 Task: Find connections with filter location Cúcuta with filter topic #Homeofficewith filter profile language English with filter current company Axis Securities Limited with filter school The National Institute Of Engineering, Mysore with filter industry Wellness and Fitness Services with filter service category Search Engine Optimization (SEO) with filter keywords title Skin Care Specialist
Action: Mouse moved to (187, 296)
Screenshot: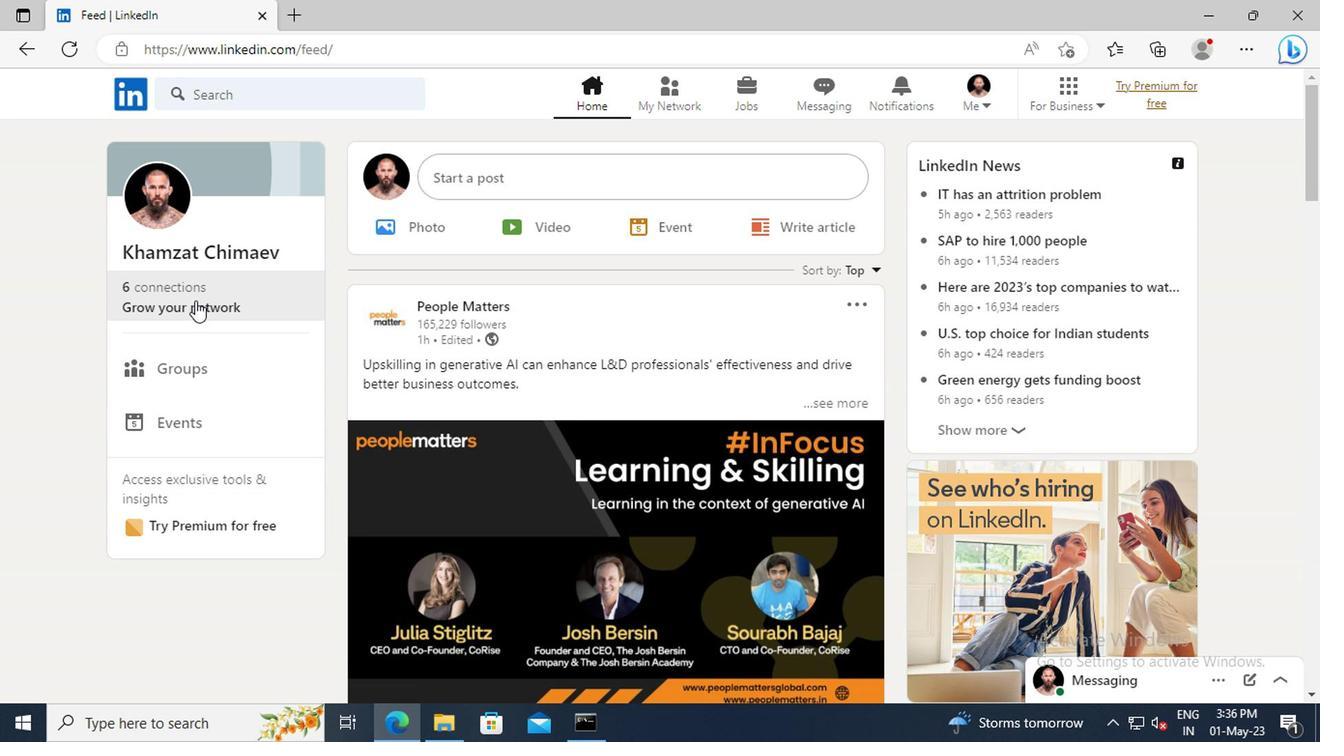 
Action: Mouse pressed left at (187, 296)
Screenshot: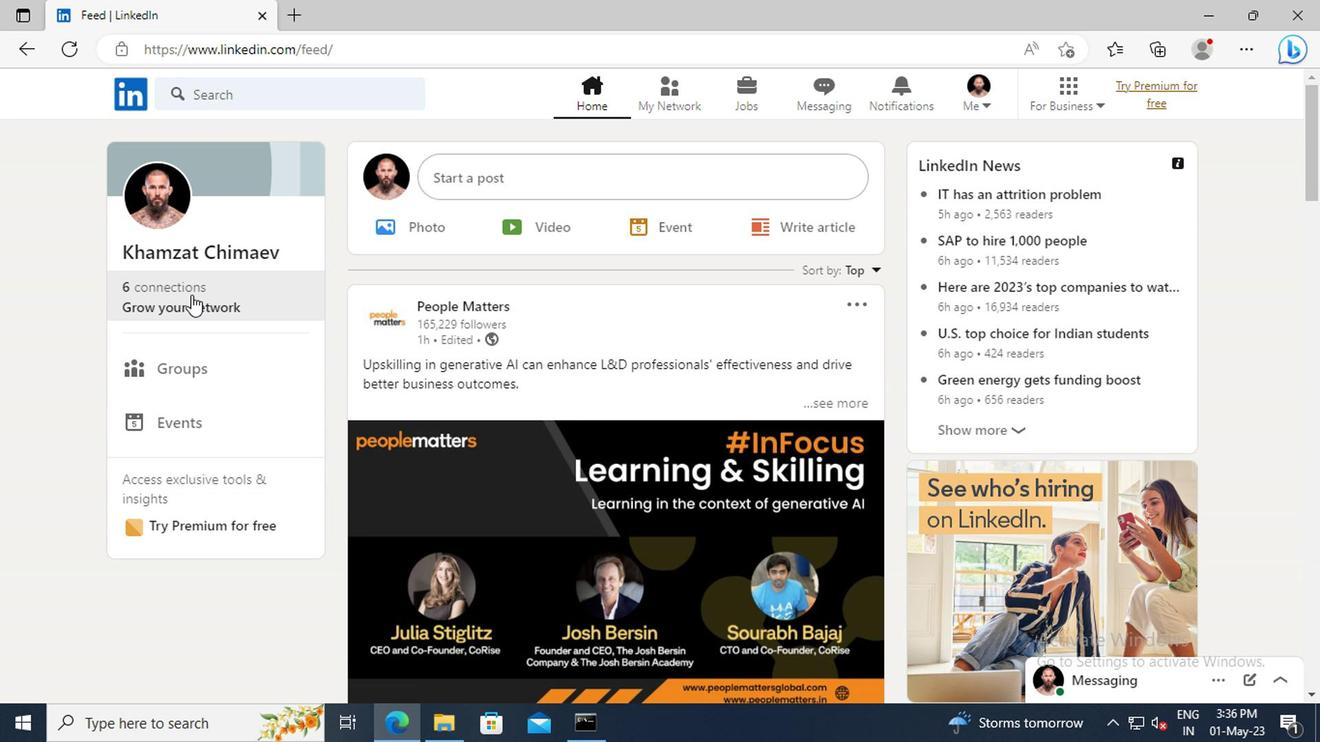
Action: Mouse moved to (209, 204)
Screenshot: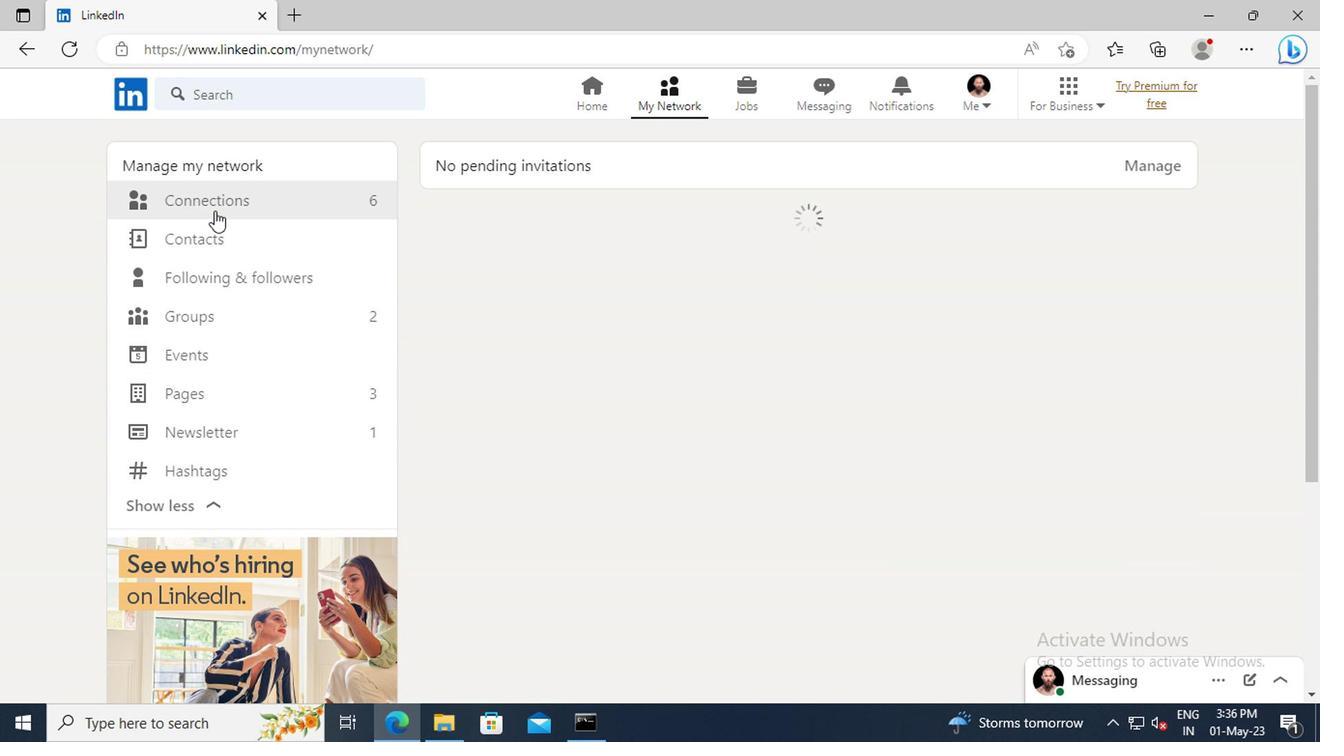 
Action: Mouse pressed left at (209, 204)
Screenshot: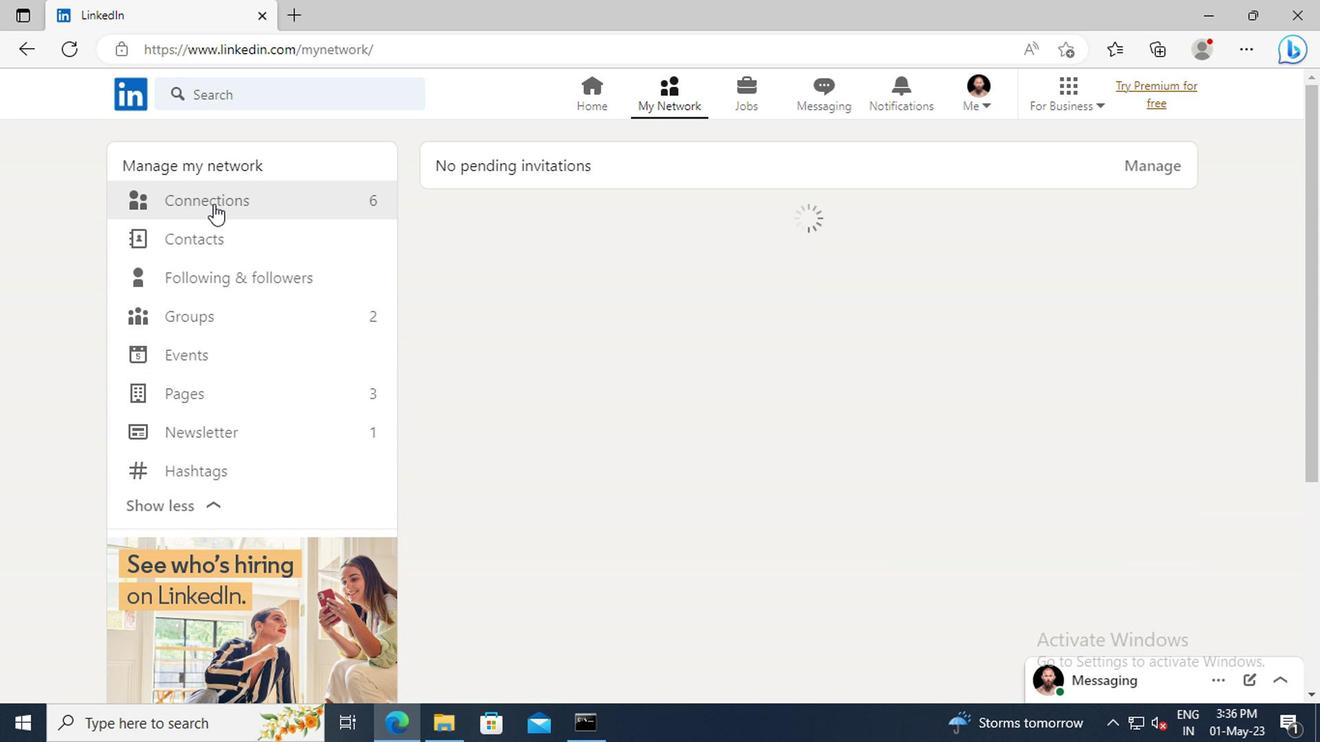 
Action: Mouse moved to (767, 209)
Screenshot: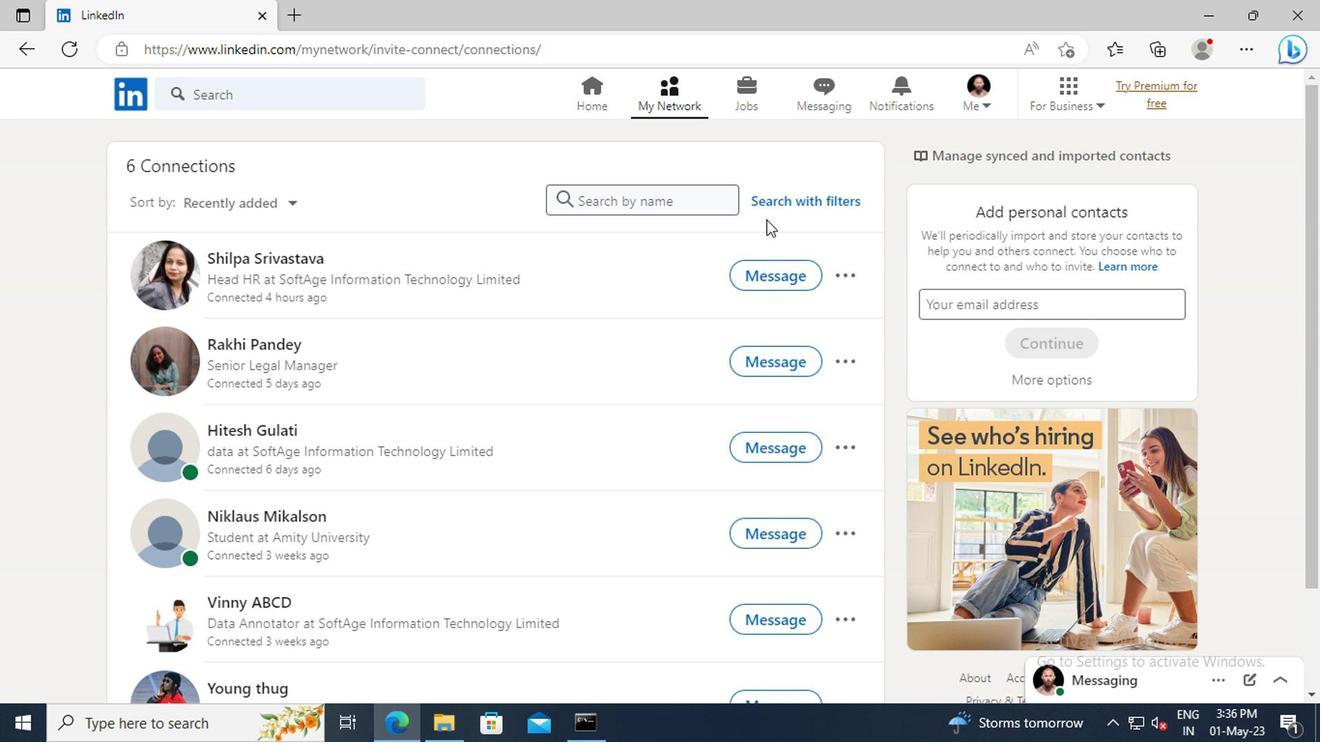 
Action: Mouse pressed left at (767, 209)
Screenshot: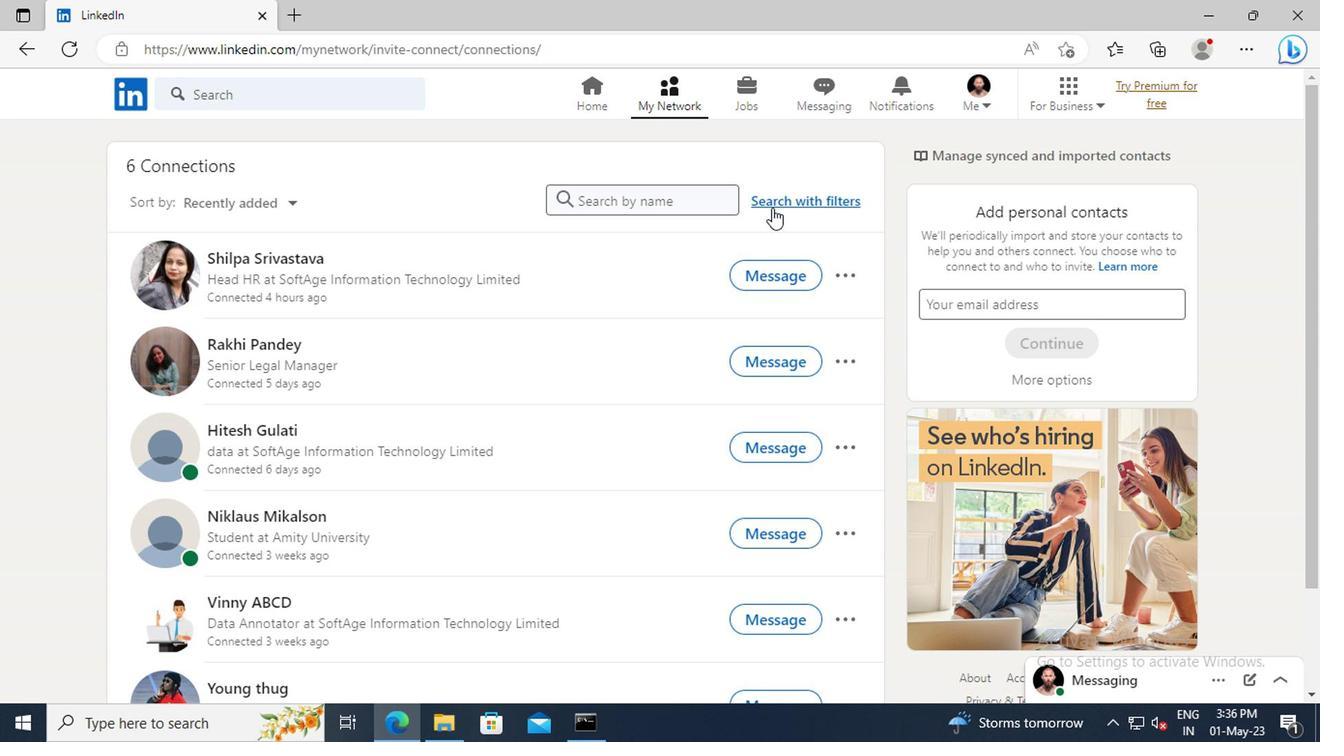 
Action: Mouse moved to (733, 156)
Screenshot: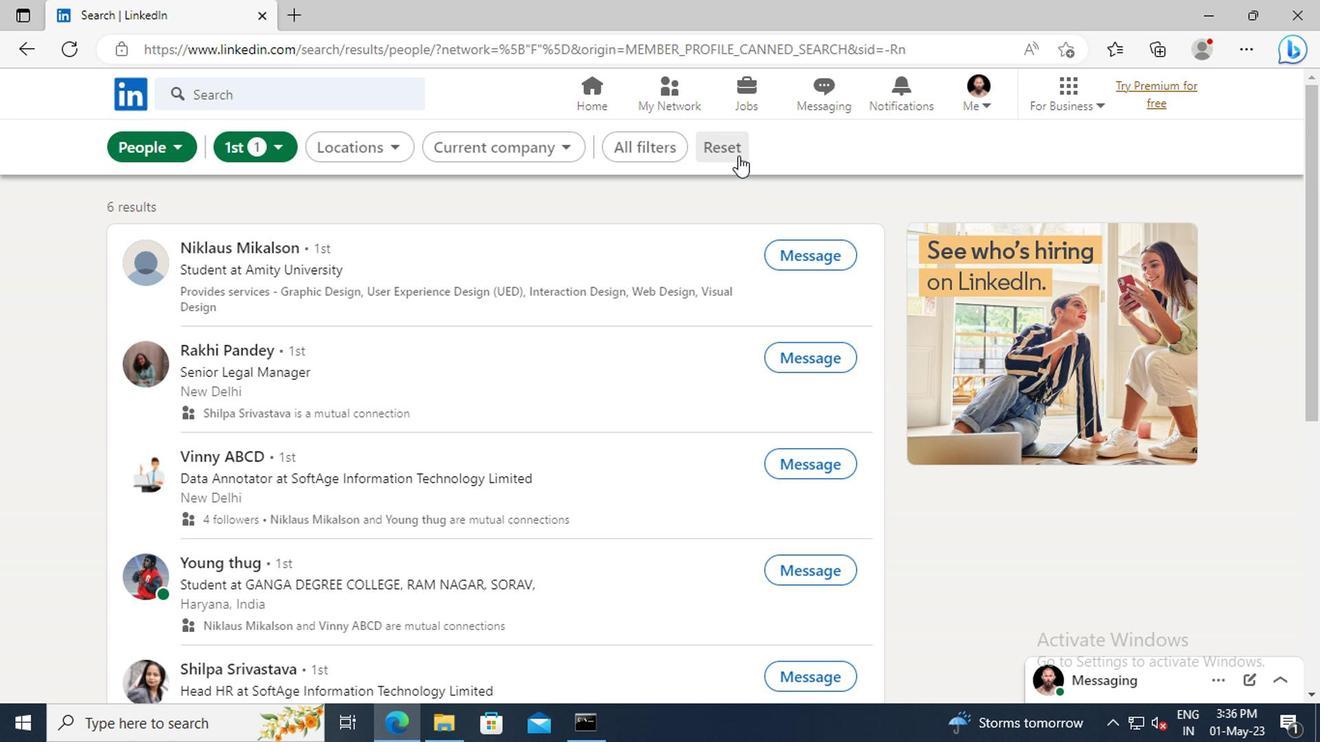 
Action: Mouse pressed left at (733, 156)
Screenshot: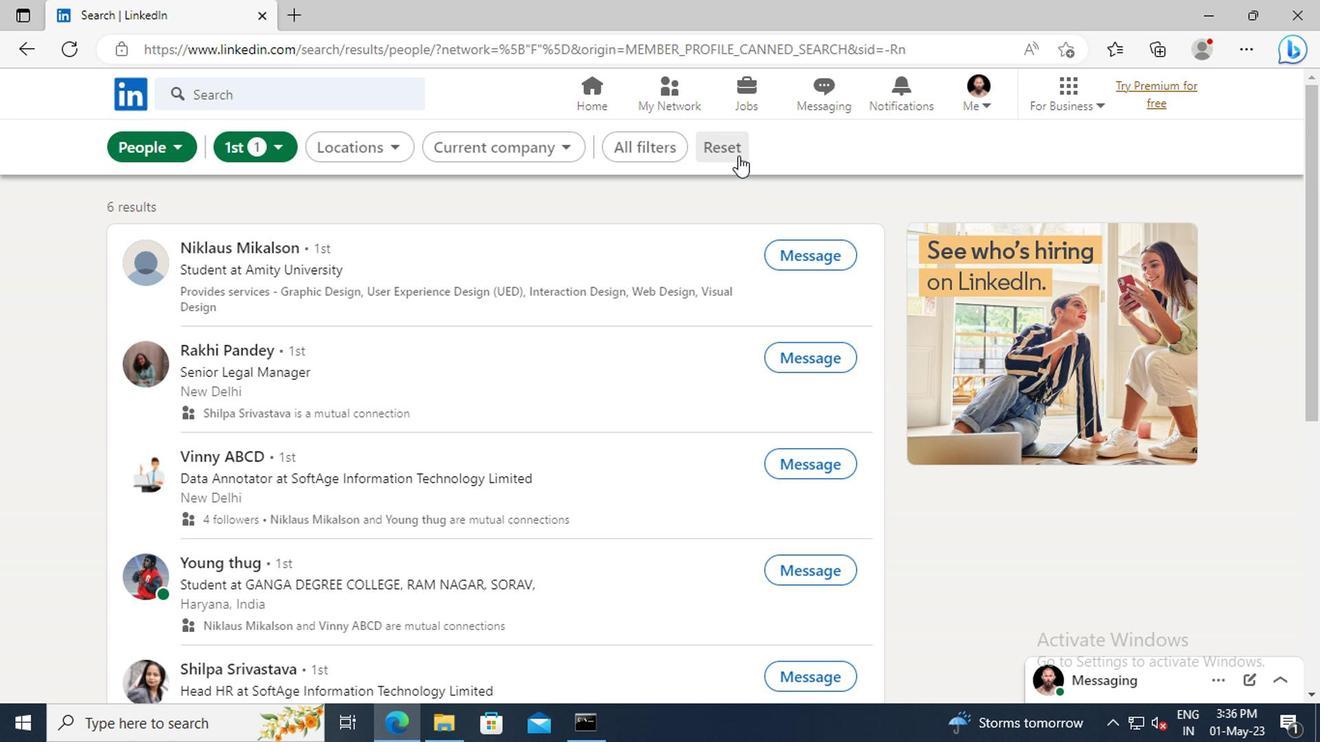
Action: Mouse moved to (692, 154)
Screenshot: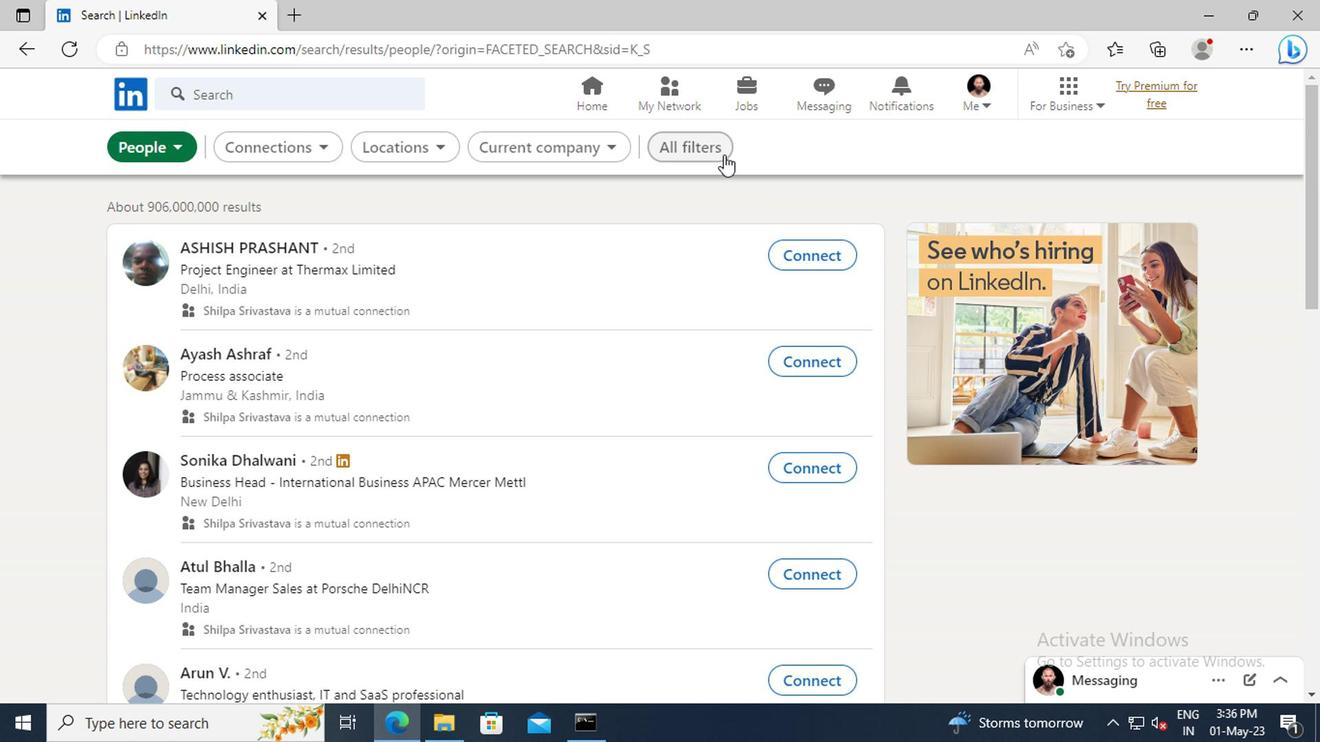 
Action: Mouse pressed left at (692, 154)
Screenshot: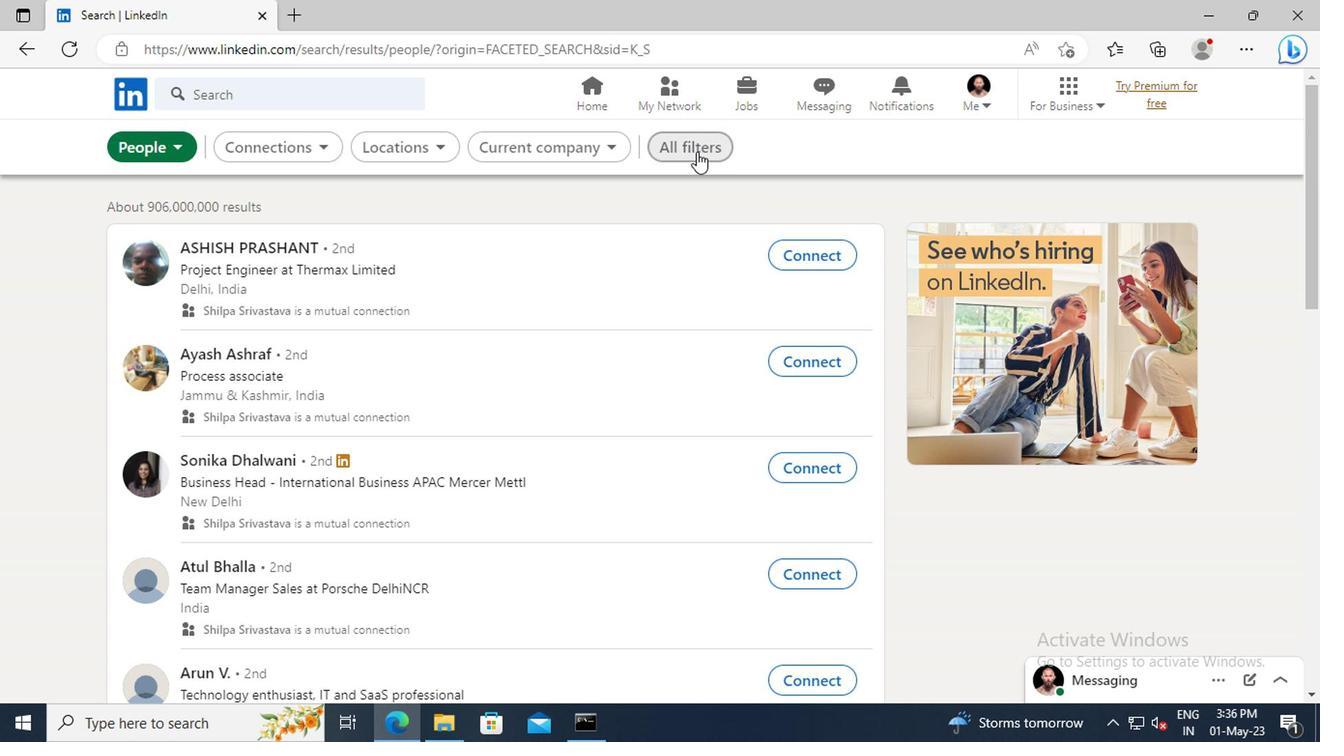 
Action: Mouse moved to (972, 283)
Screenshot: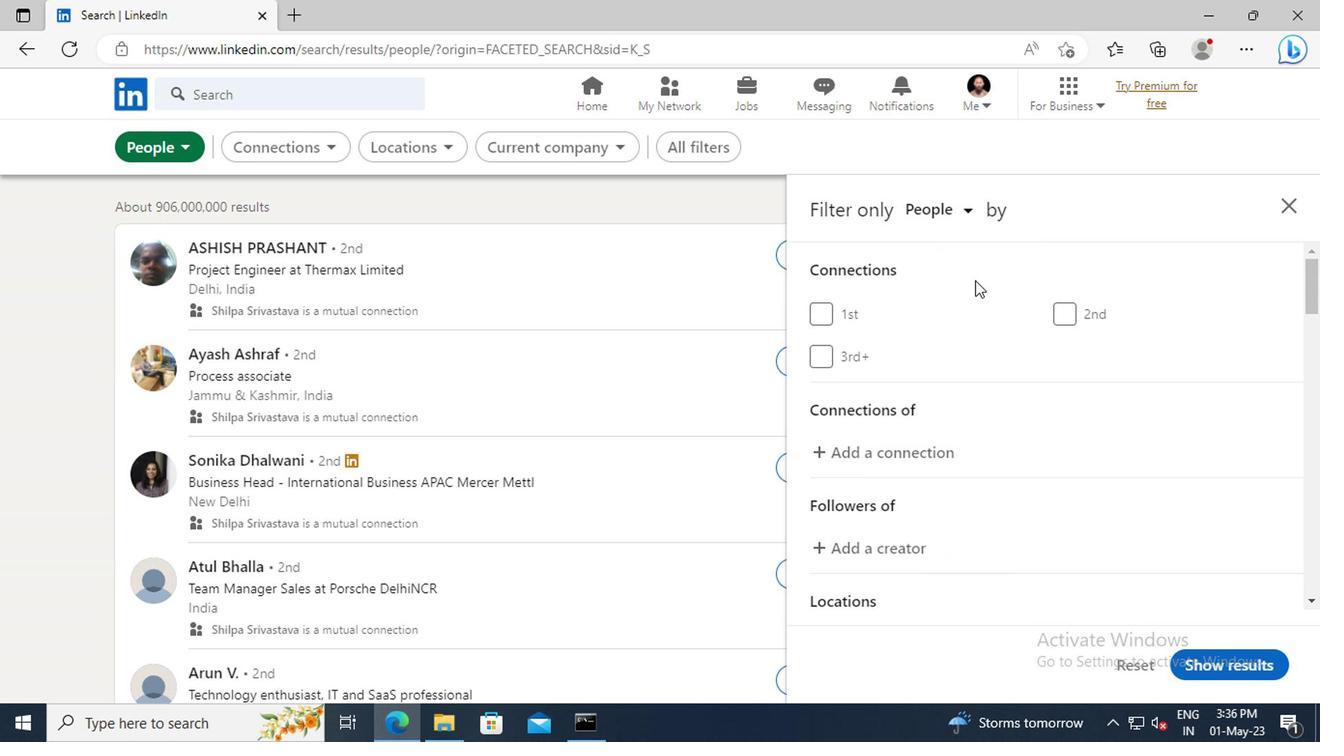 
Action: Mouse scrolled (972, 282) with delta (0, -1)
Screenshot: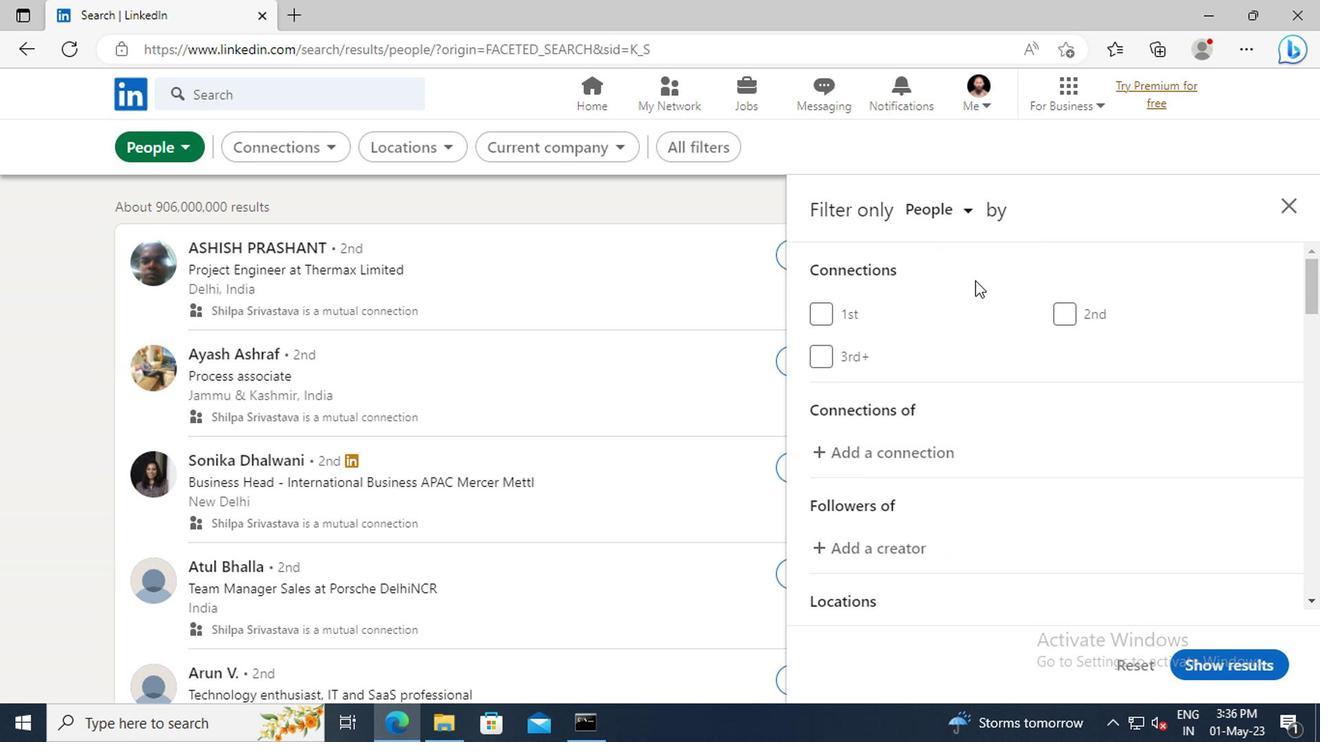 
Action: Mouse scrolled (972, 282) with delta (0, -1)
Screenshot: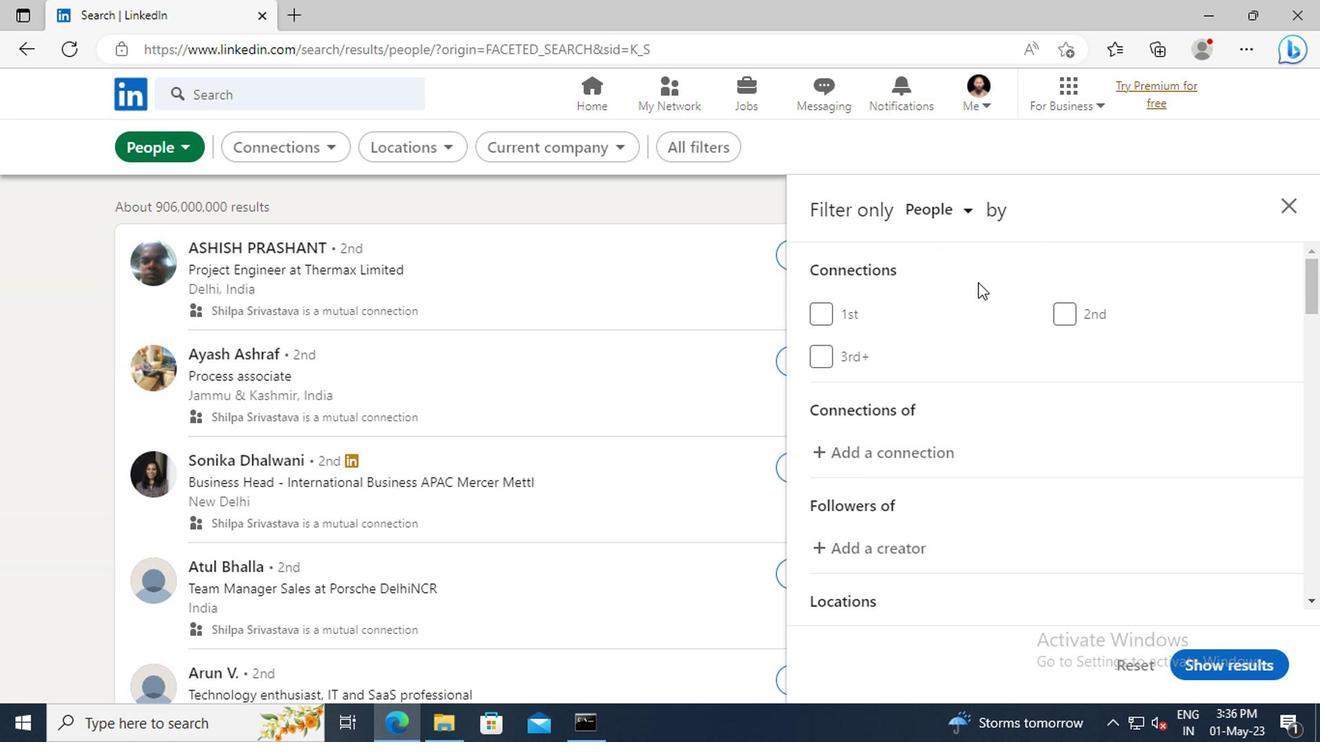 
Action: Mouse moved to (982, 294)
Screenshot: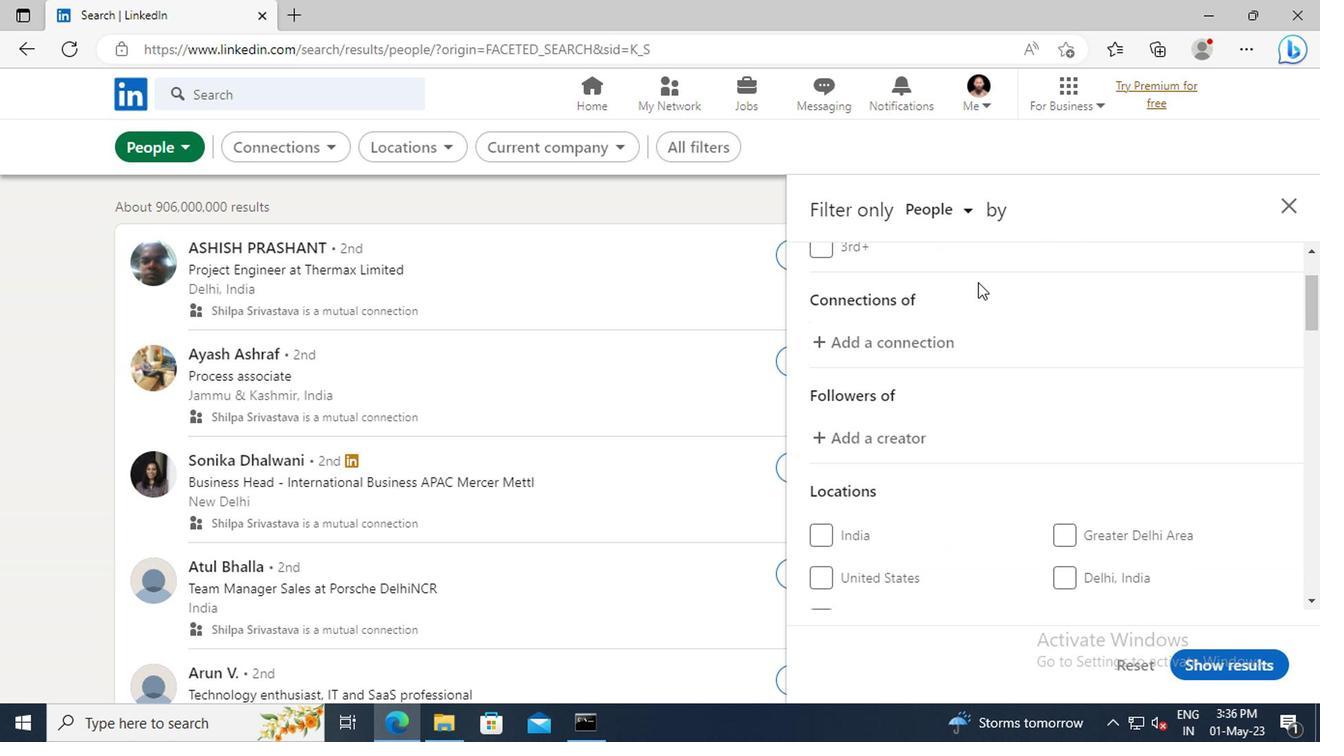 
Action: Mouse scrolled (982, 294) with delta (0, 0)
Screenshot: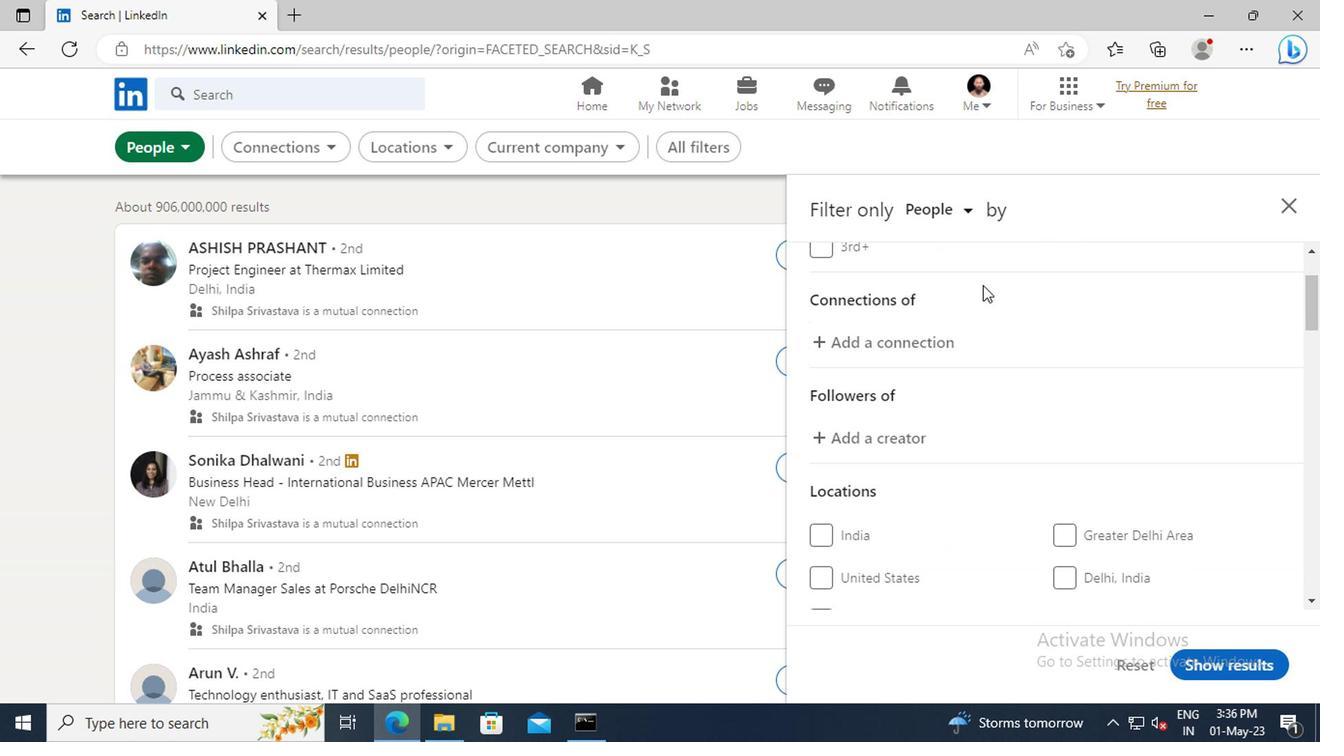 
Action: Mouse scrolled (982, 294) with delta (0, 0)
Screenshot: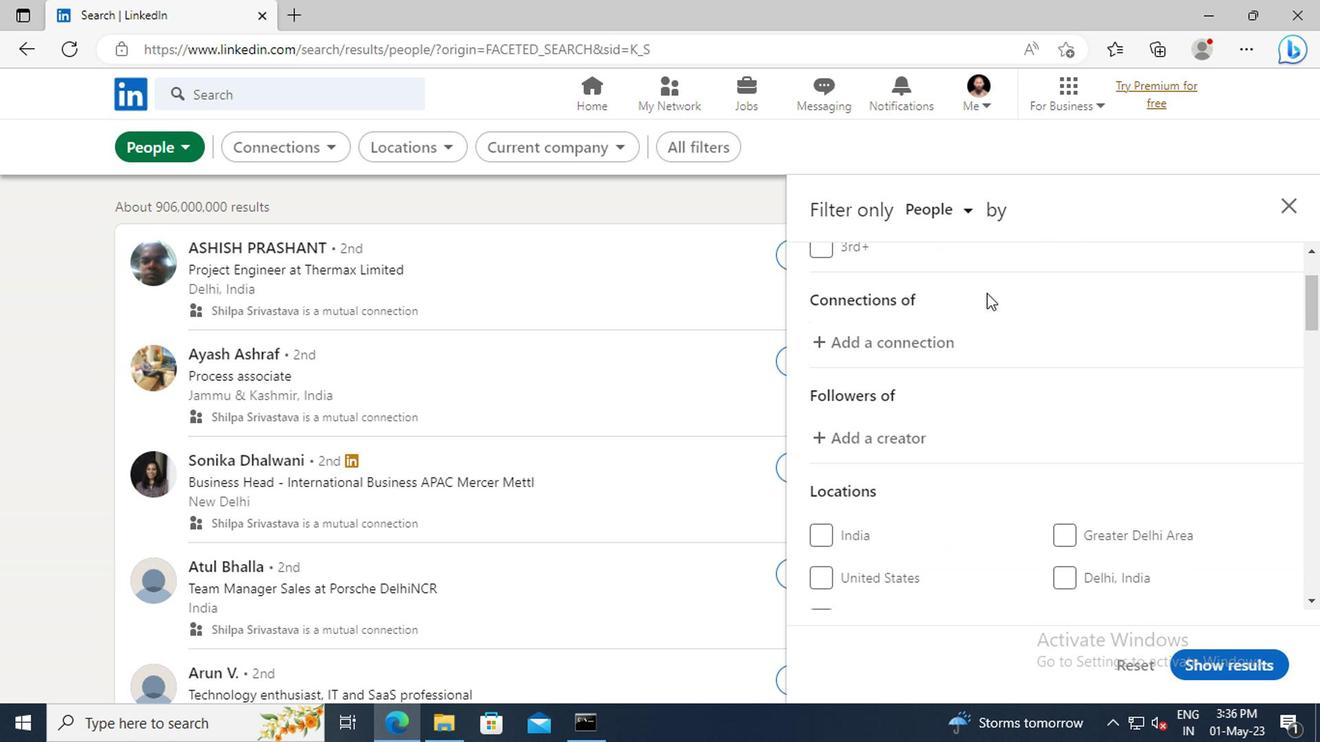 
Action: Mouse moved to (1001, 321)
Screenshot: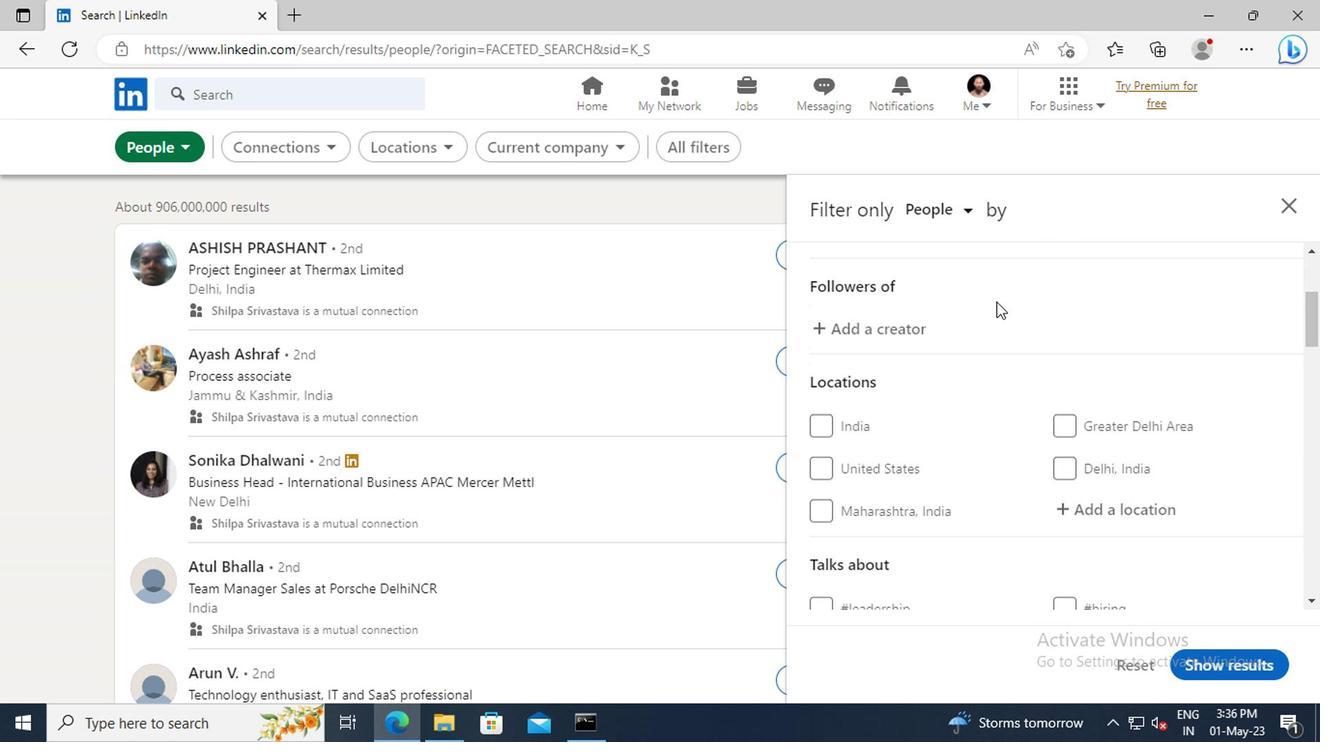 
Action: Mouse scrolled (1001, 320) with delta (0, 0)
Screenshot: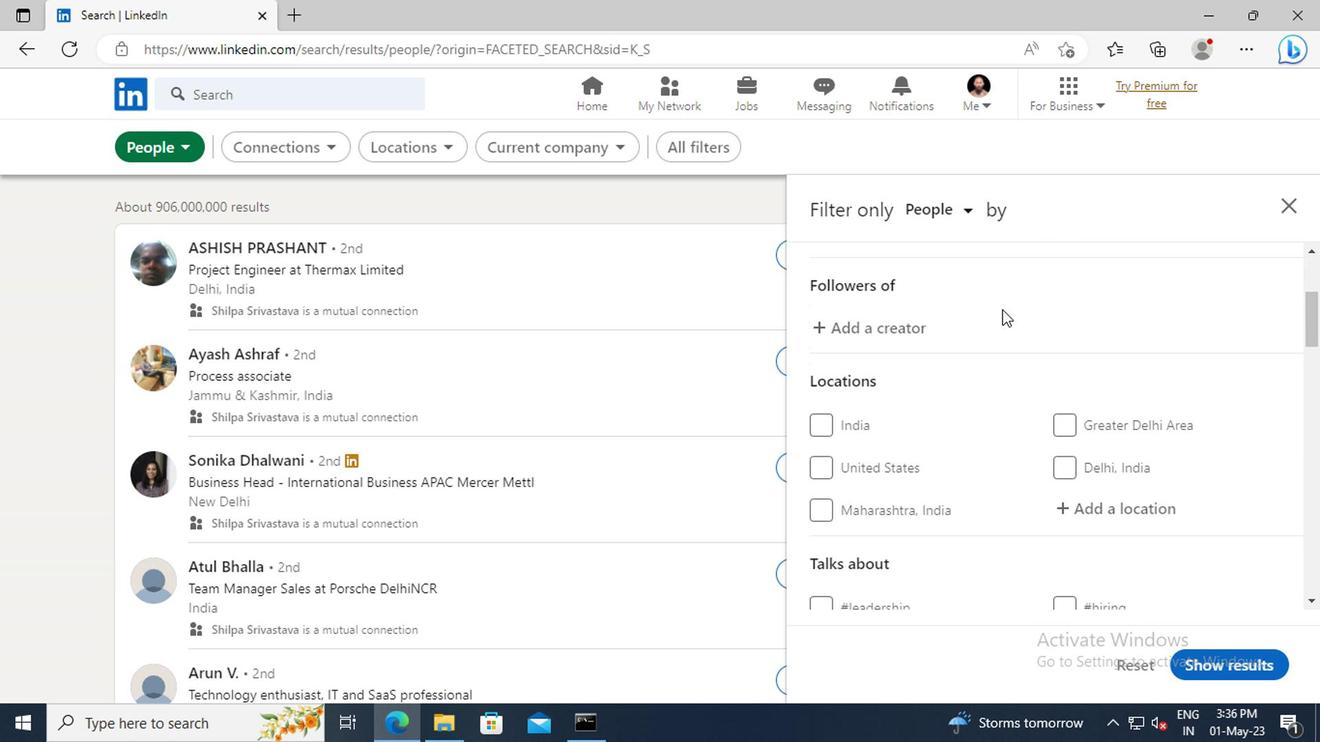 
Action: Mouse scrolled (1001, 320) with delta (0, 0)
Screenshot: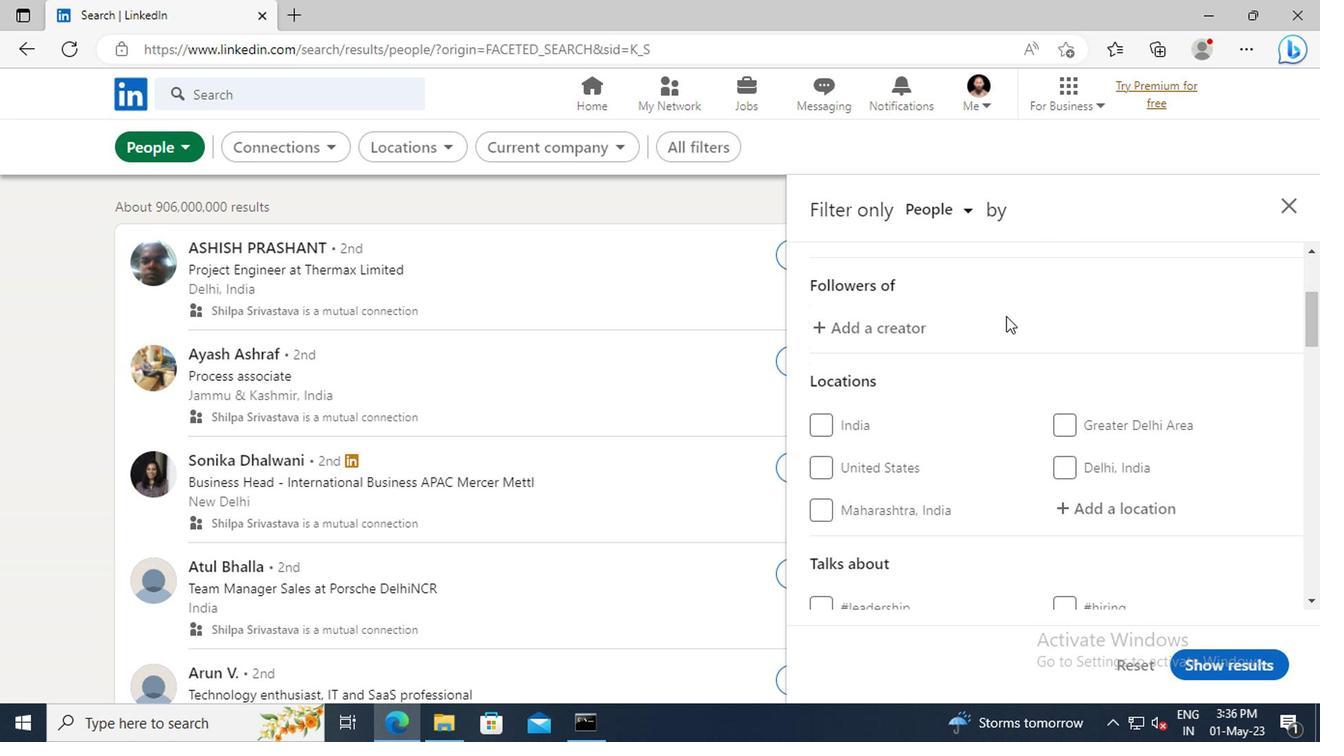 
Action: Mouse scrolled (1001, 320) with delta (0, 0)
Screenshot: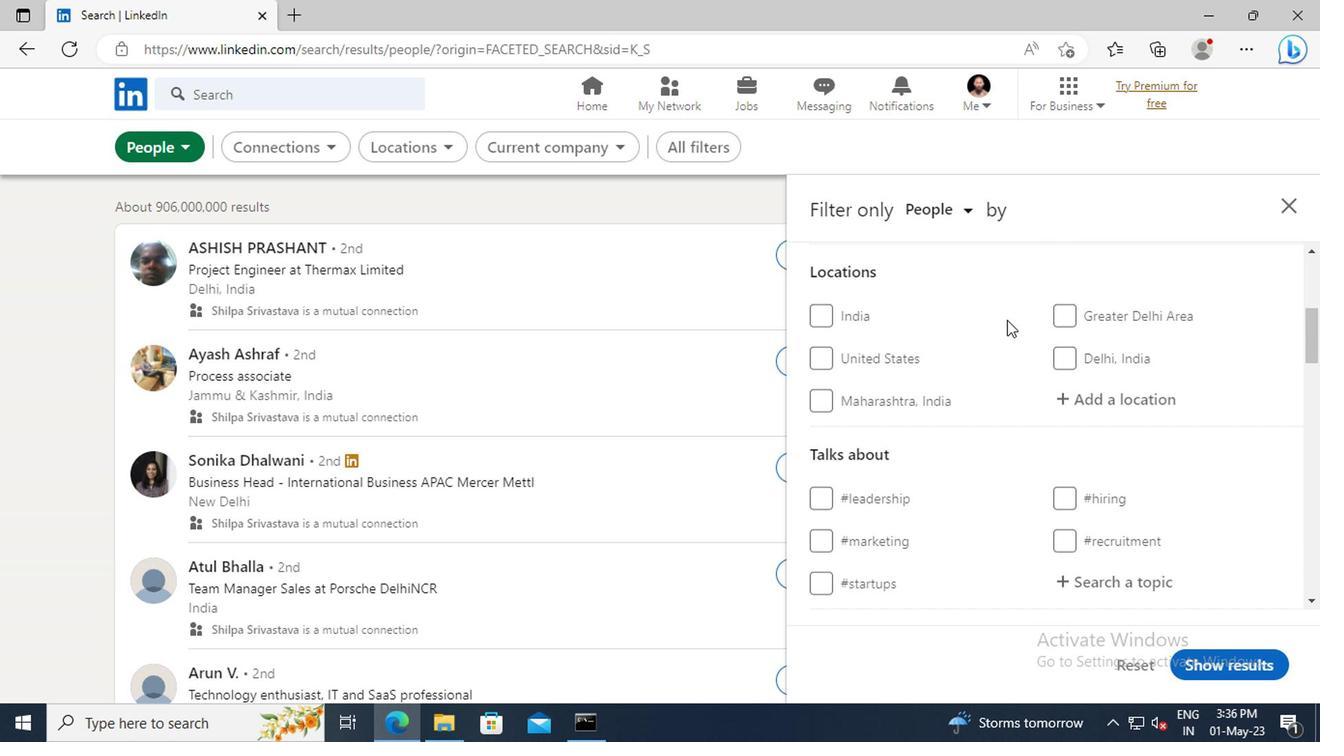 
Action: Mouse moved to (1062, 347)
Screenshot: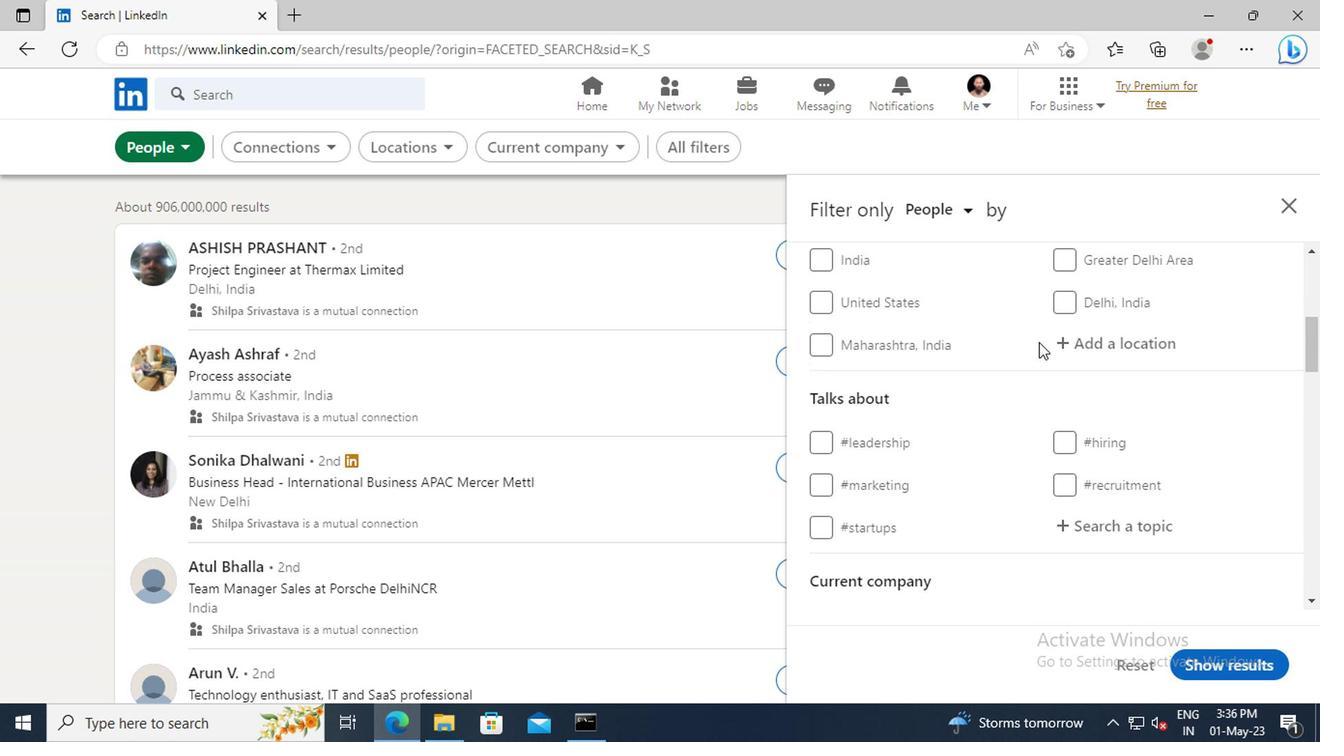 
Action: Mouse pressed left at (1062, 347)
Screenshot: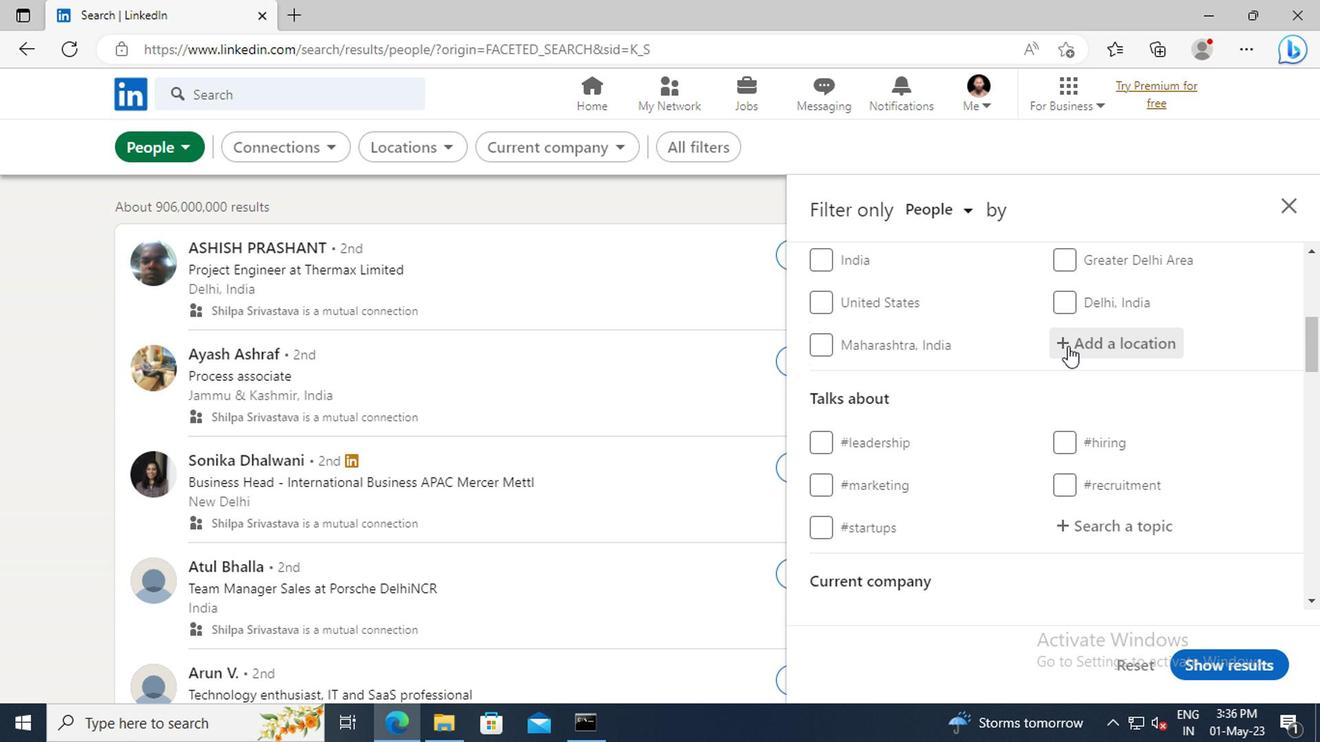 
Action: Key pressed <Key.shift>CUCUTA
Screenshot: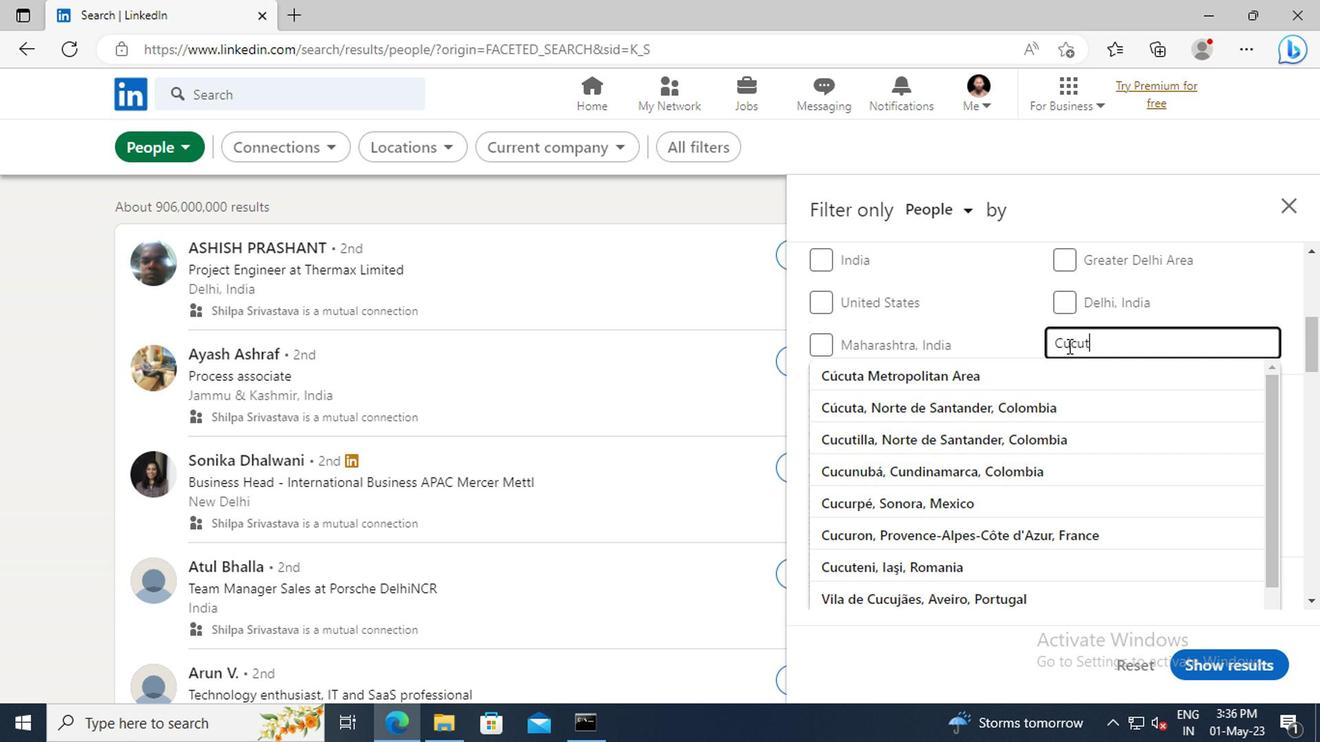 
Action: Mouse moved to (1066, 413)
Screenshot: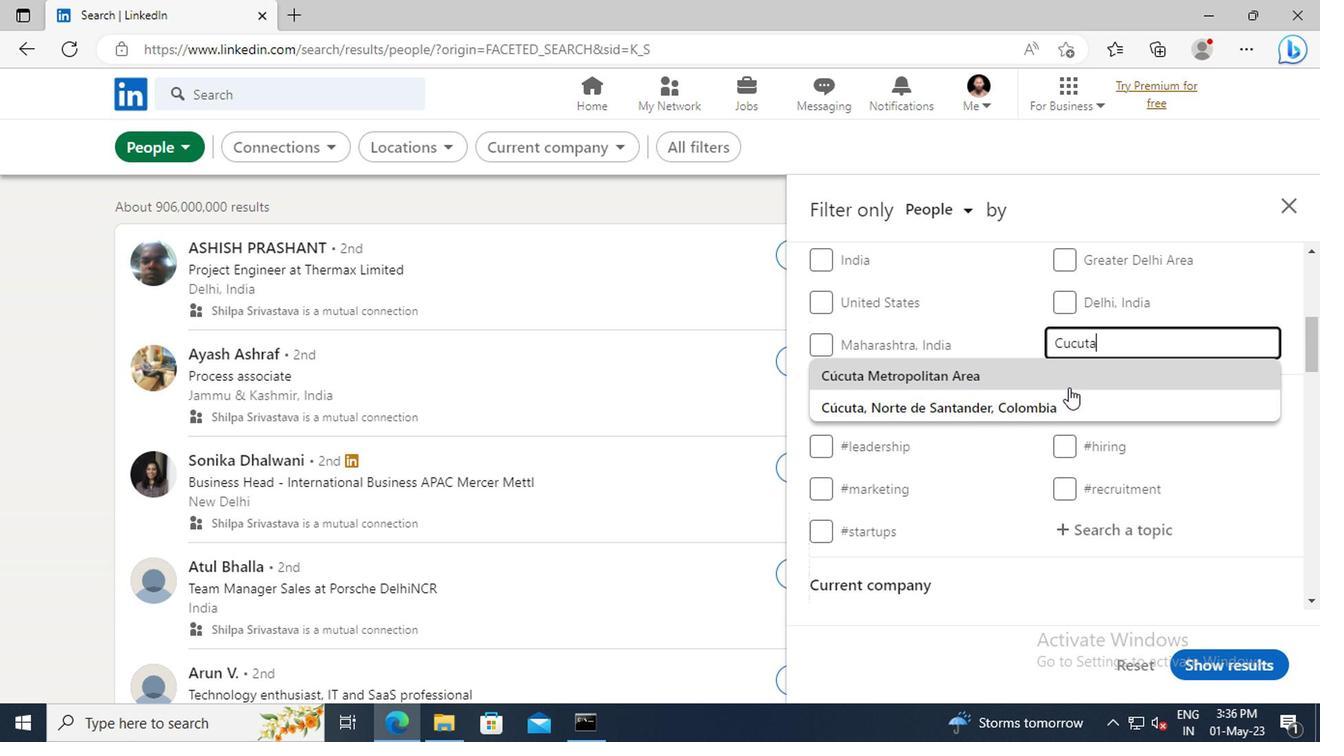 
Action: Mouse pressed left at (1066, 413)
Screenshot: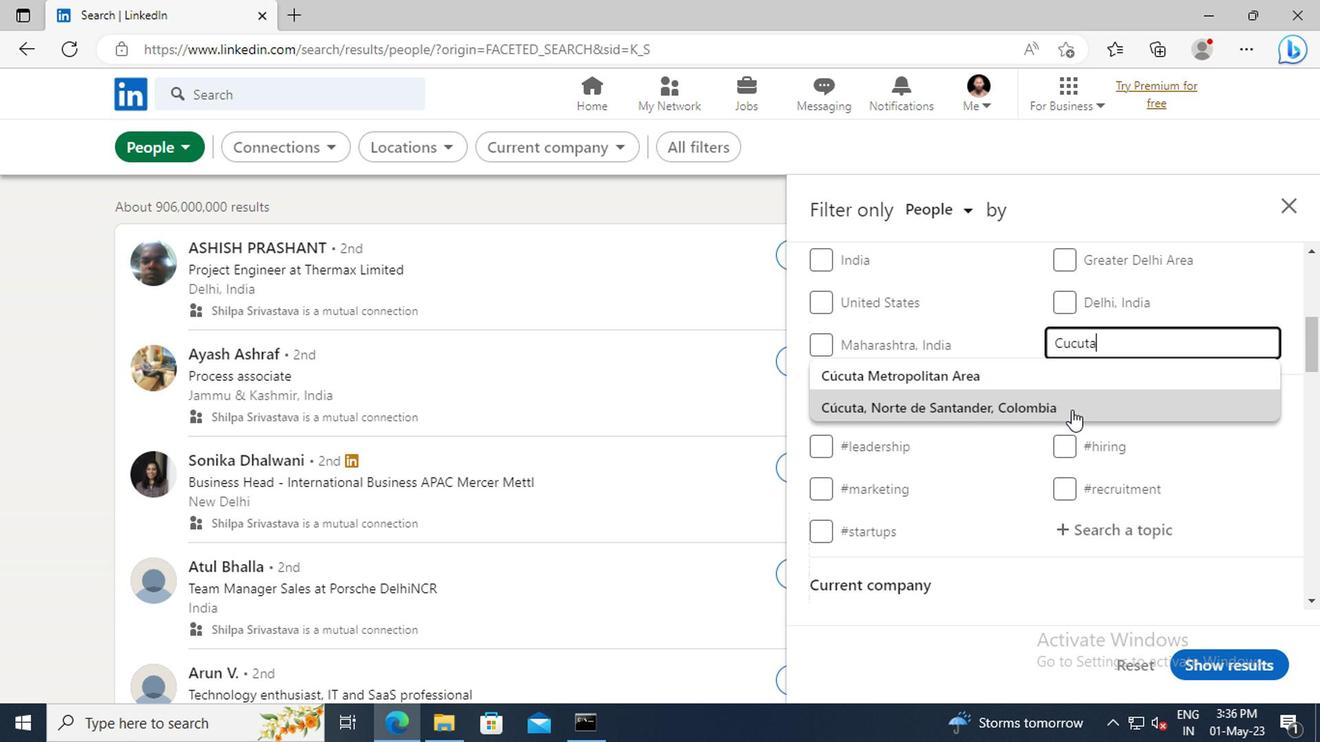 
Action: Mouse scrolled (1066, 412) with delta (0, -1)
Screenshot: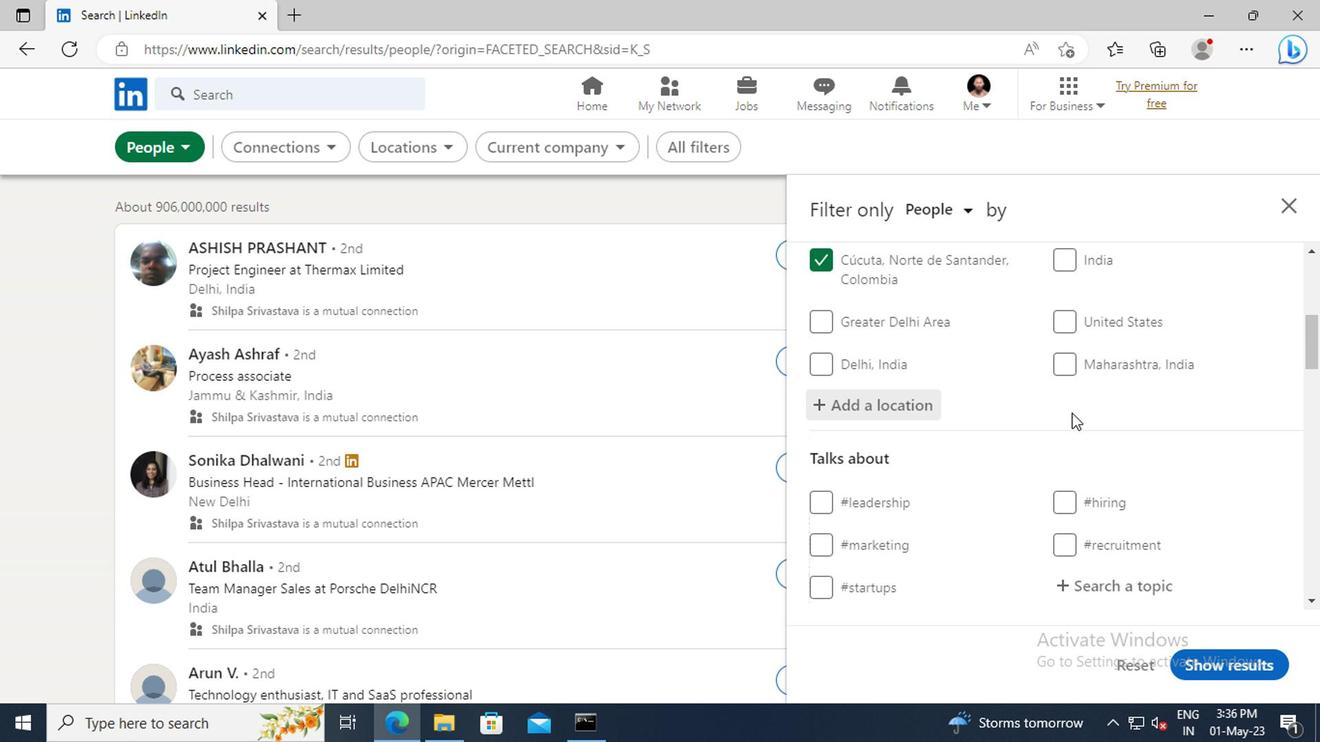 
Action: Mouse scrolled (1066, 412) with delta (0, -1)
Screenshot: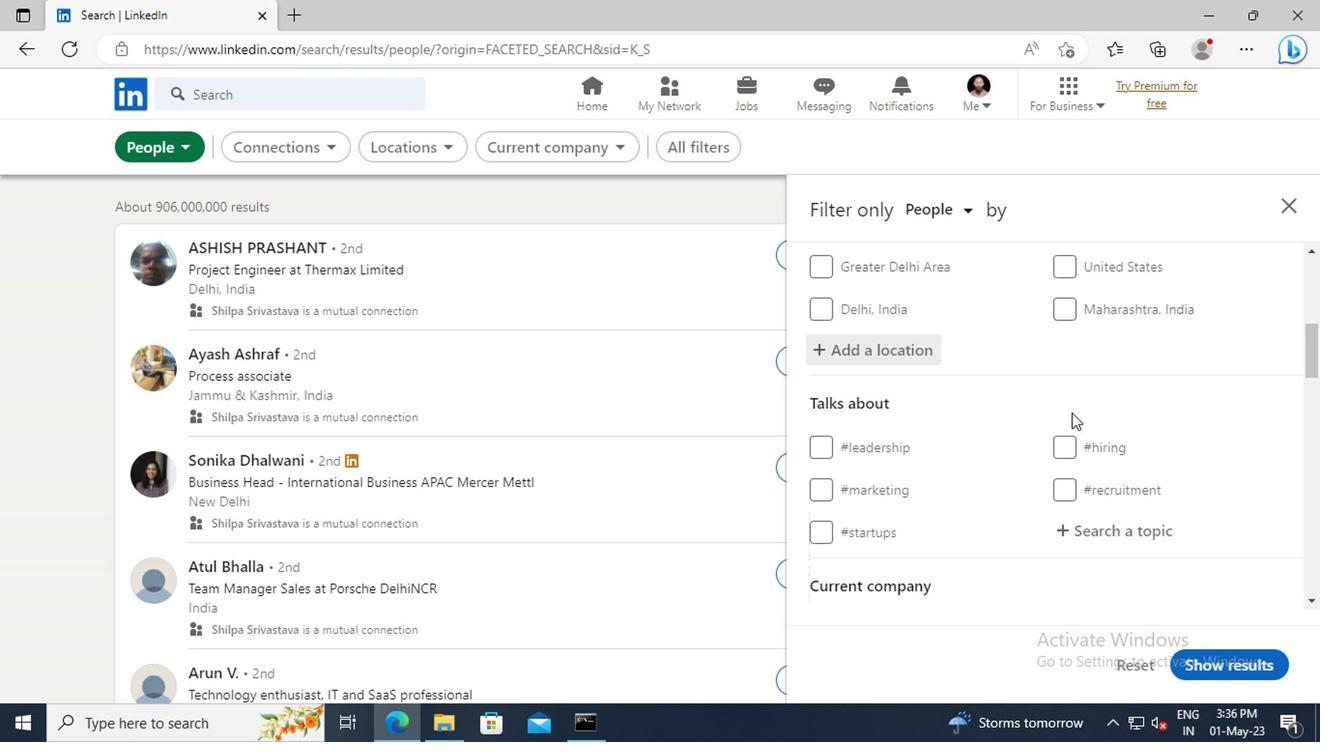 
Action: Mouse moved to (1067, 413)
Screenshot: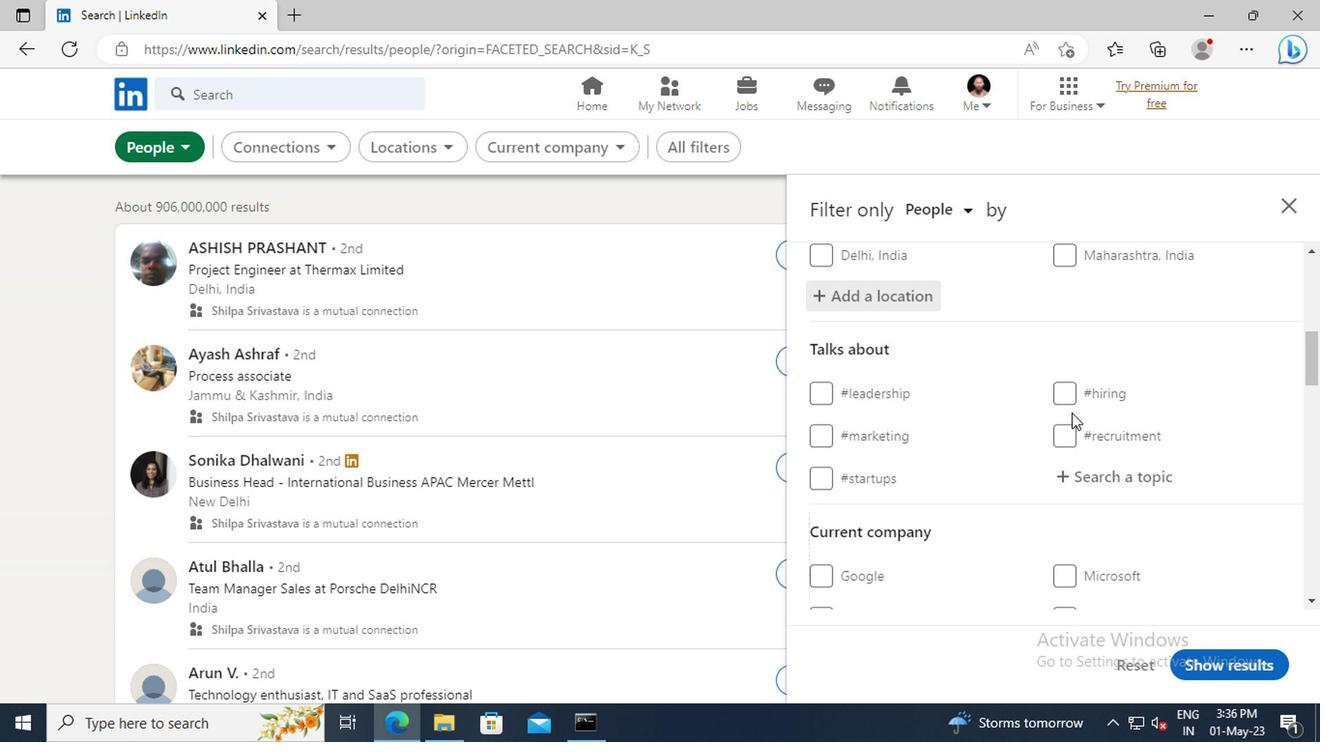 
Action: Mouse scrolled (1067, 412) with delta (0, -1)
Screenshot: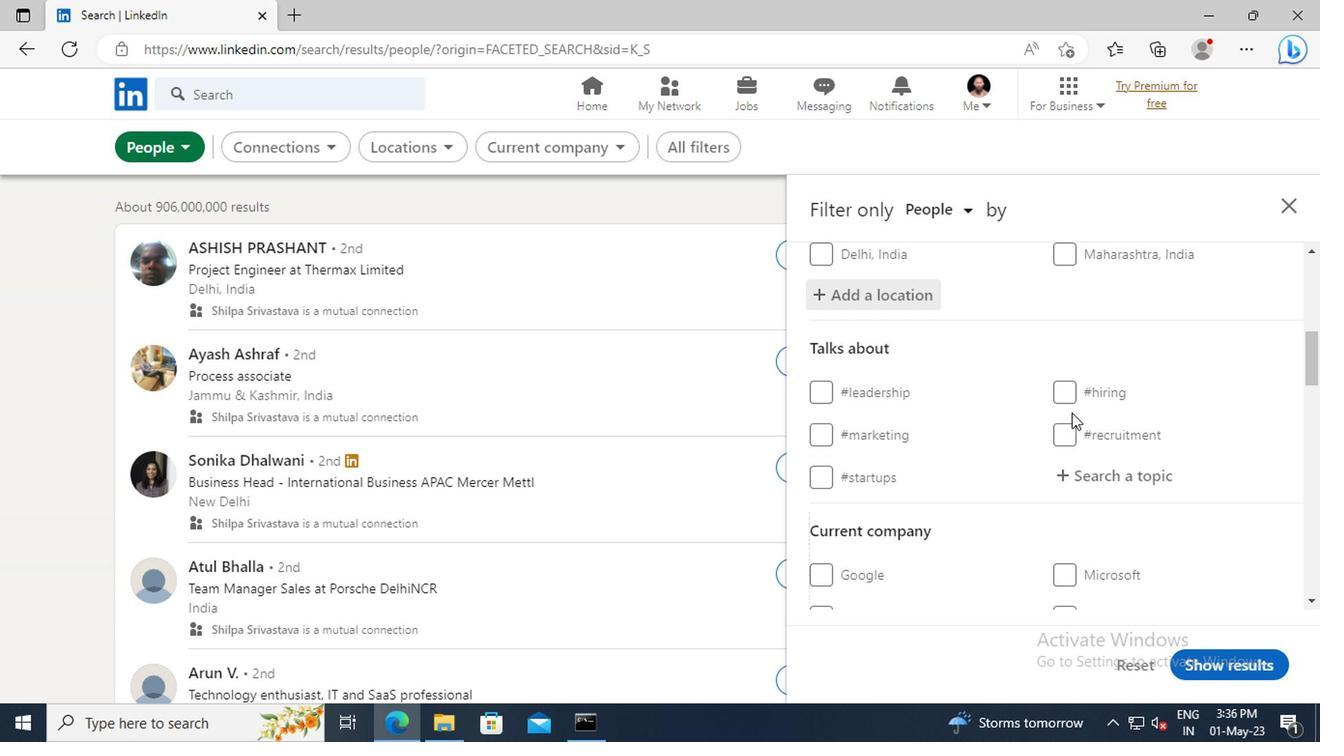 
Action: Mouse moved to (1068, 418)
Screenshot: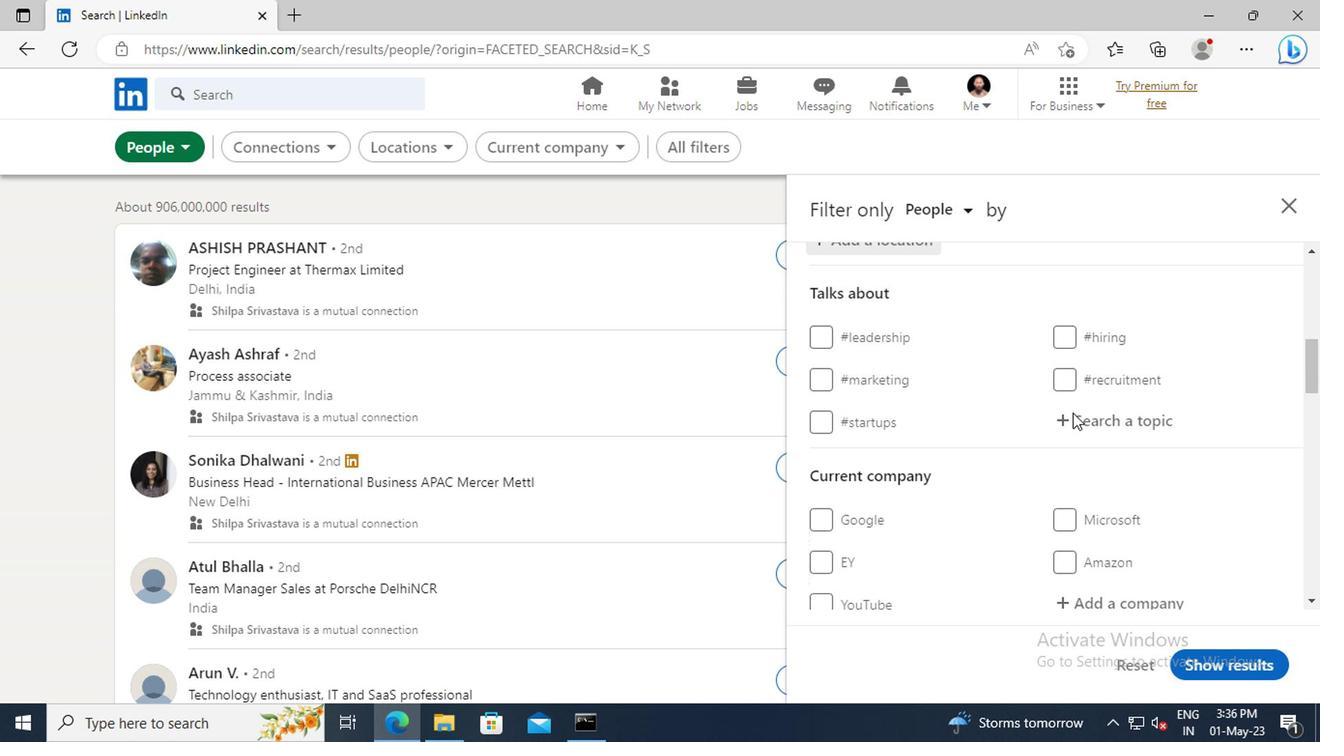 
Action: Mouse pressed left at (1068, 418)
Screenshot: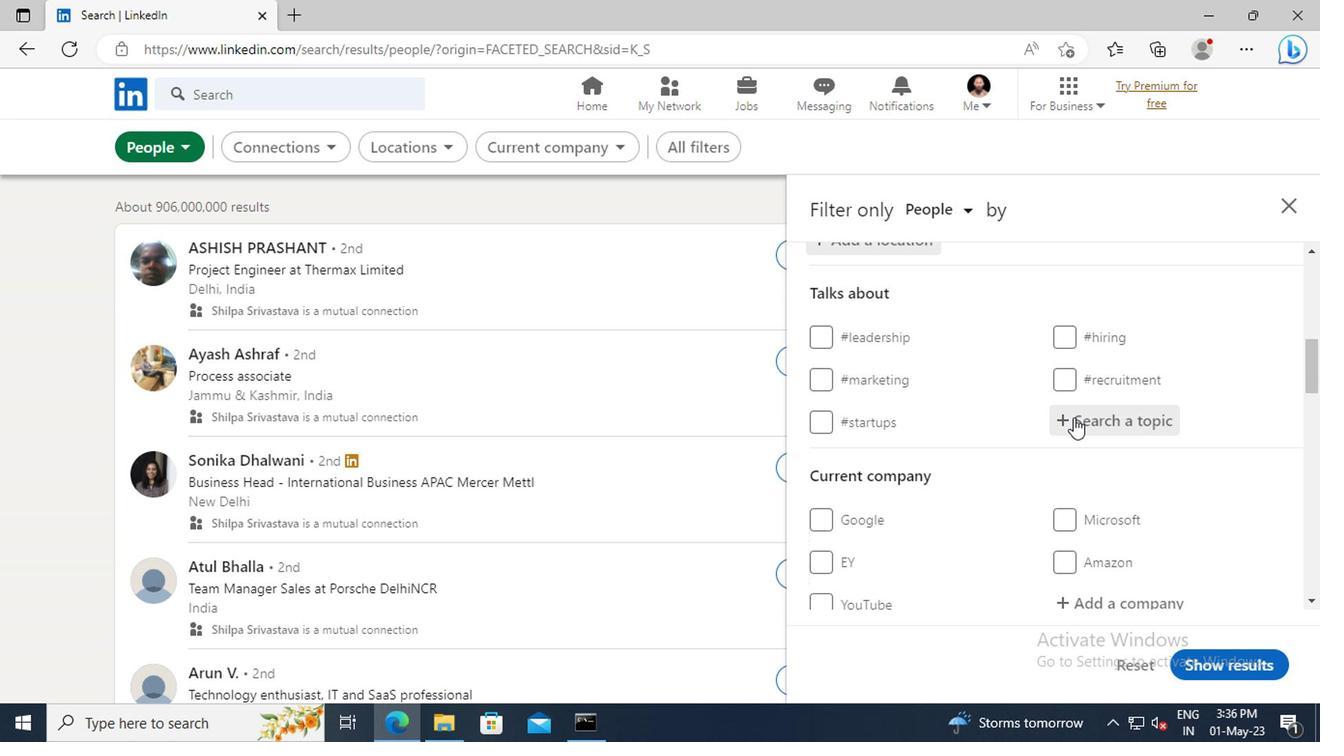 
Action: Key pressed <Key.shift>HOMEOFF
Screenshot: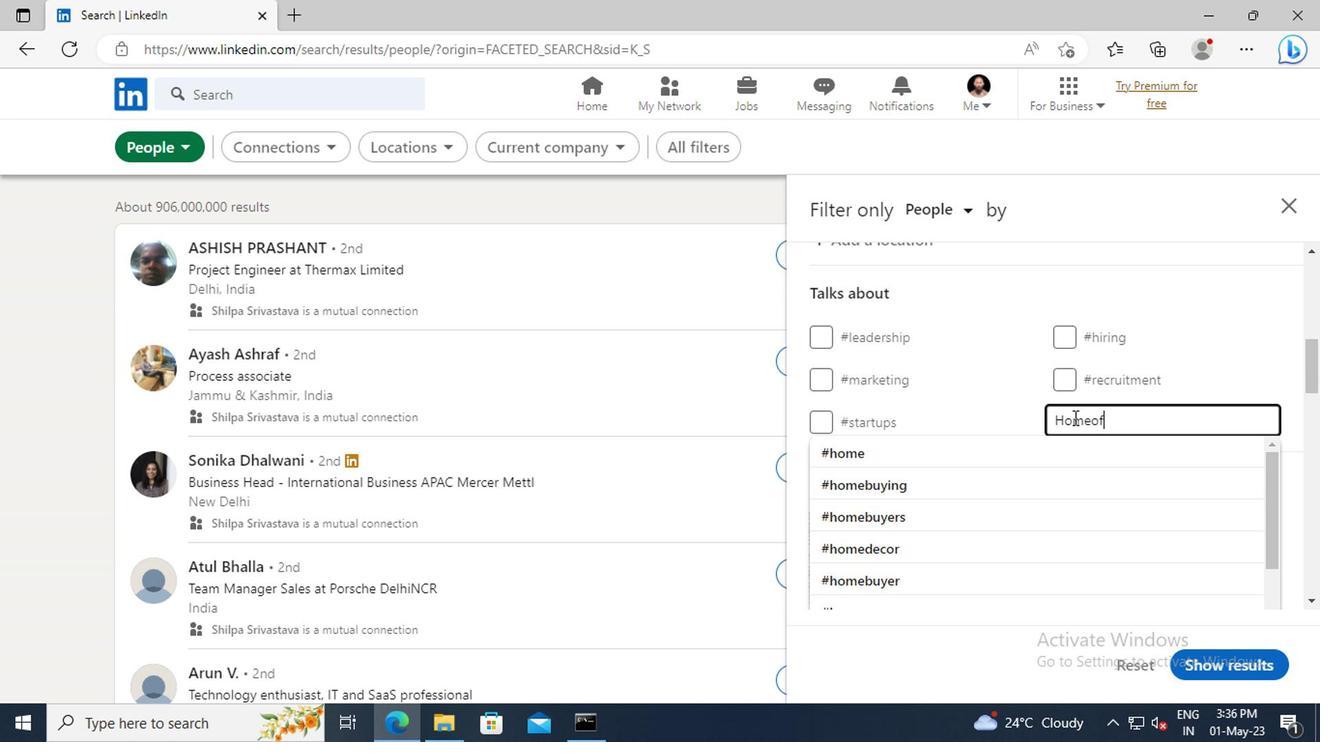 
Action: Mouse moved to (1068, 453)
Screenshot: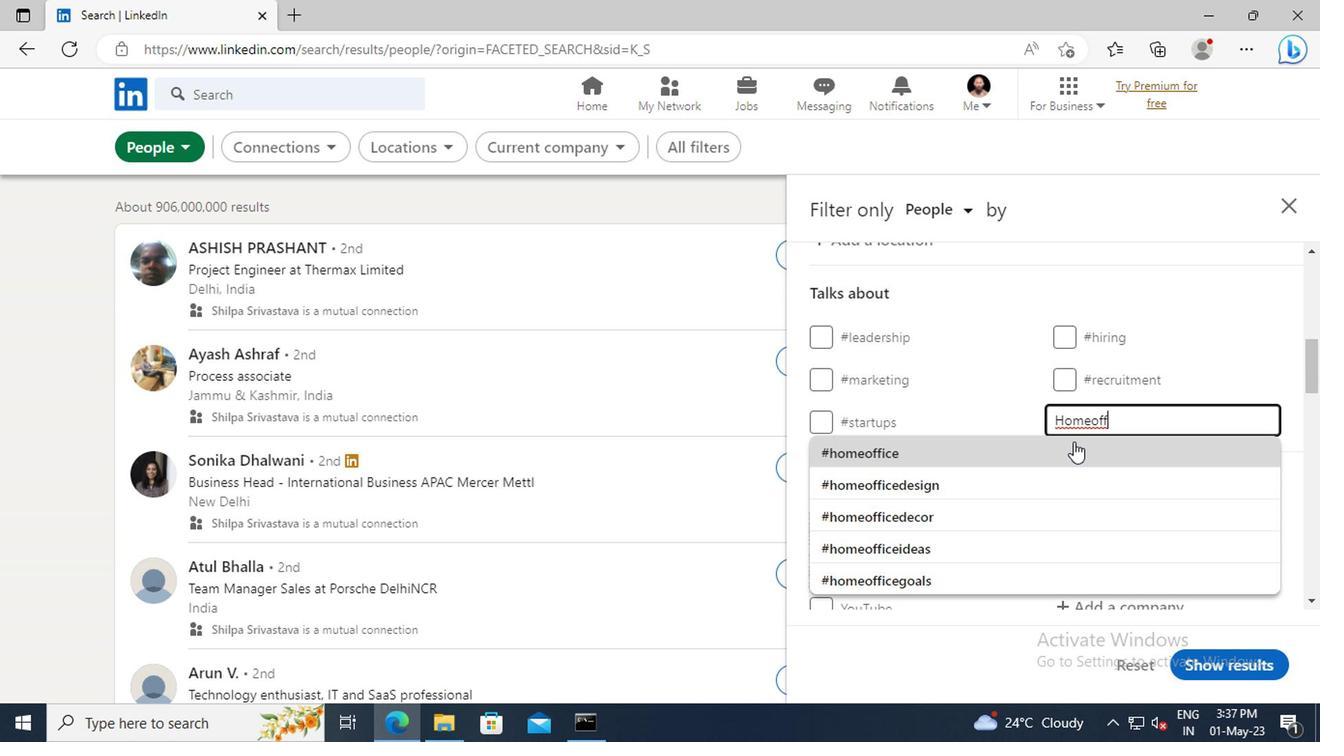 
Action: Mouse pressed left at (1068, 453)
Screenshot: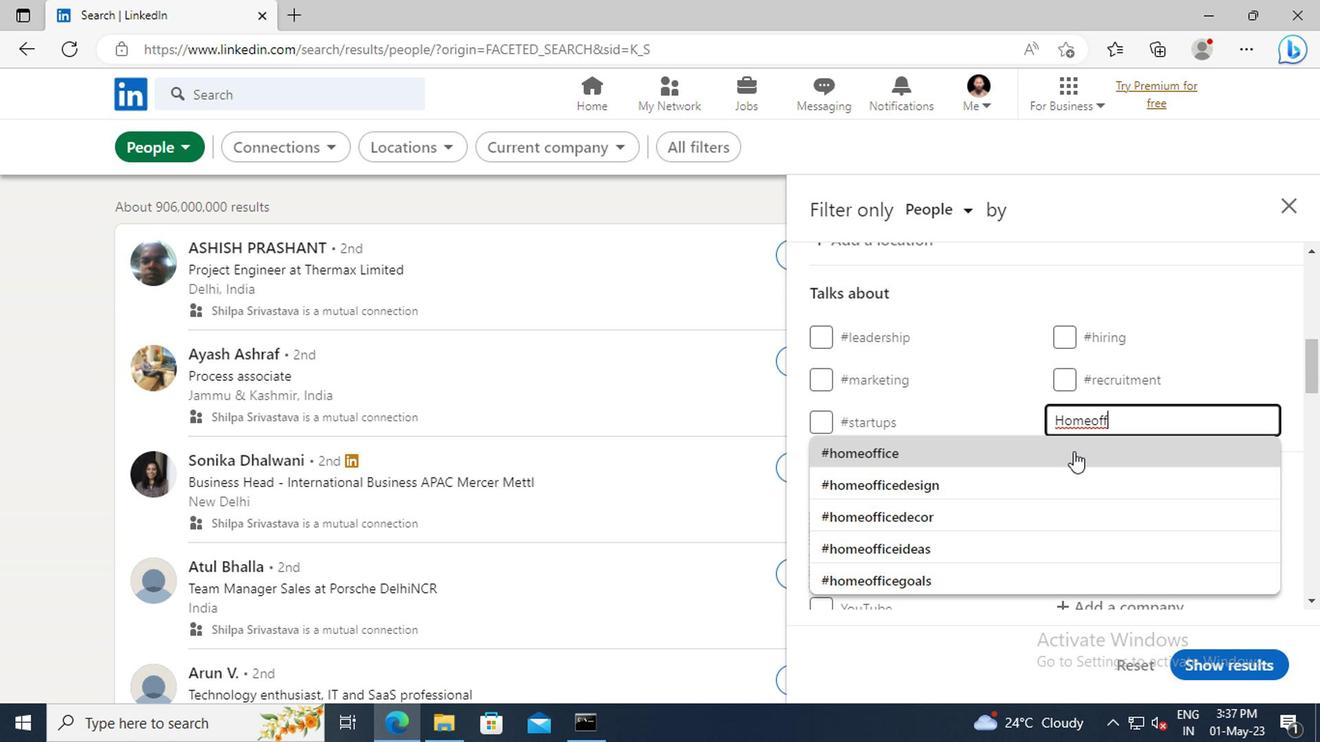 
Action: Mouse moved to (1068, 453)
Screenshot: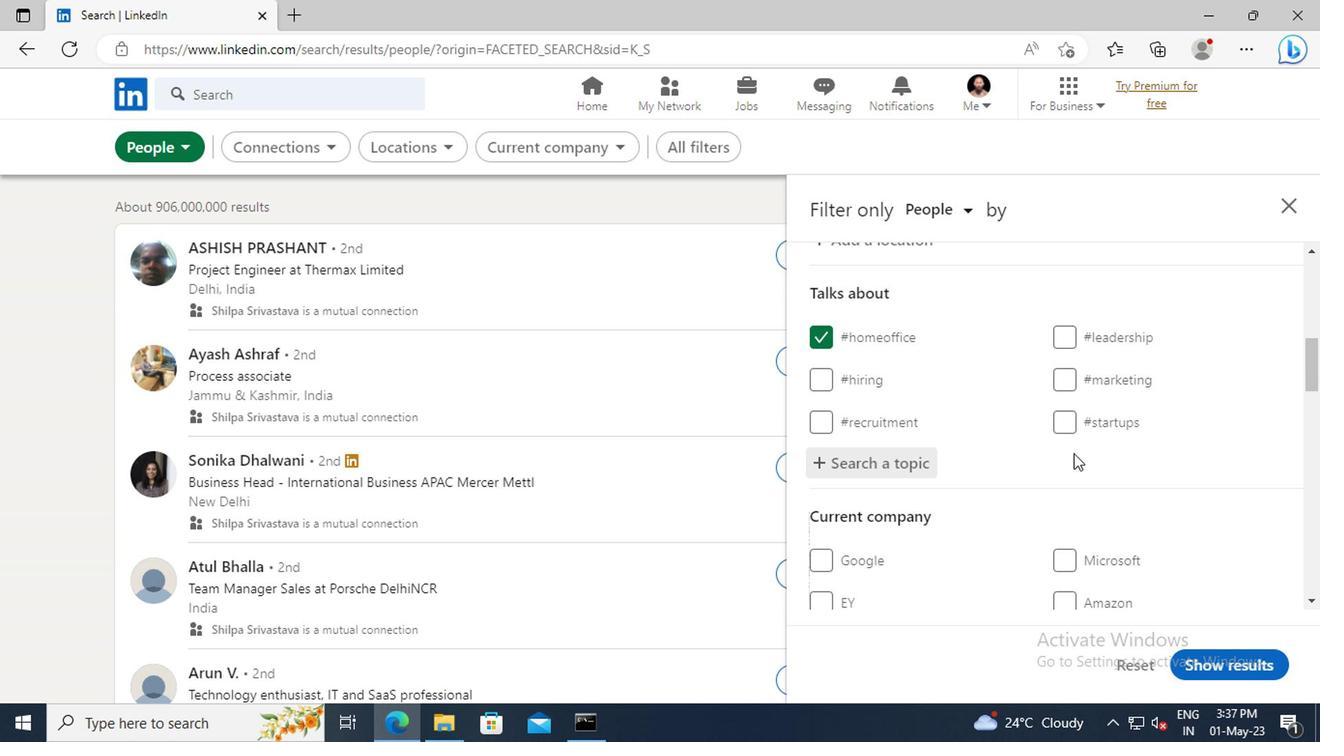 
Action: Mouse scrolled (1068, 453) with delta (0, 0)
Screenshot: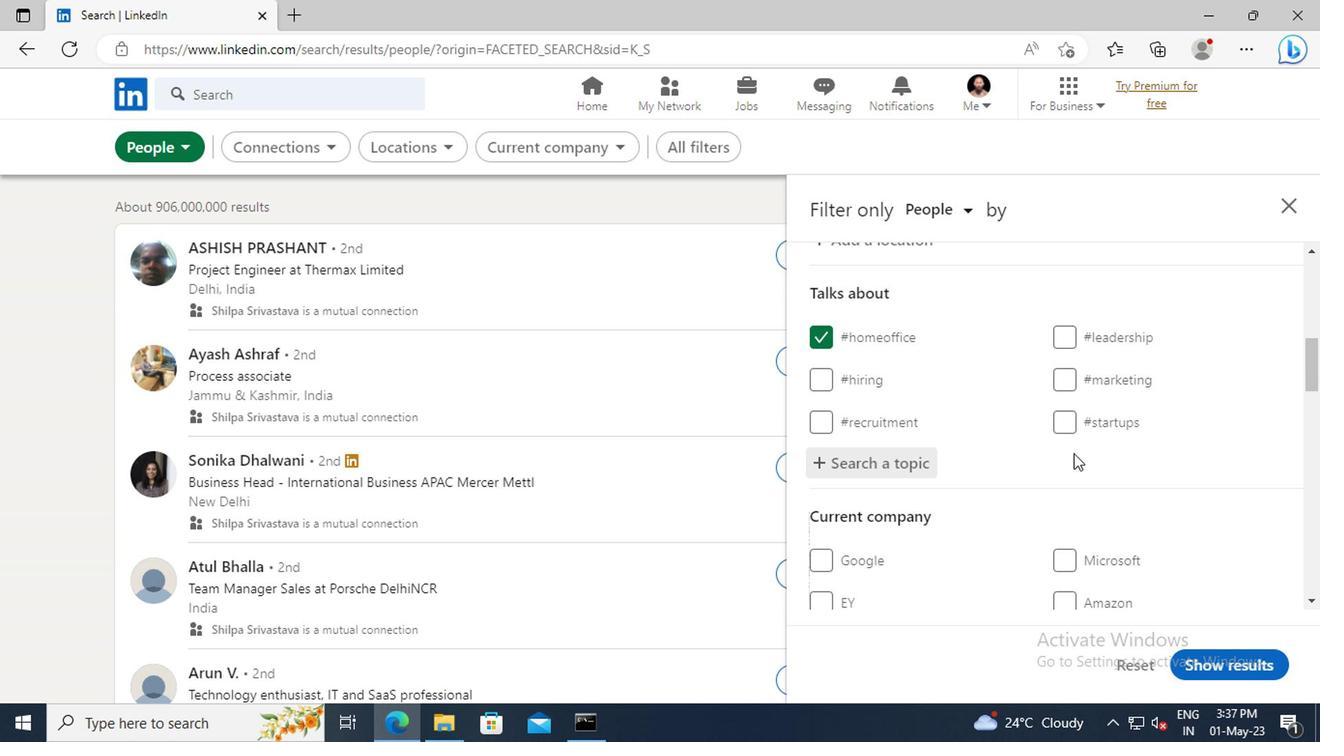 
Action: Mouse scrolled (1068, 453) with delta (0, 0)
Screenshot: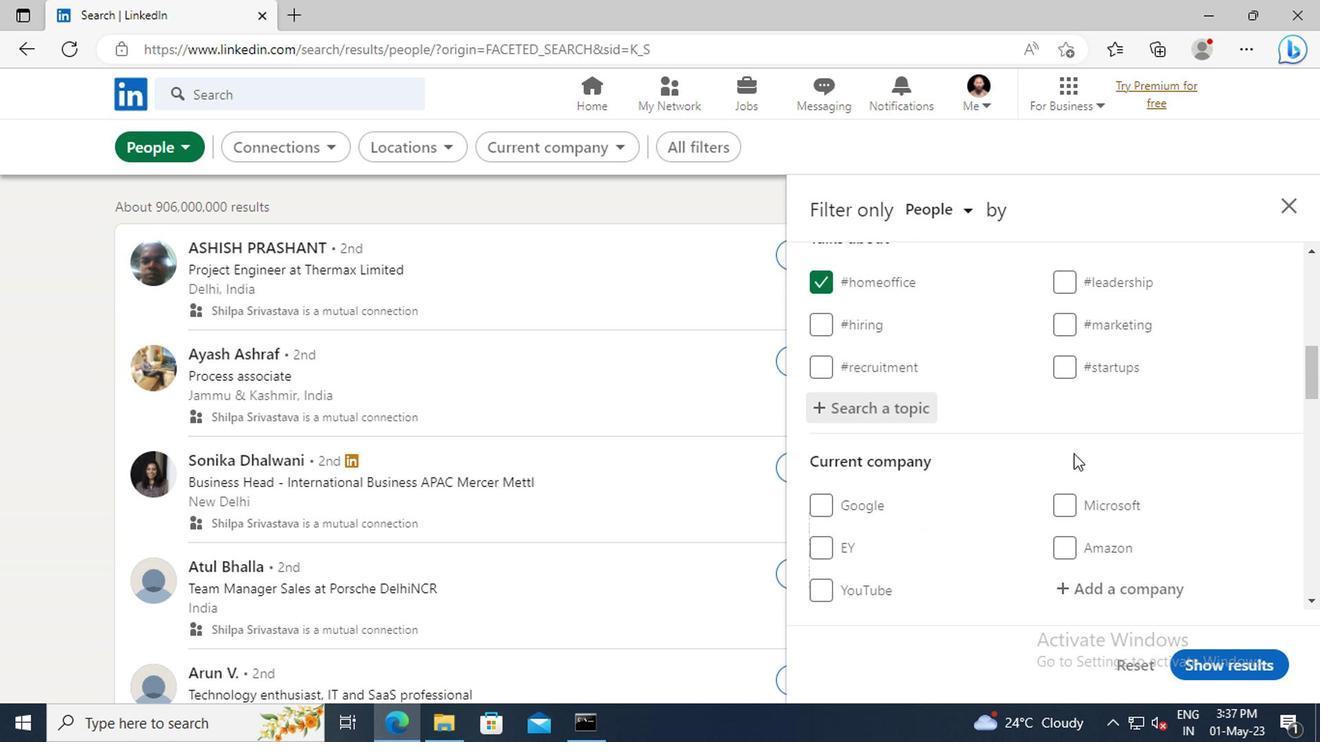 
Action: Mouse scrolled (1068, 453) with delta (0, 0)
Screenshot: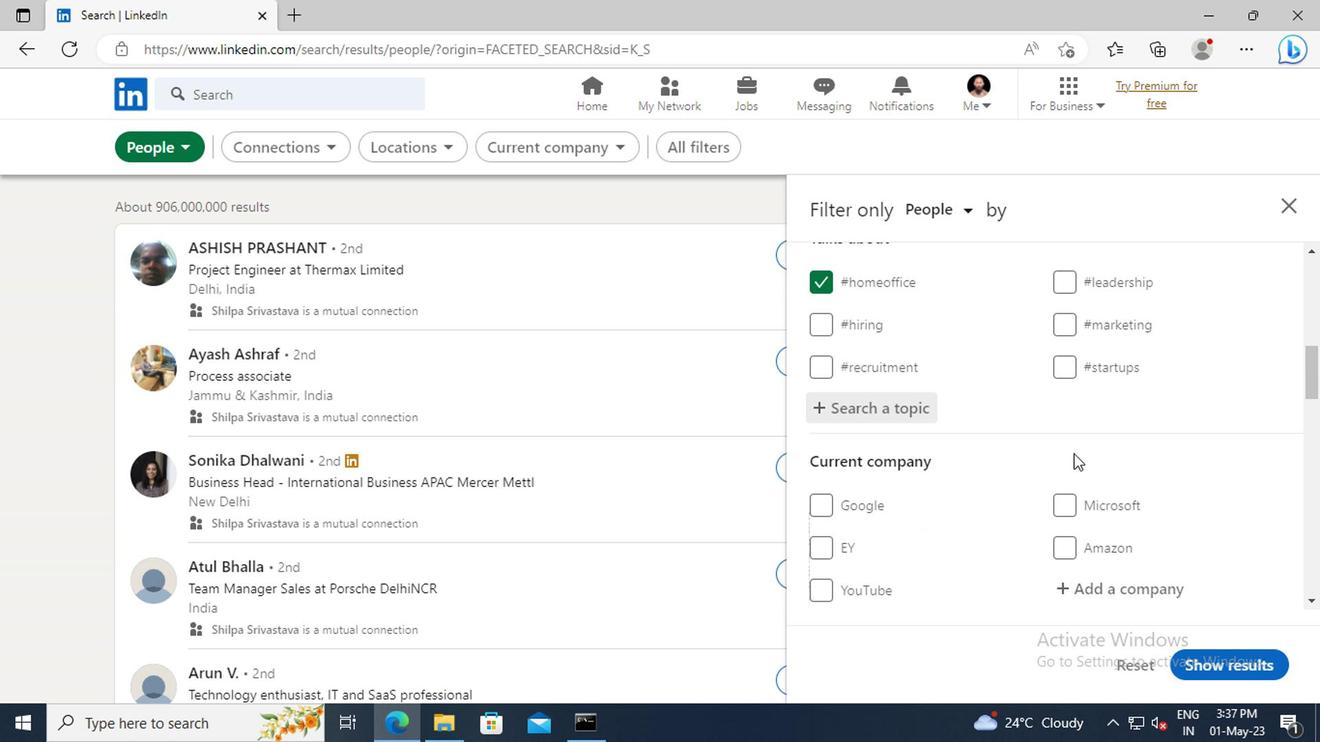 
Action: Mouse scrolled (1068, 453) with delta (0, 0)
Screenshot: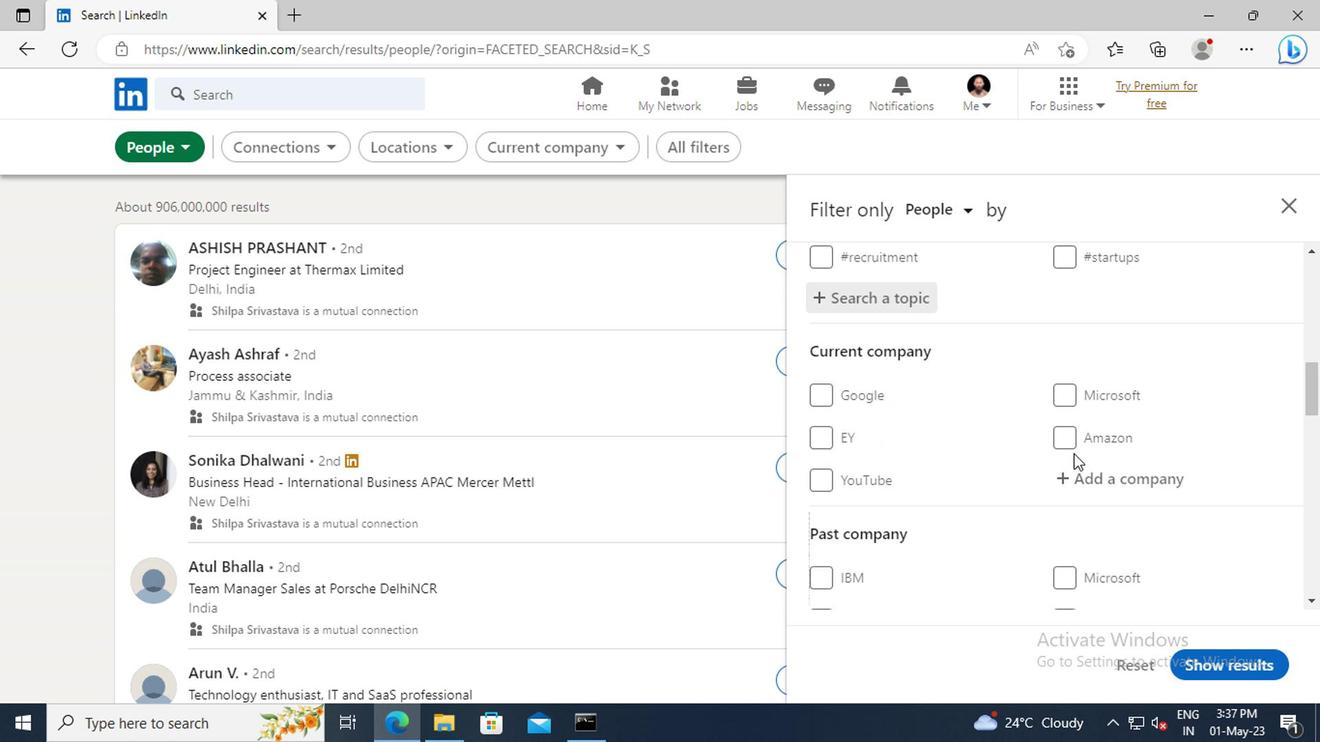 
Action: Mouse scrolled (1068, 453) with delta (0, 0)
Screenshot: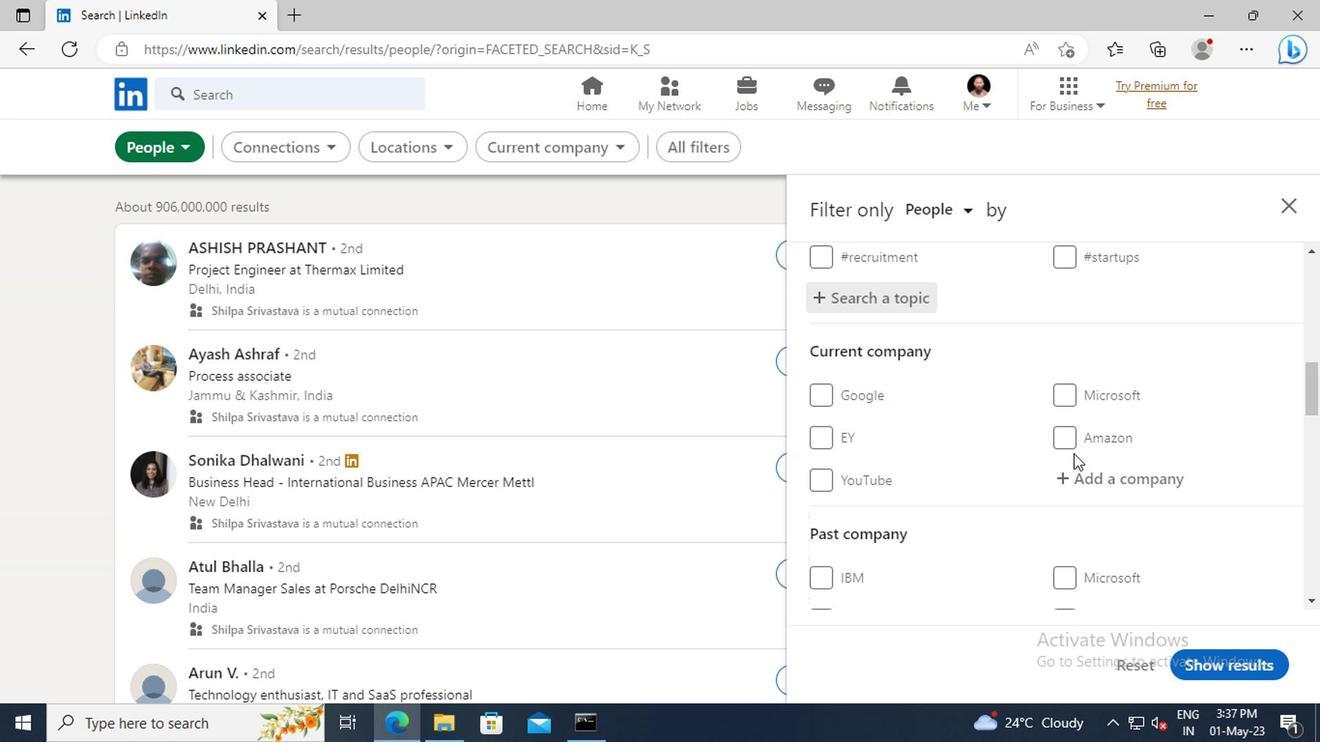 
Action: Mouse scrolled (1068, 453) with delta (0, 0)
Screenshot: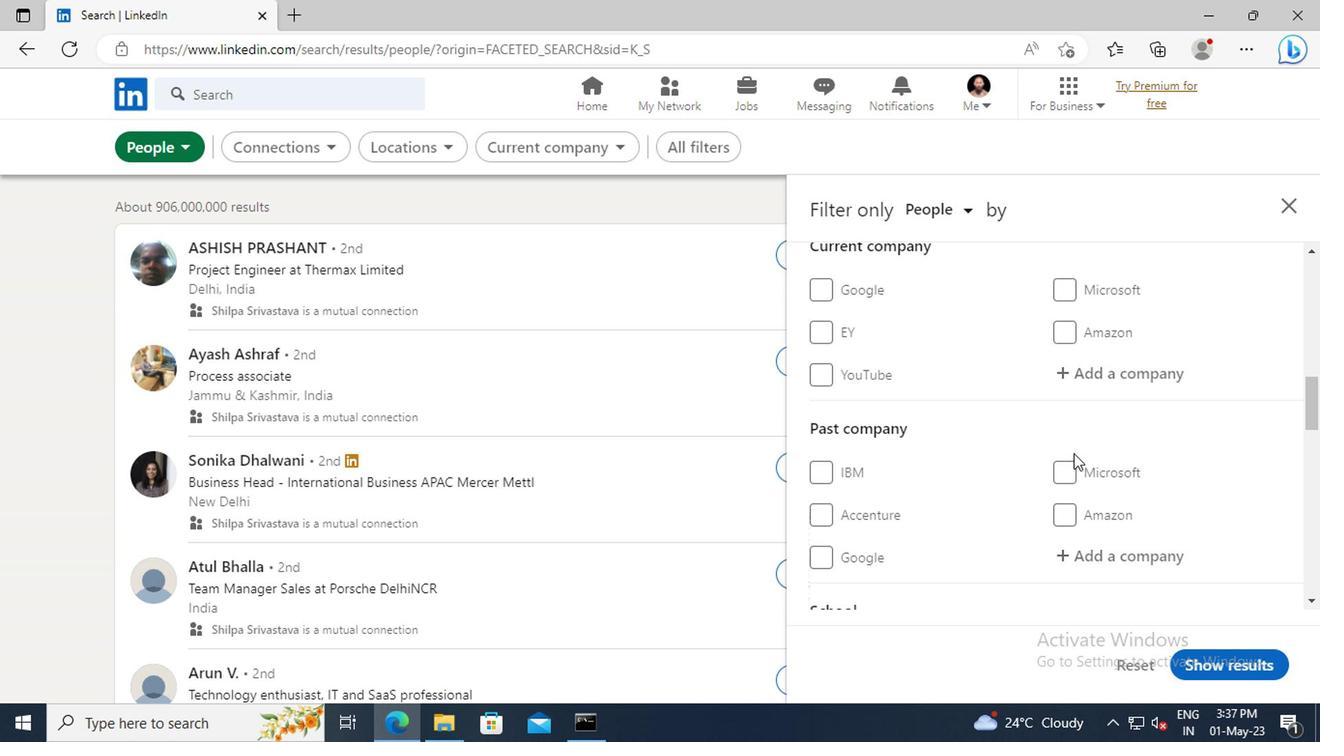 
Action: Mouse scrolled (1068, 453) with delta (0, 0)
Screenshot: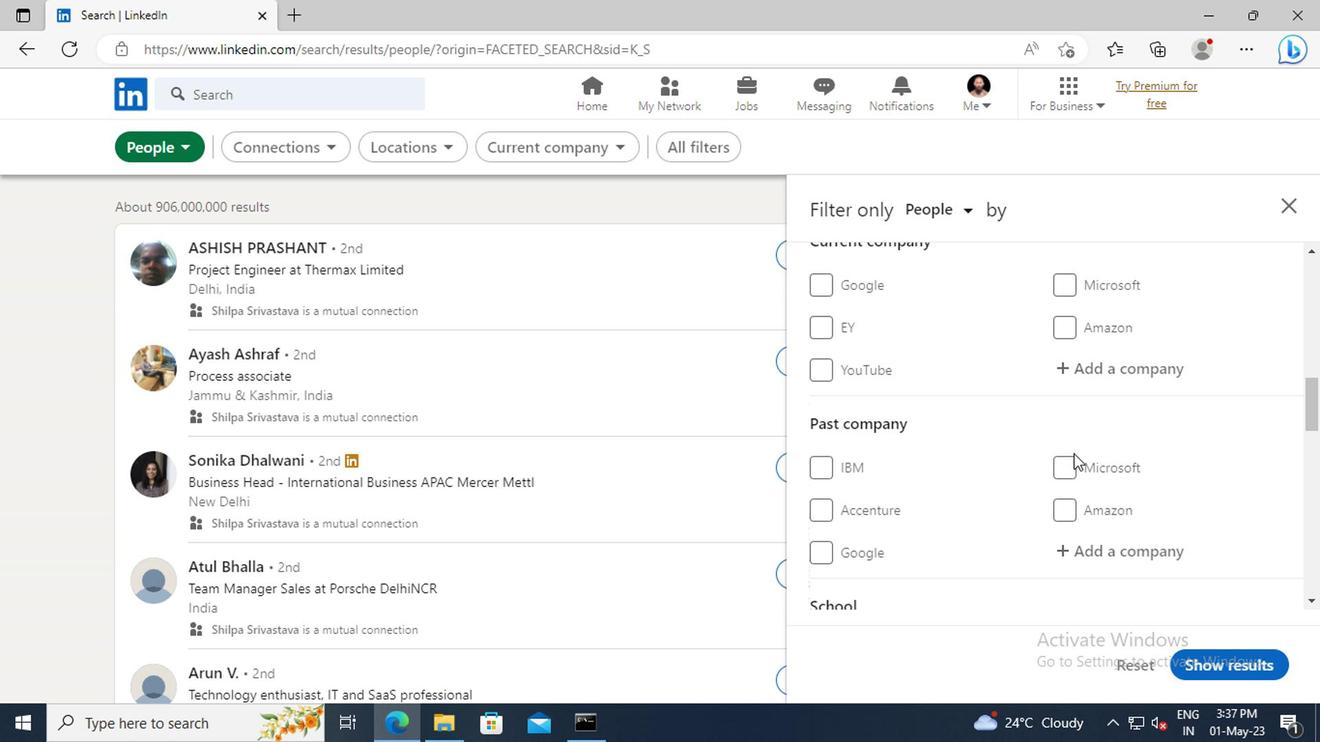 
Action: Mouse scrolled (1068, 453) with delta (0, 0)
Screenshot: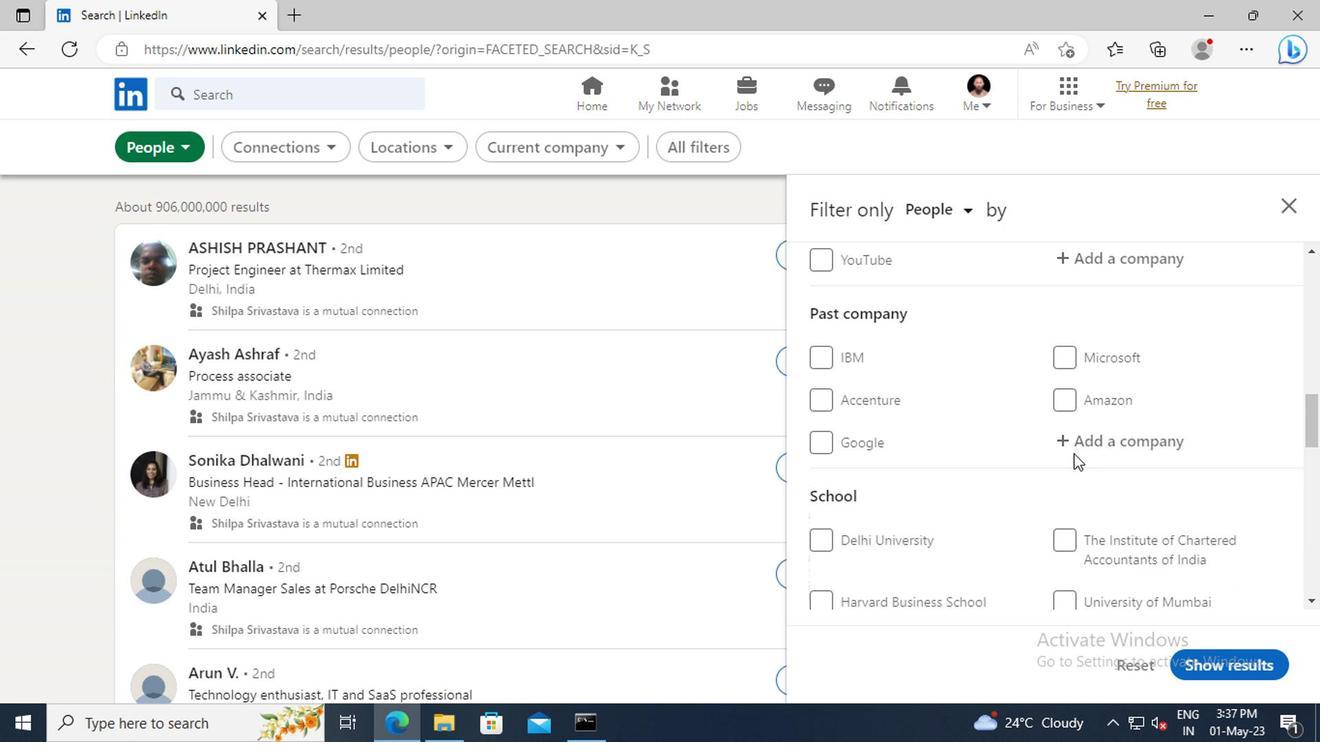 
Action: Mouse scrolled (1068, 453) with delta (0, 0)
Screenshot: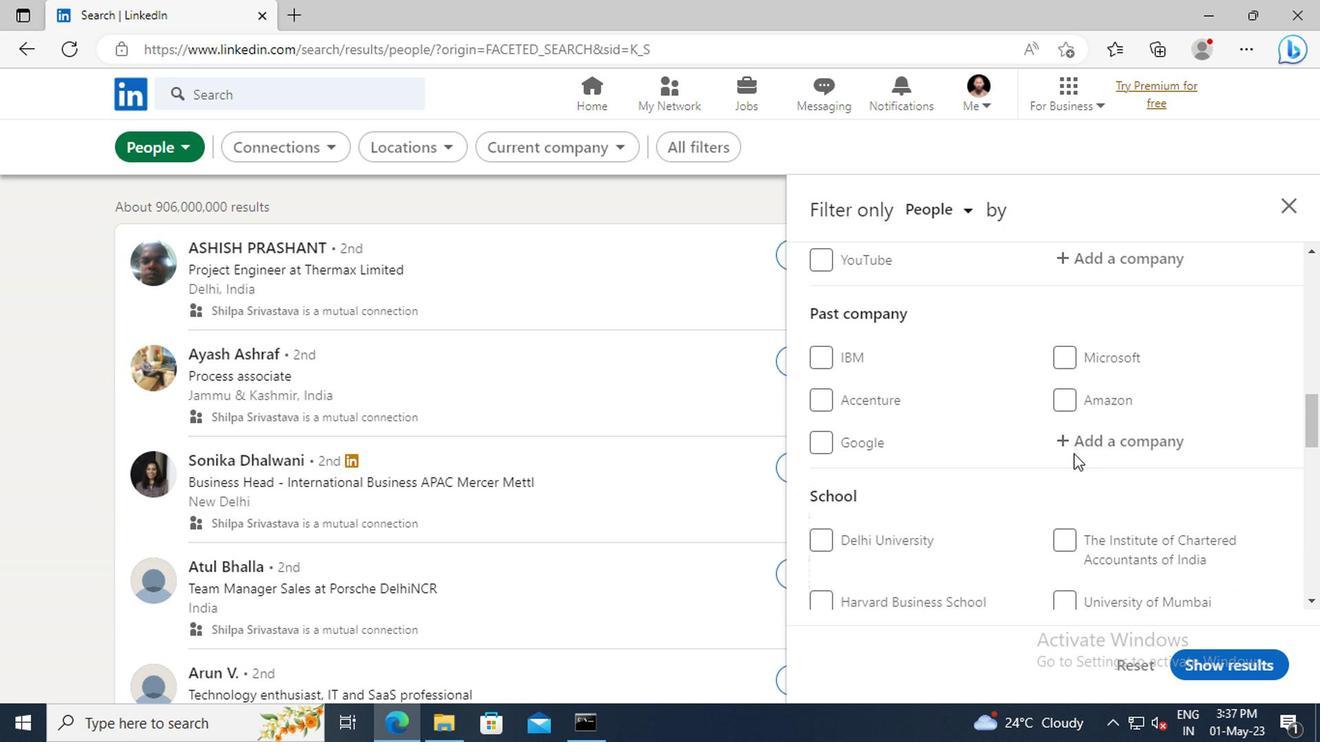 
Action: Mouse scrolled (1068, 453) with delta (0, 0)
Screenshot: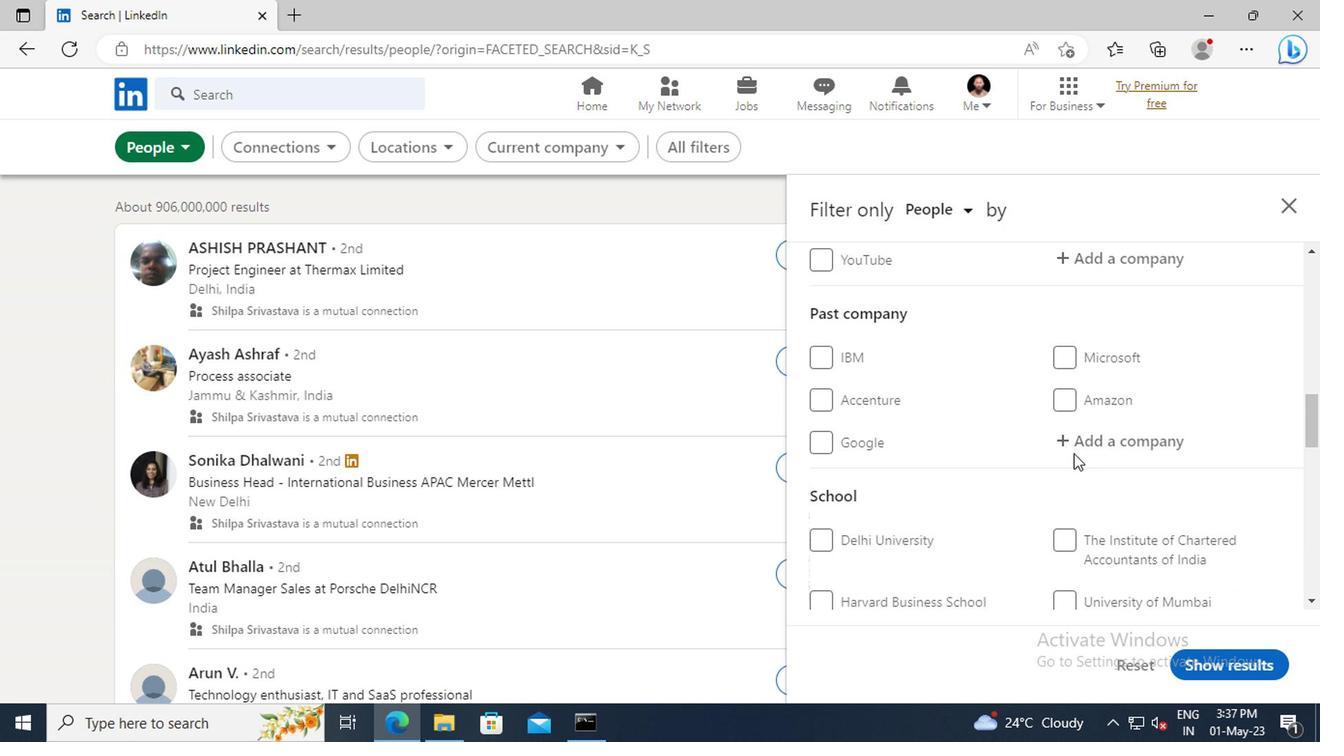 
Action: Mouse scrolled (1068, 453) with delta (0, 0)
Screenshot: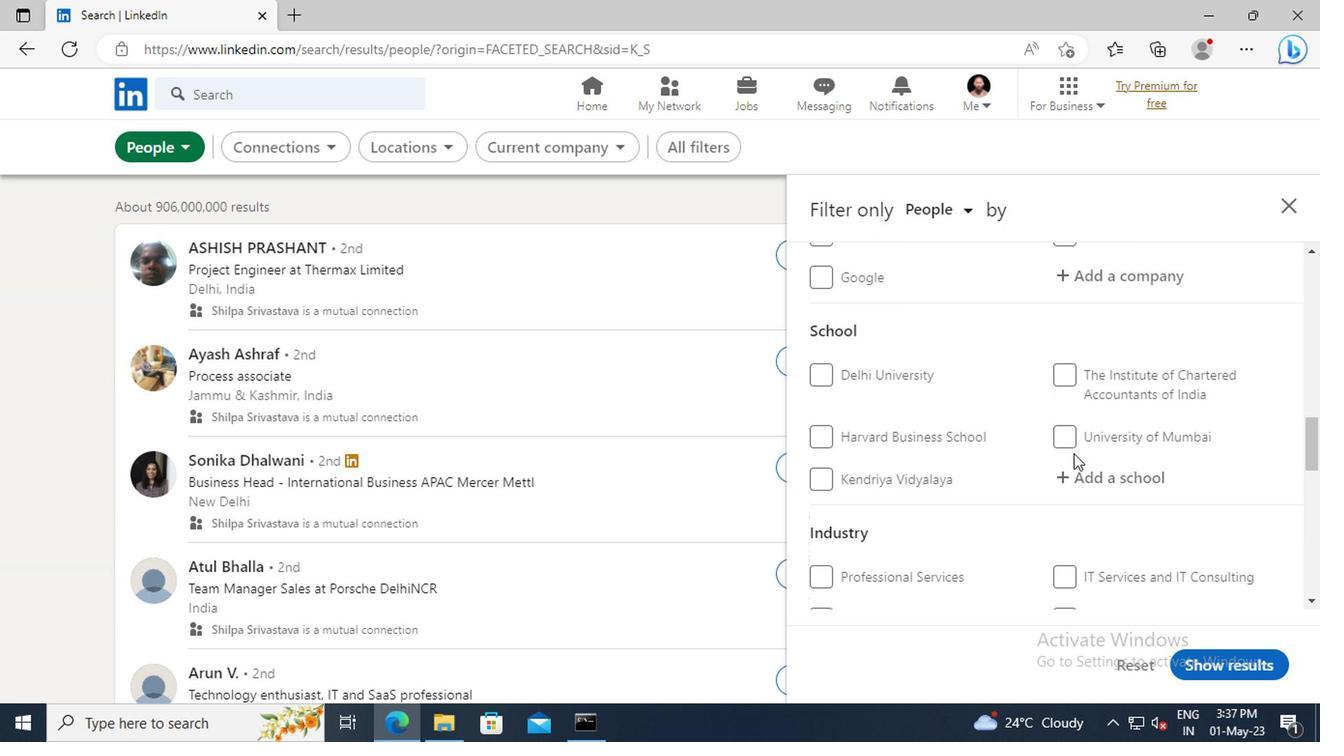 
Action: Mouse scrolled (1068, 453) with delta (0, 0)
Screenshot: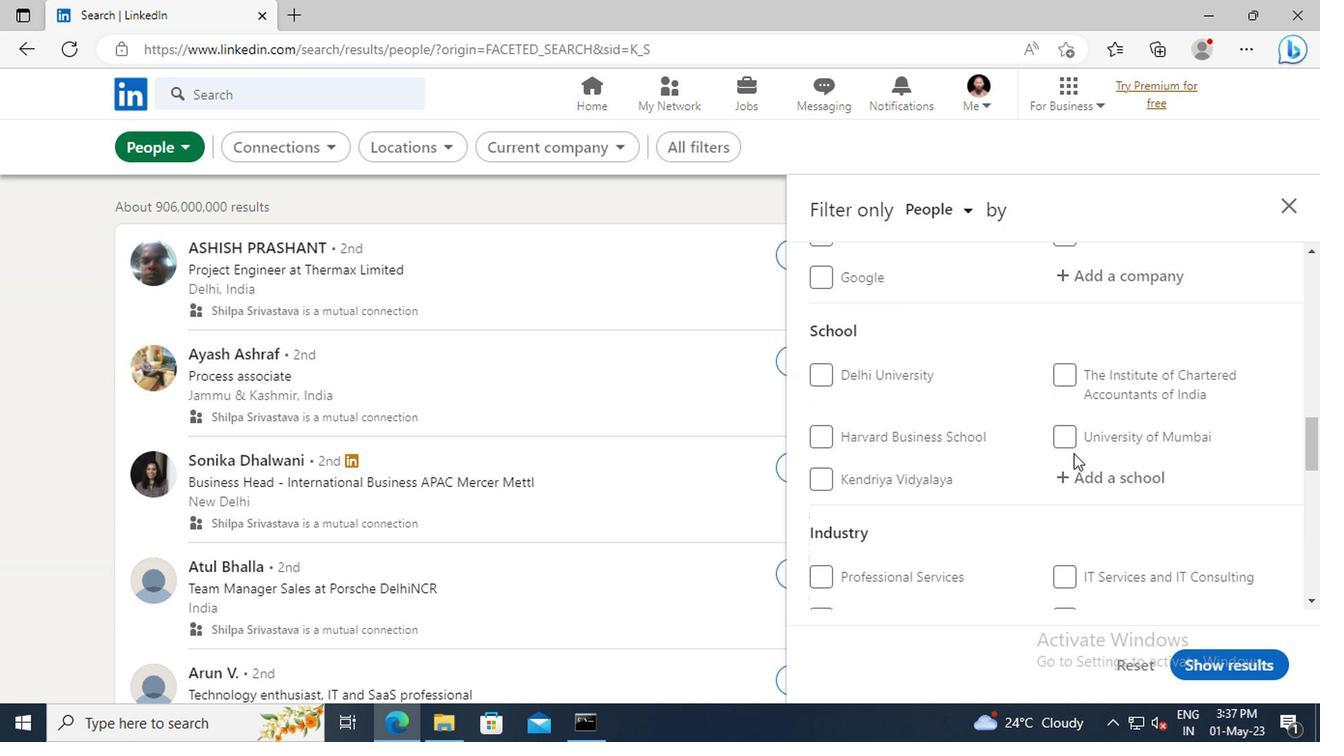 
Action: Mouse scrolled (1068, 453) with delta (0, 0)
Screenshot: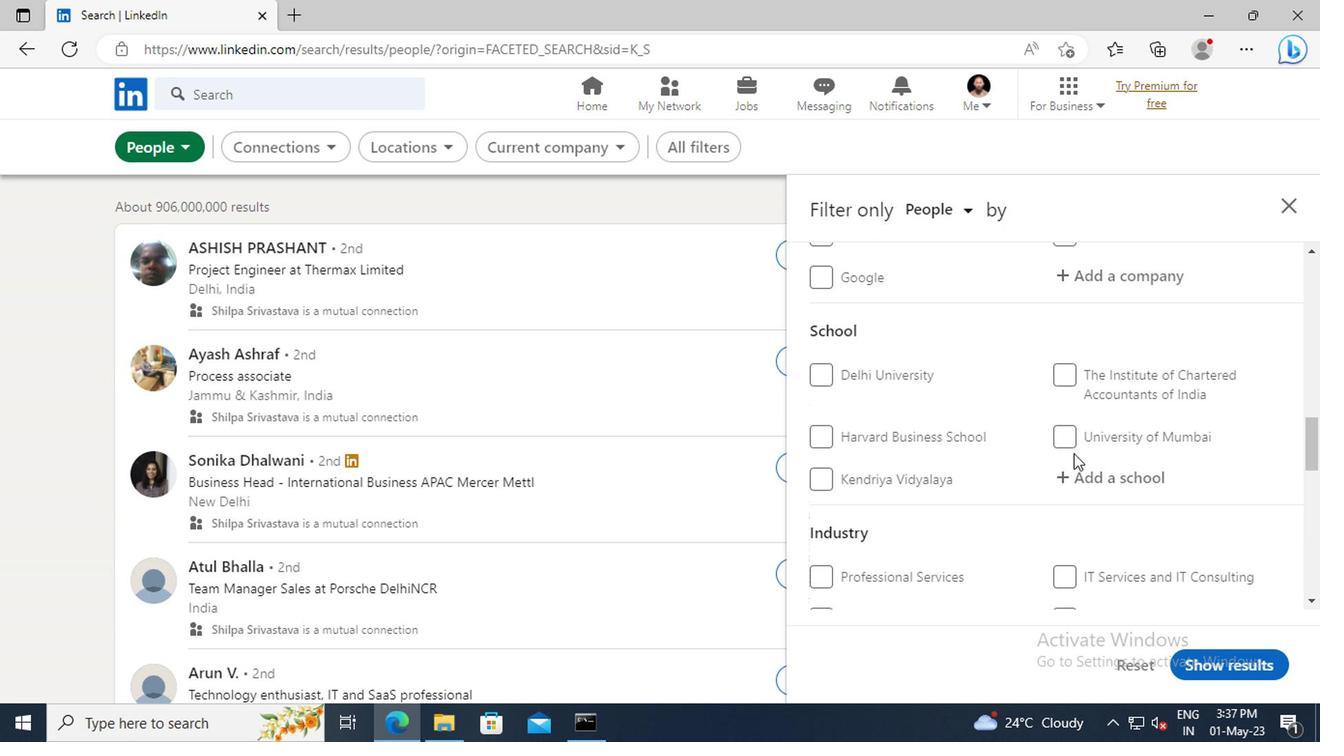 
Action: Mouse scrolled (1068, 453) with delta (0, 0)
Screenshot: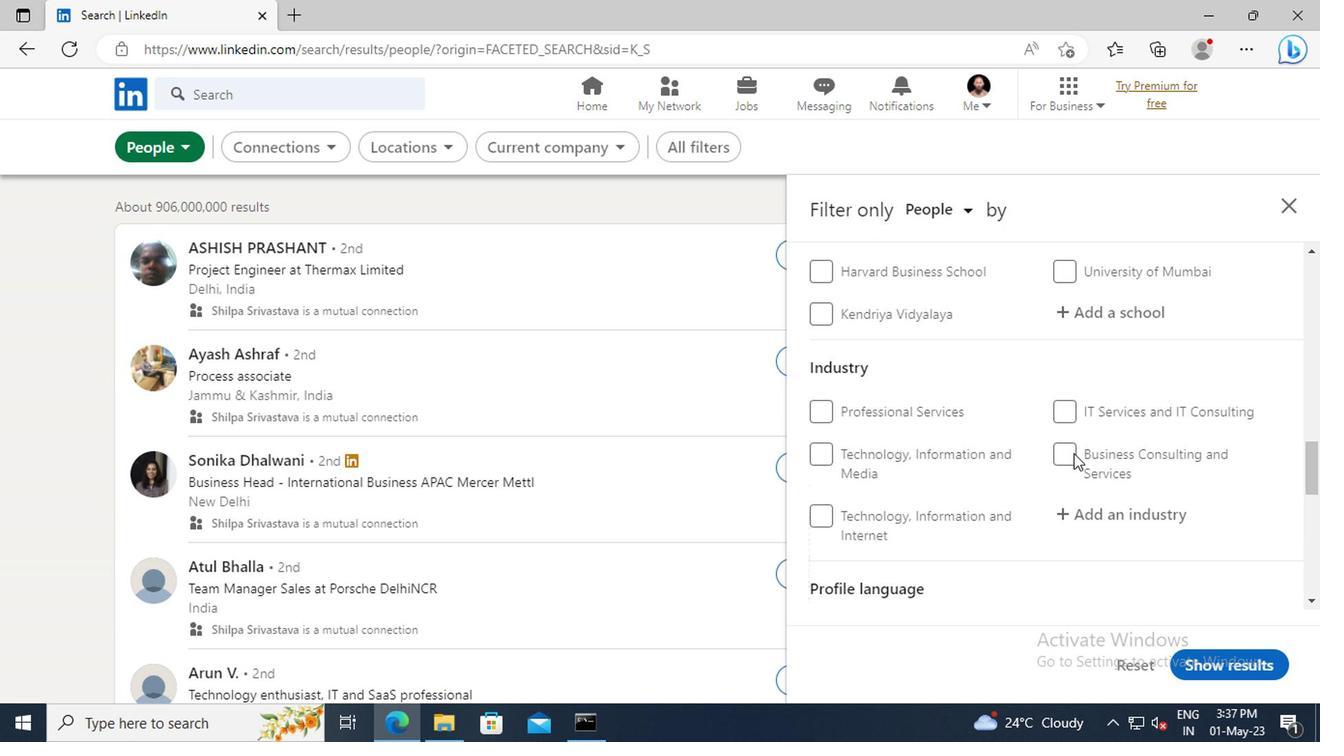 
Action: Mouse scrolled (1068, 453) with delta (0, 0)
Screenshot: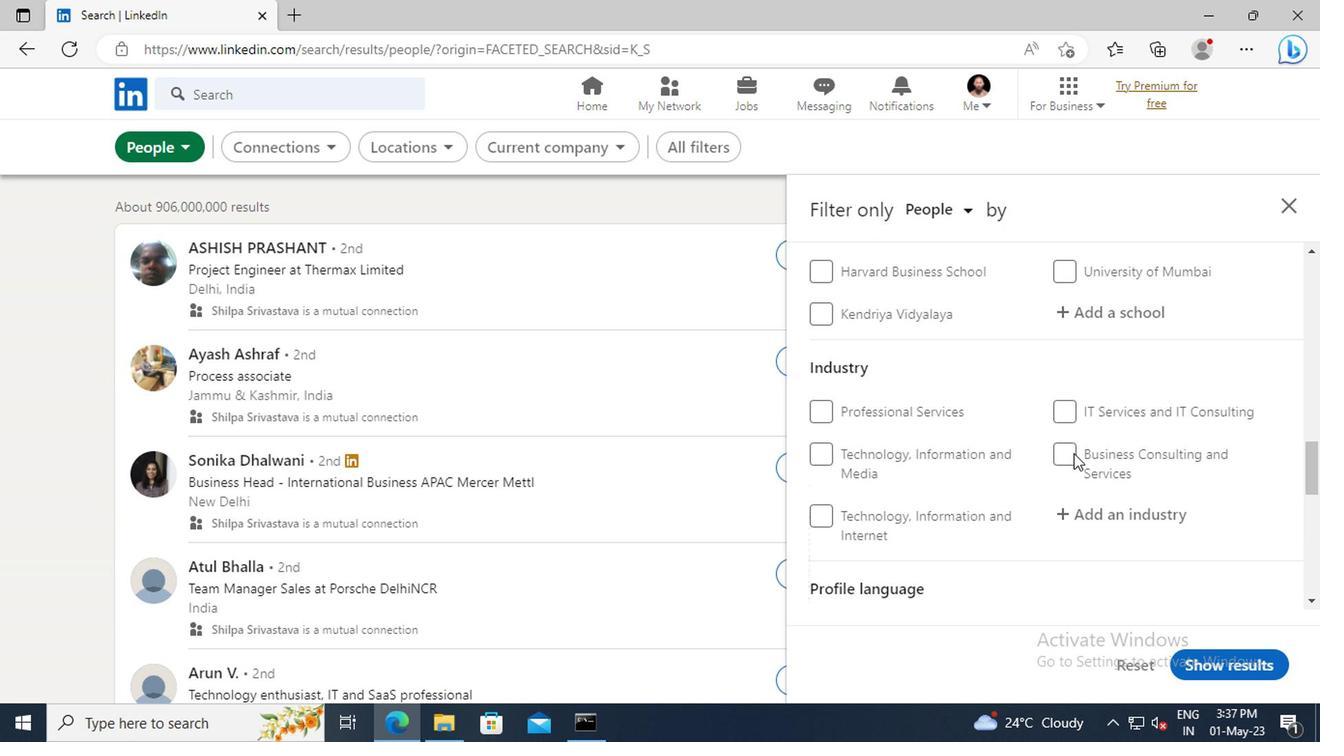 
Action: Mouse scrolled (1068, 453) with delta (0, 0)
Screenshot: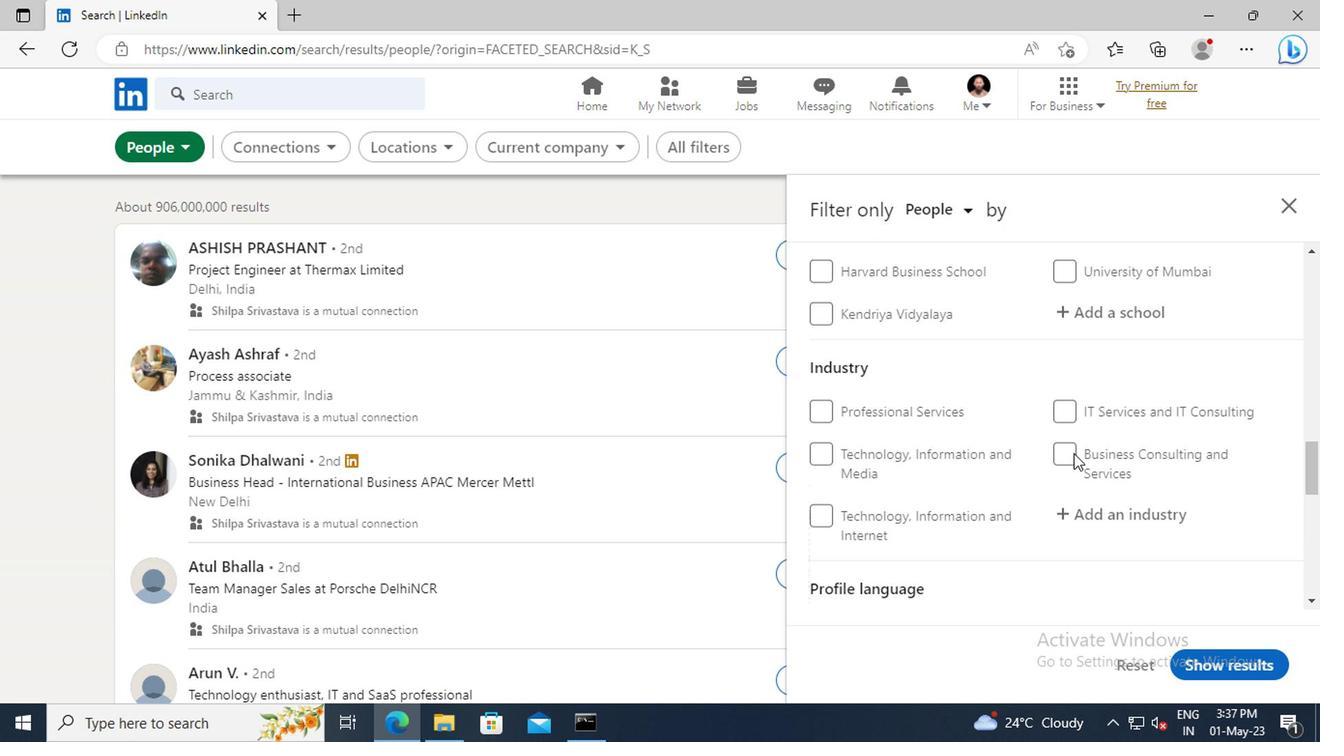 
Action: Mouse moved to (817, 466)
Screenshot: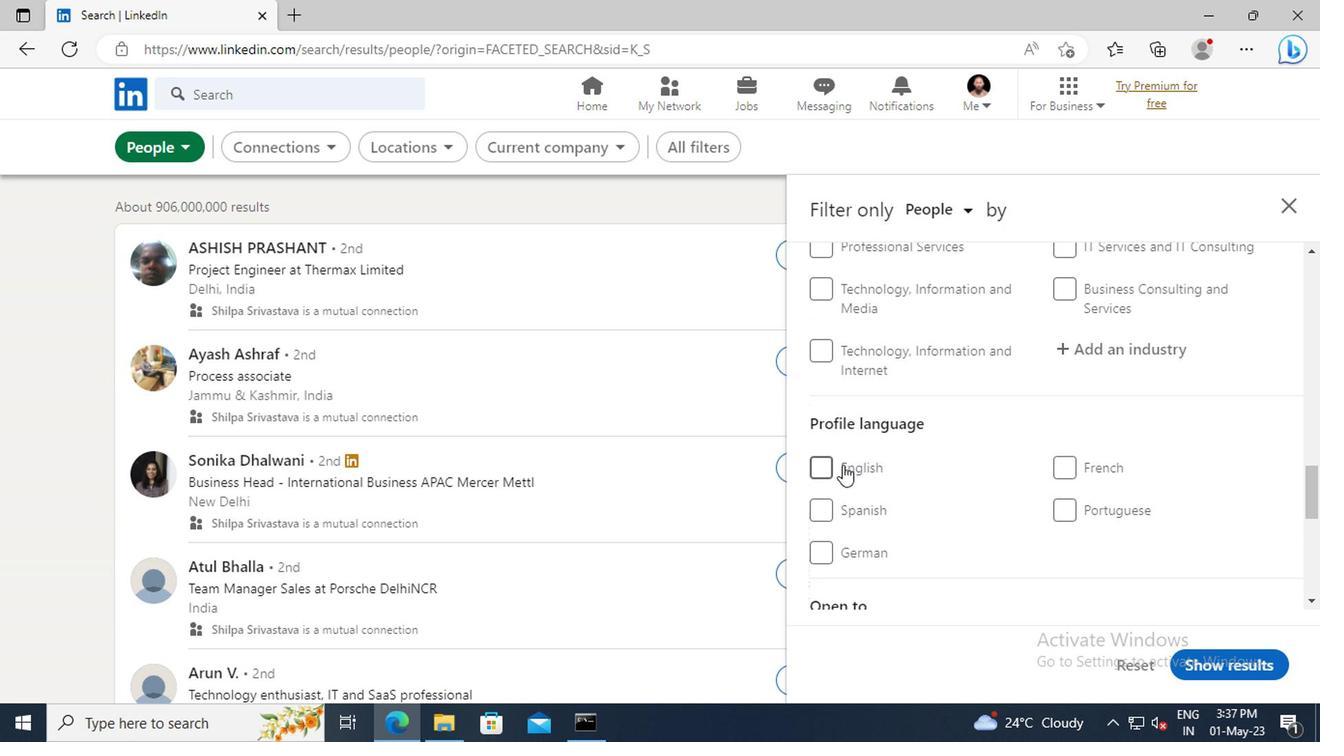 
Action: Mouse pressed left at (817, 466)
Screenshot: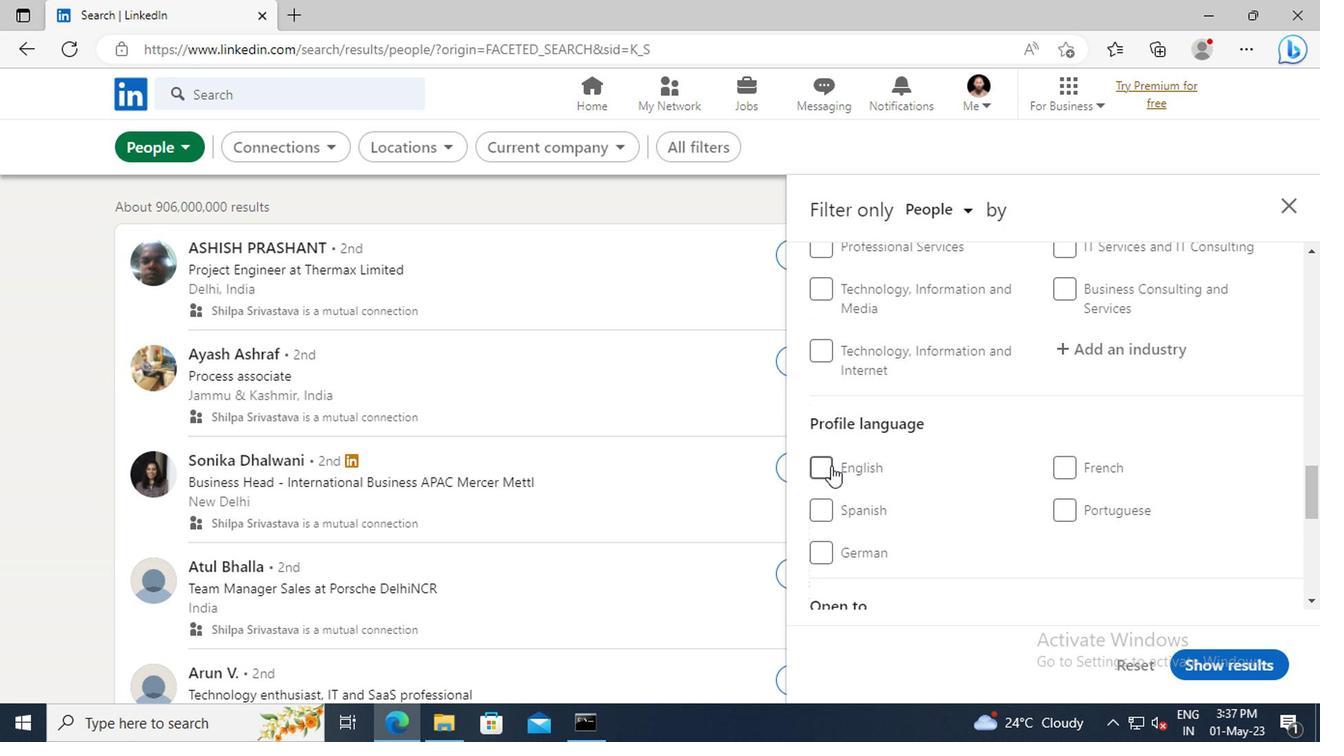 
Action: Mouse moved to (1104, 442)
Screenshot: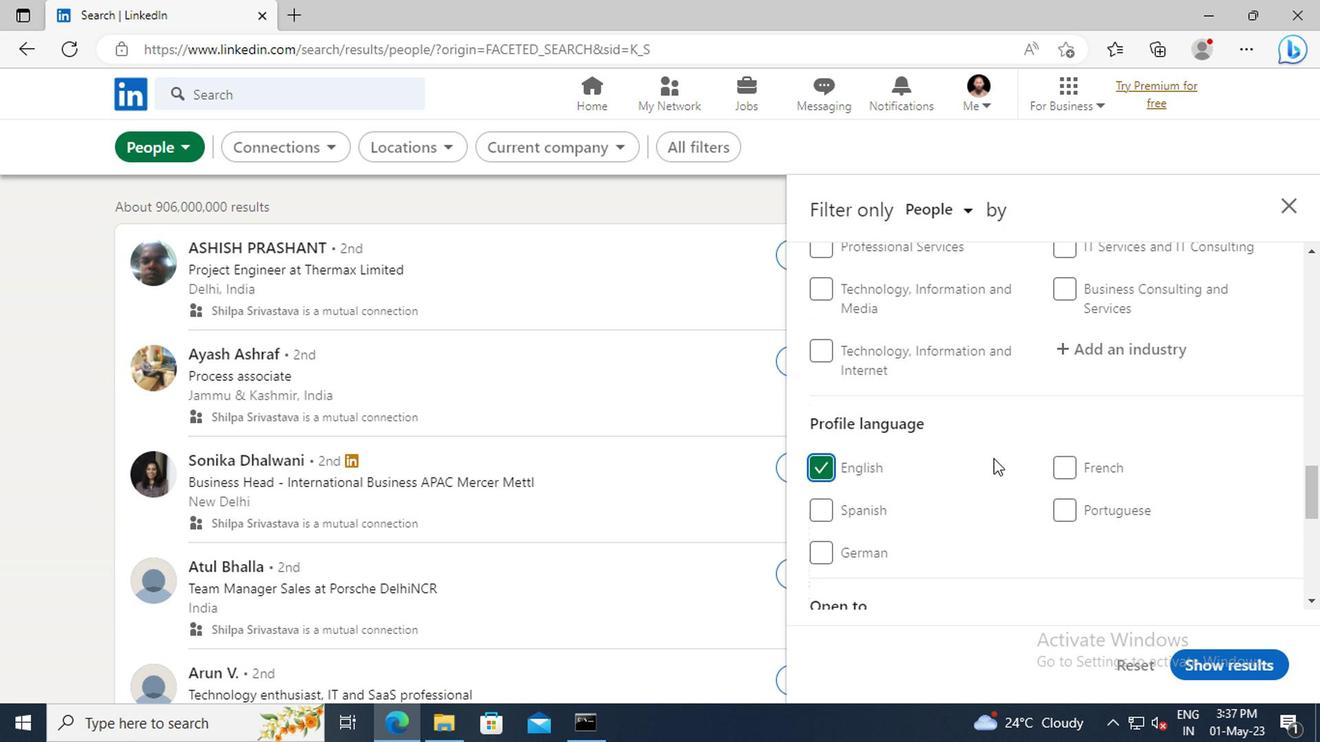 
Action: Mouse scrolled (1104, 443) with delta (0, 0)
Screenshot: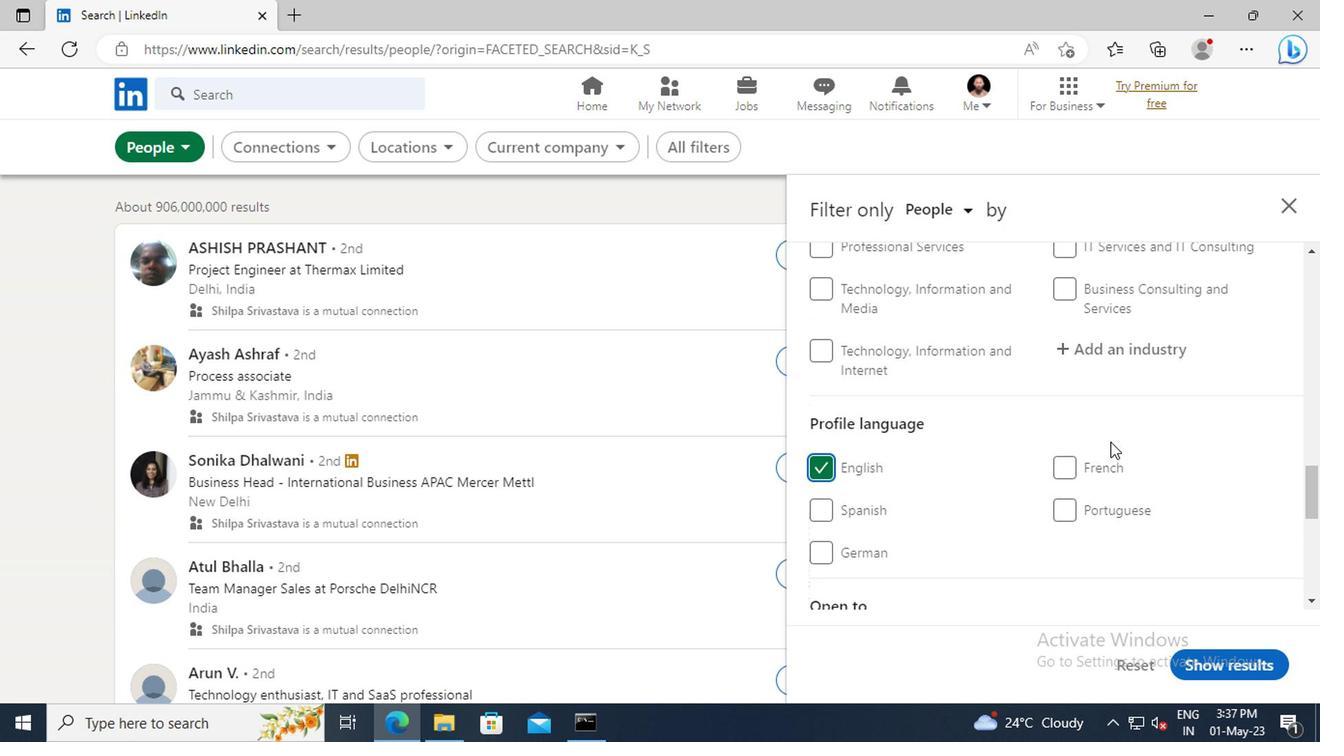 
Action: Mouse scrolled (1104, 443) with delta (0, 0)
Screenshot: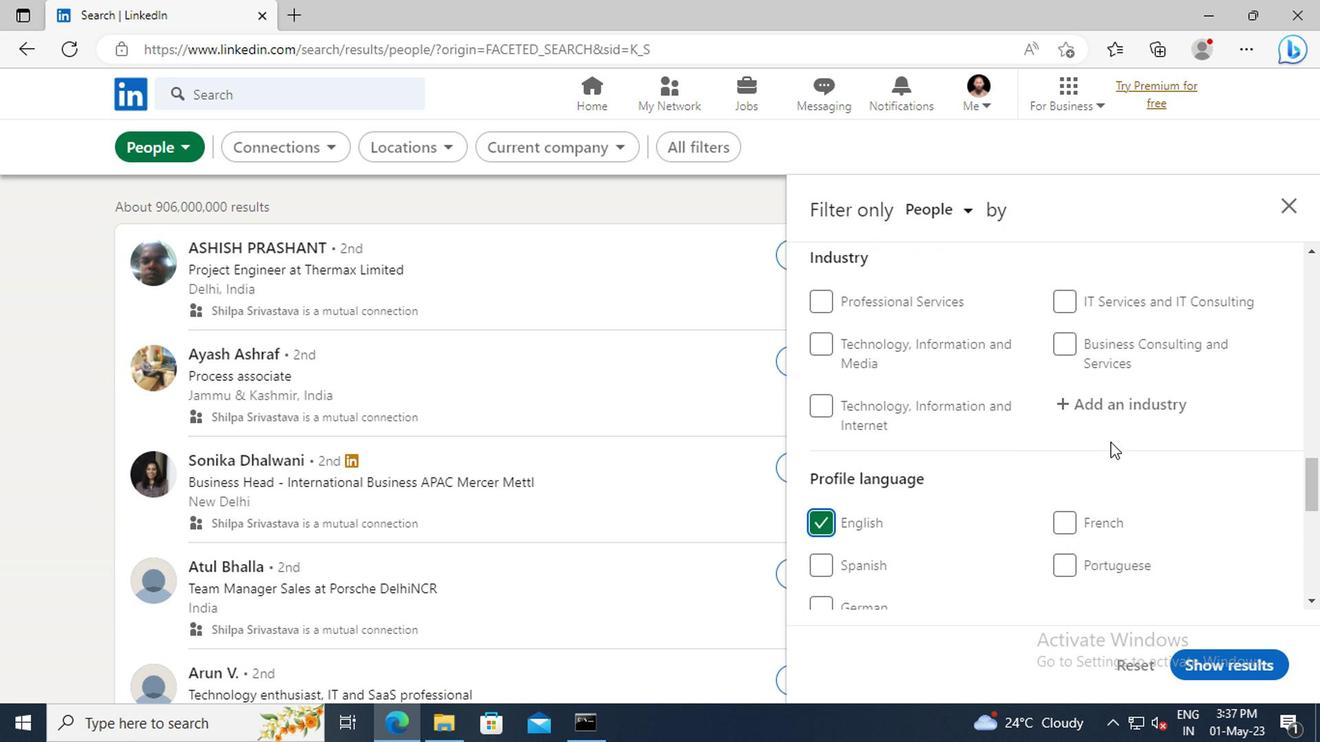
Action: Mouse scrolled (1104, 443) with delta (0, 0)
Screenshot: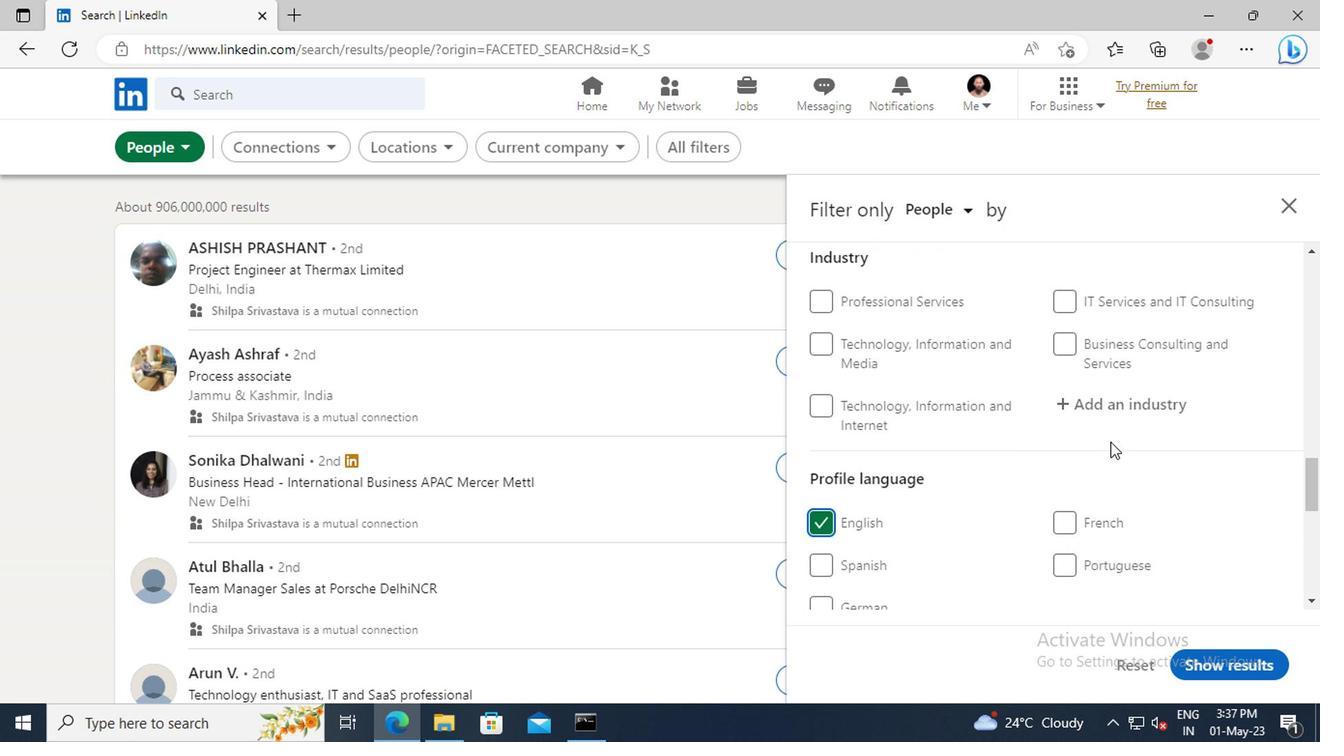 
Action: Mouse scrolled (1104, 443) with delta (0, 0)
Screenshot: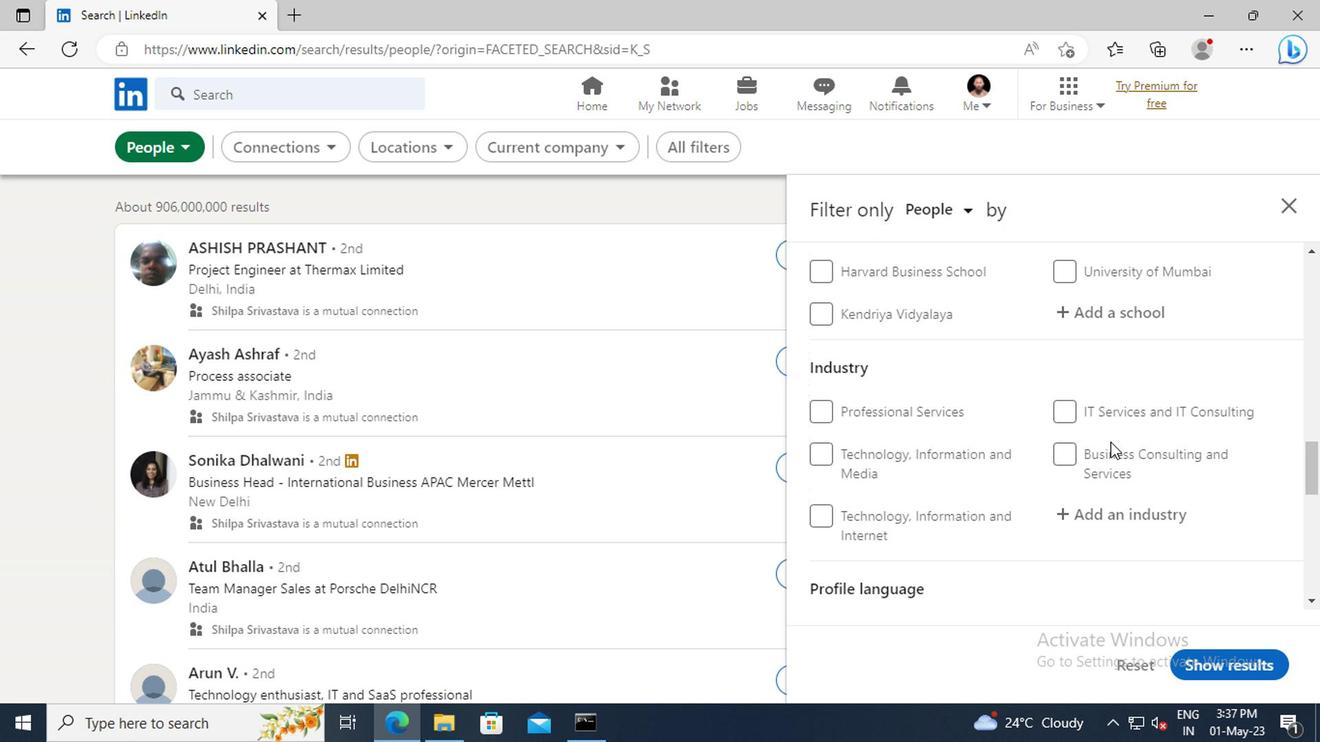 
Action: Mouse scrolled (1104, 443) with delta (0, 0)
Screenshot: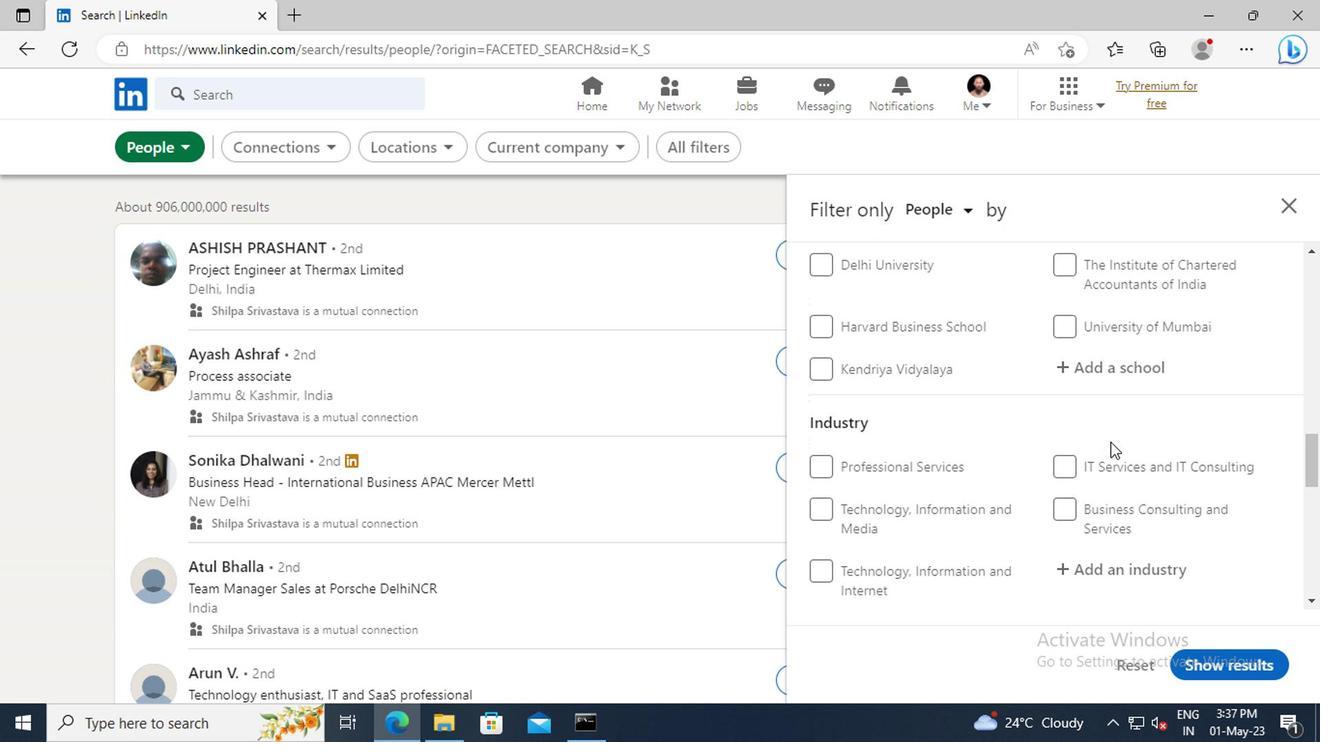 
Action: Mouse scrolled (1104, 443) with delta (0, 0)
Screenshot: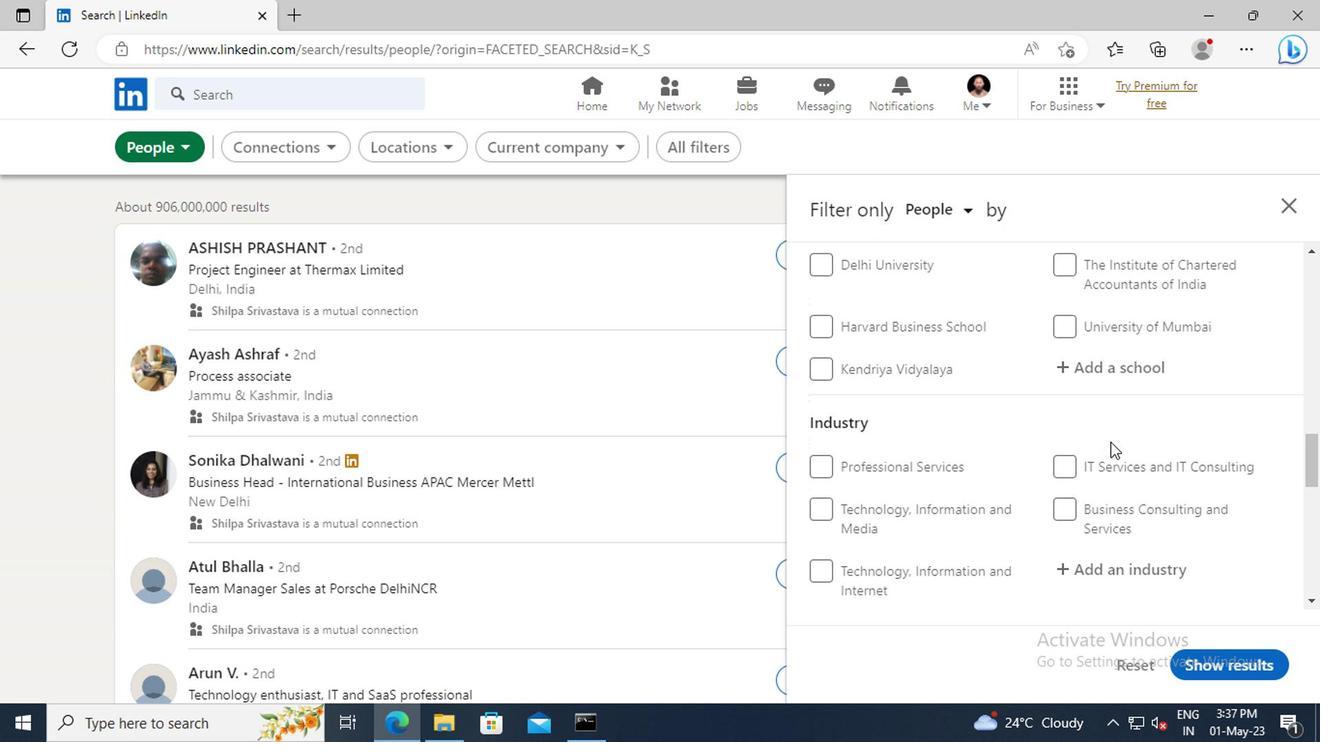 
Action: Mouse scrolled (1104, 443) with delta (0, 0)
Screenshot: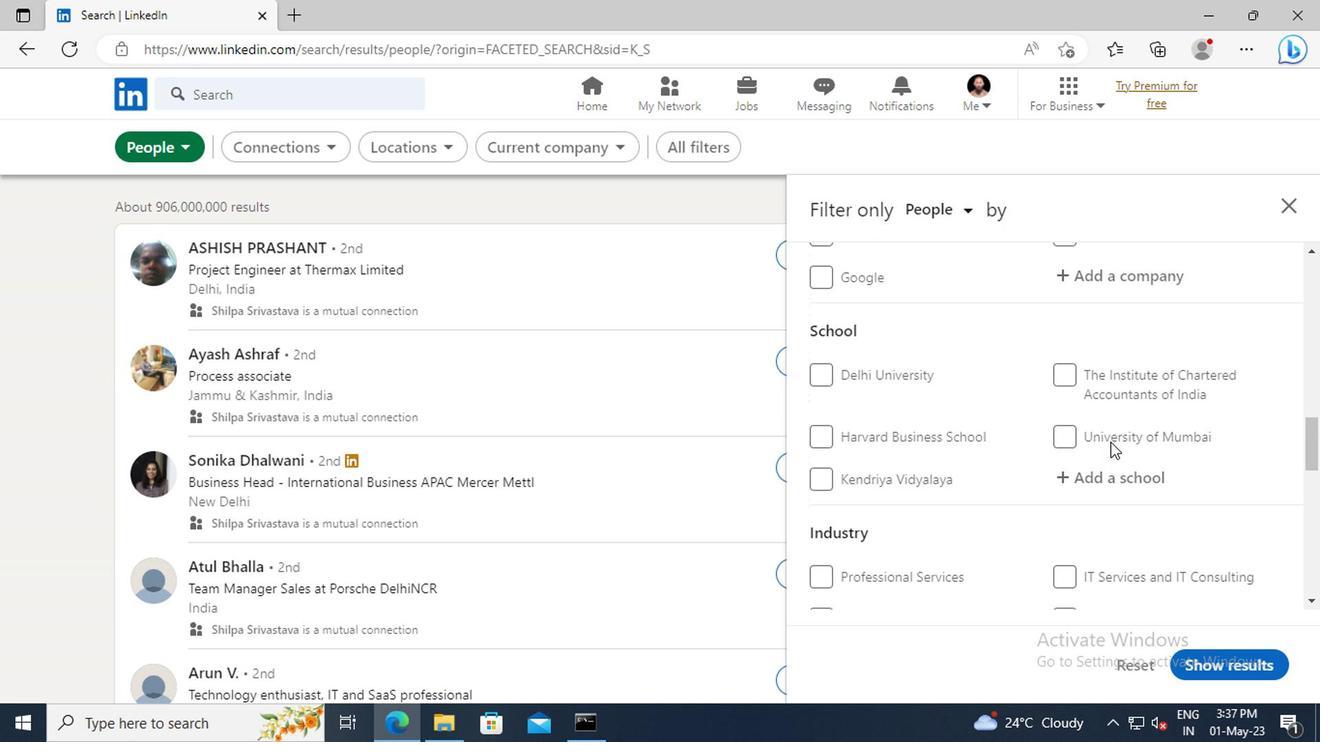 
Action: Mouse scrolled (1104, 443) with delta (0, 0)
Screenshot: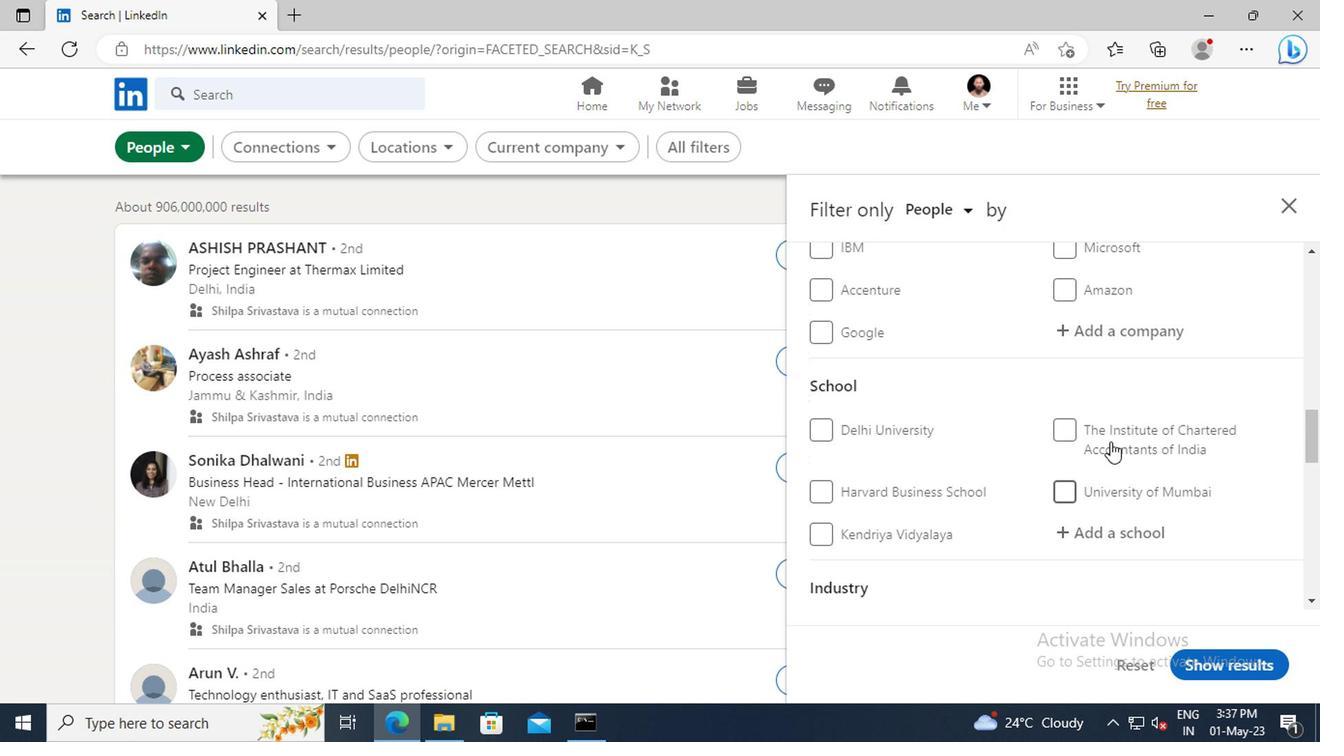 
Action: Mouse scrolled (1104, 443) with delta (0, 0)
Screenshot: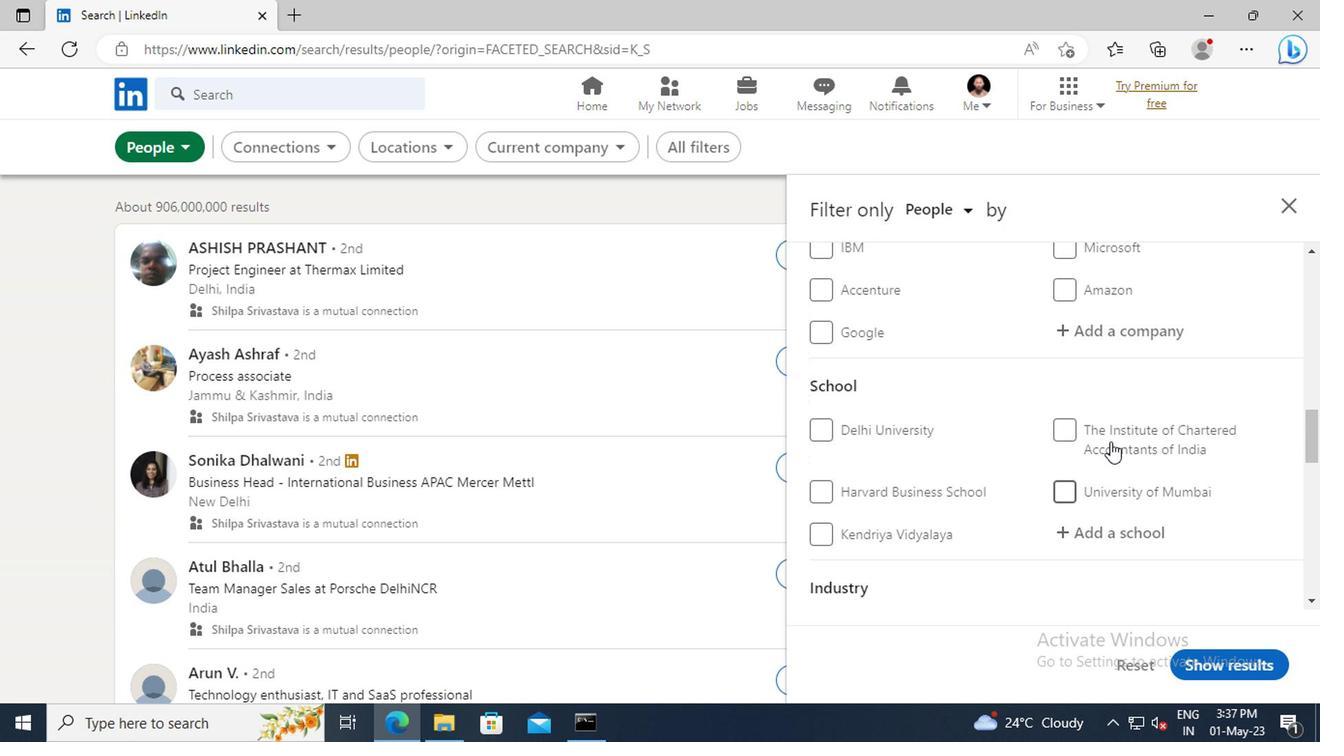
Action: Mouse scrolled (1104, 443) with delta (0, 0)
Screenshot: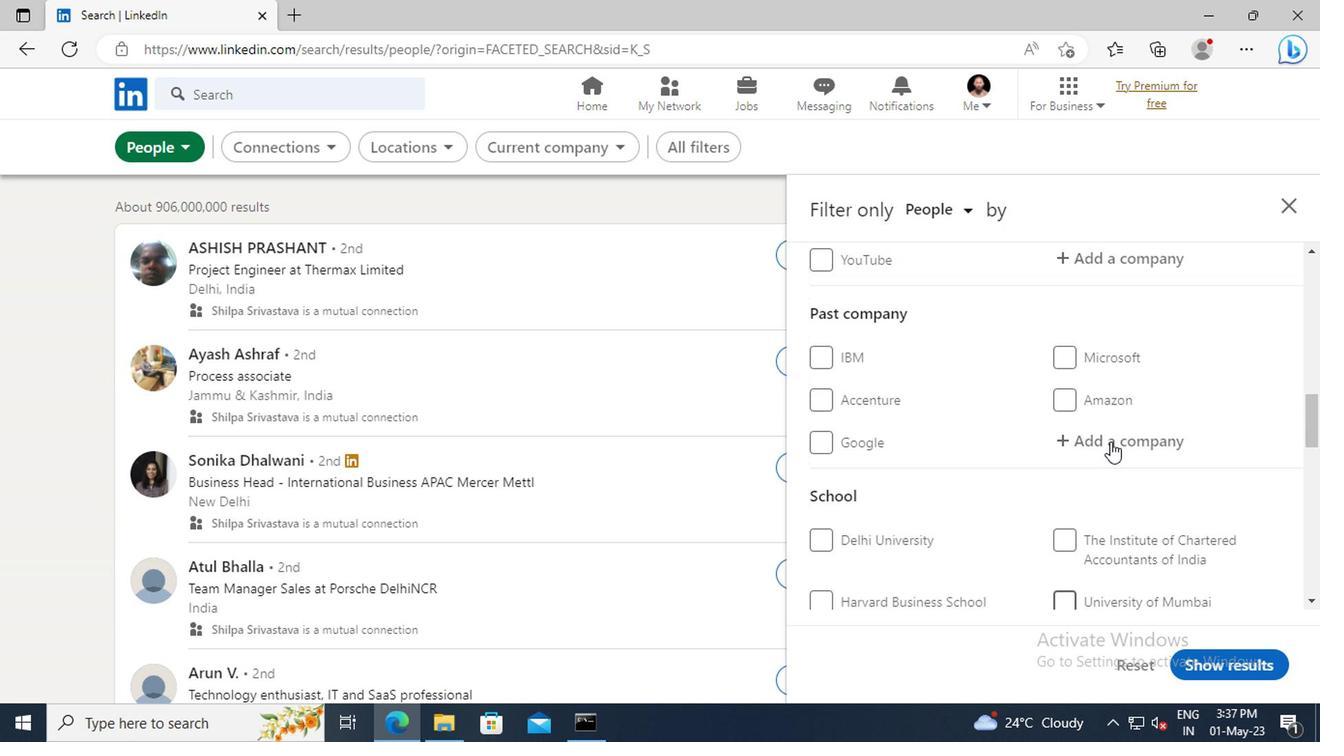 
Action: Mouse scrolled (1104, 443) with delta (0, 0)
Screenshot: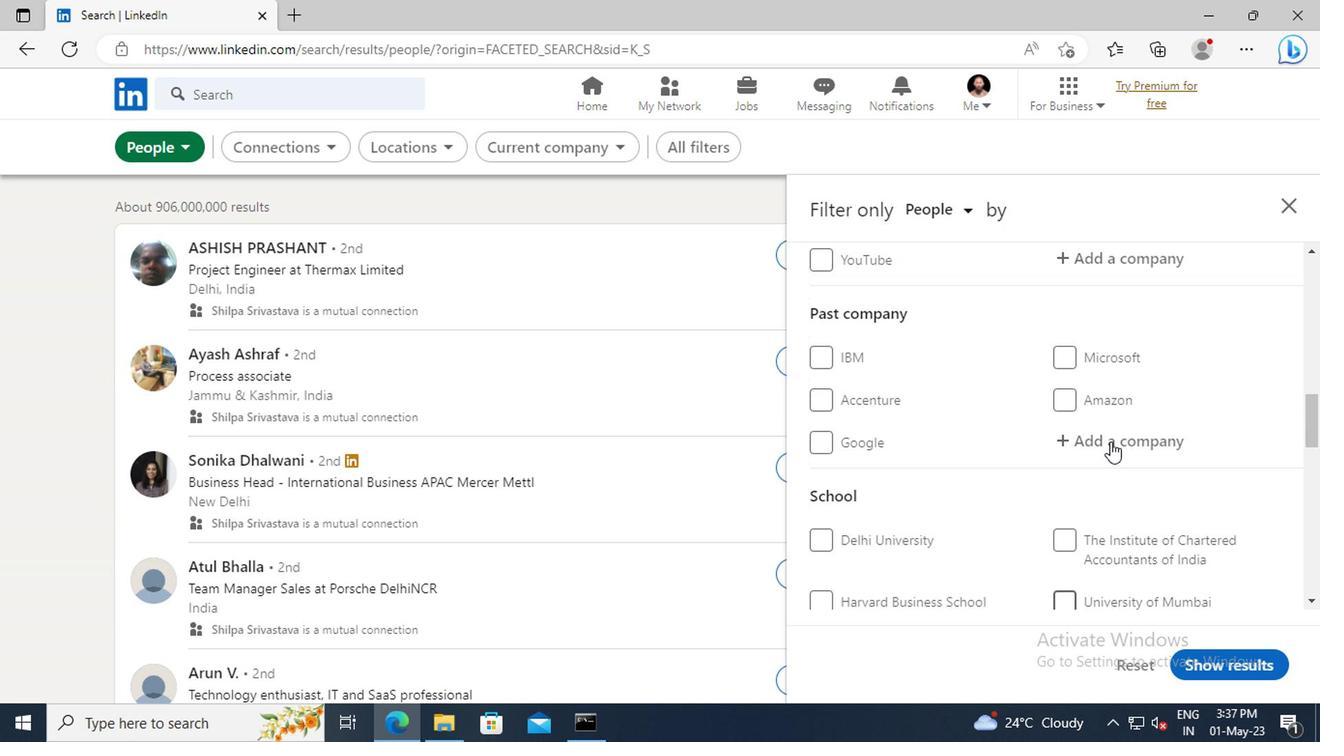 
Action: Mouse scrolled (1104, 443) with delta (0, 0)
Screenshot: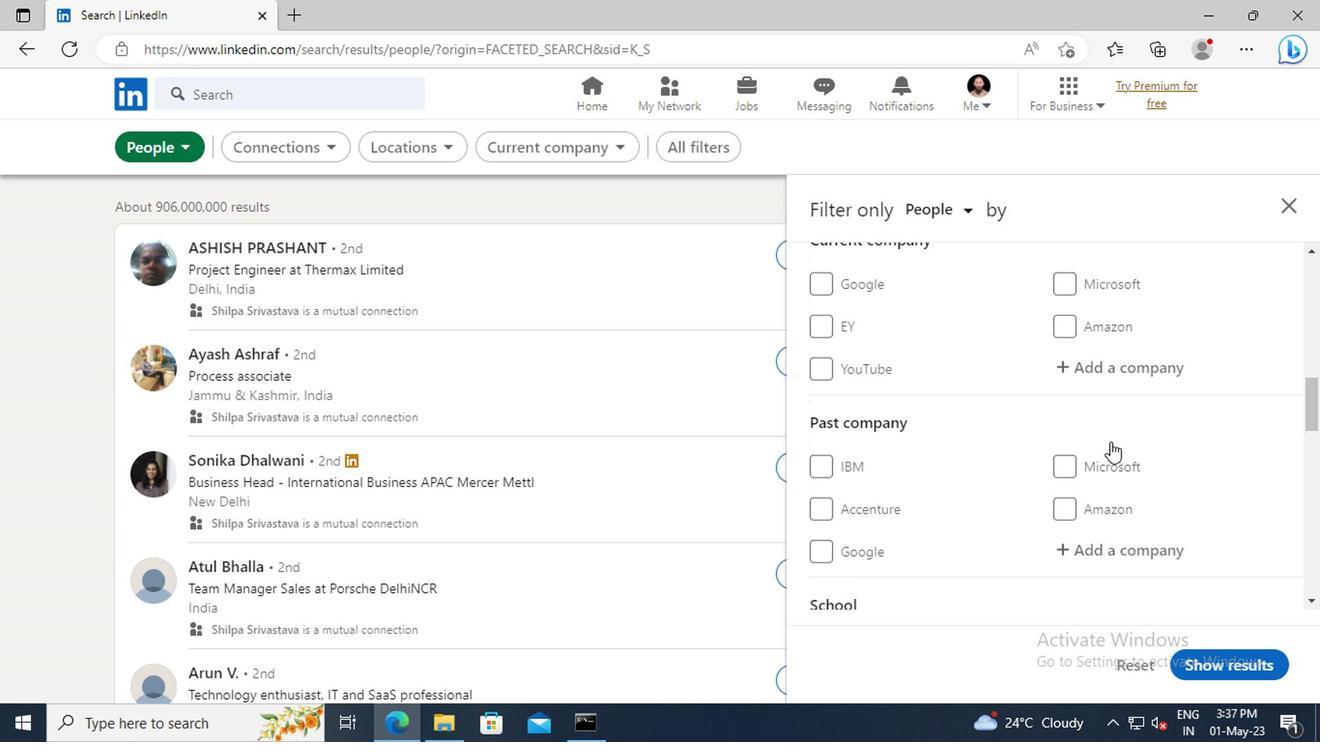 
Action: Mouse moved to (1100, 431)
Screenshot: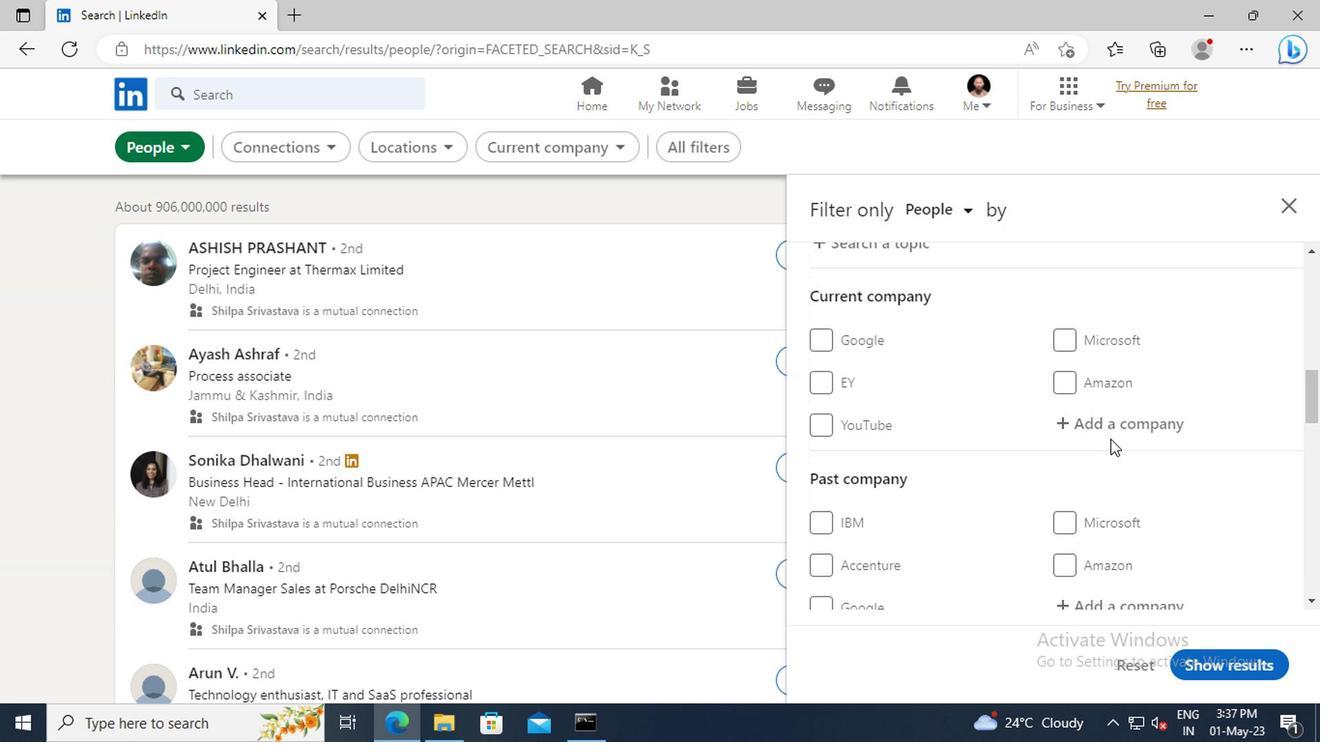
Action: Mouse pressed left at (1100, 431)
Screenshot: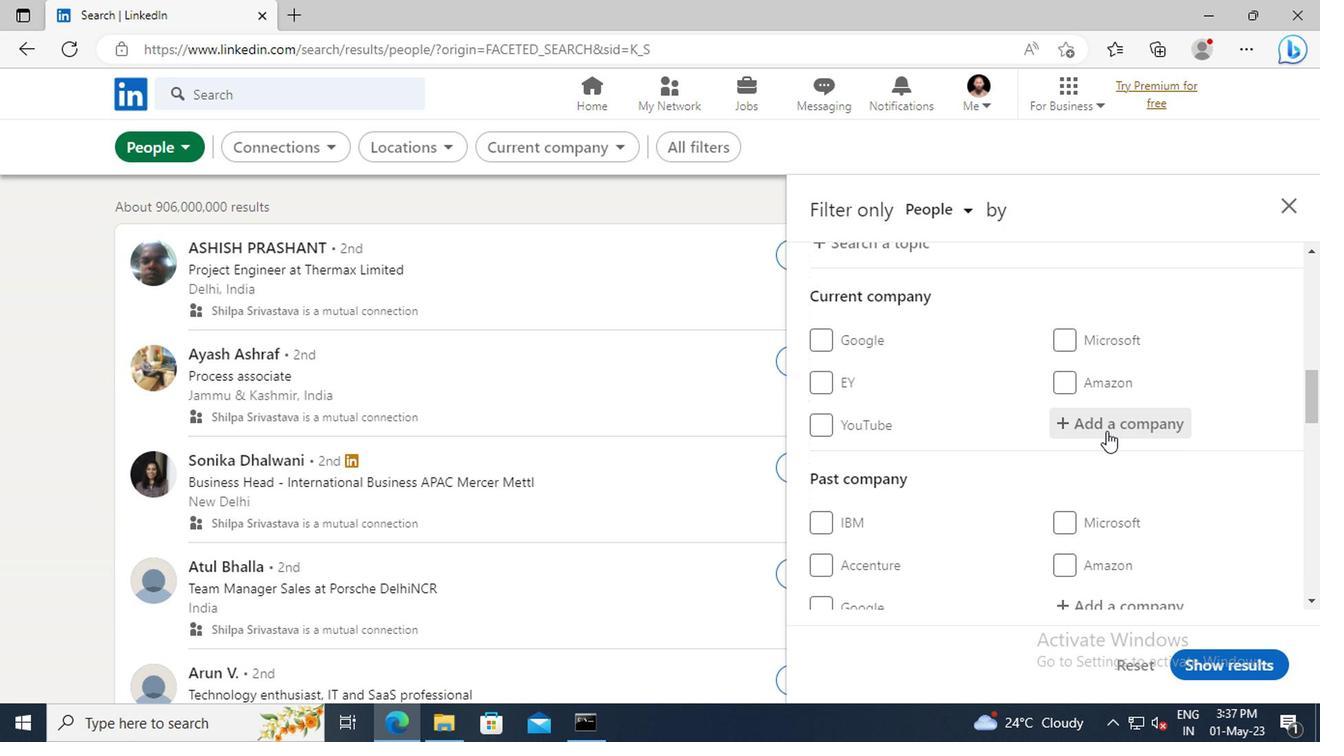 
Action: Key pressed <Key.shift>AXIS<Key.space><Key.shift>SECUR
Screenshot: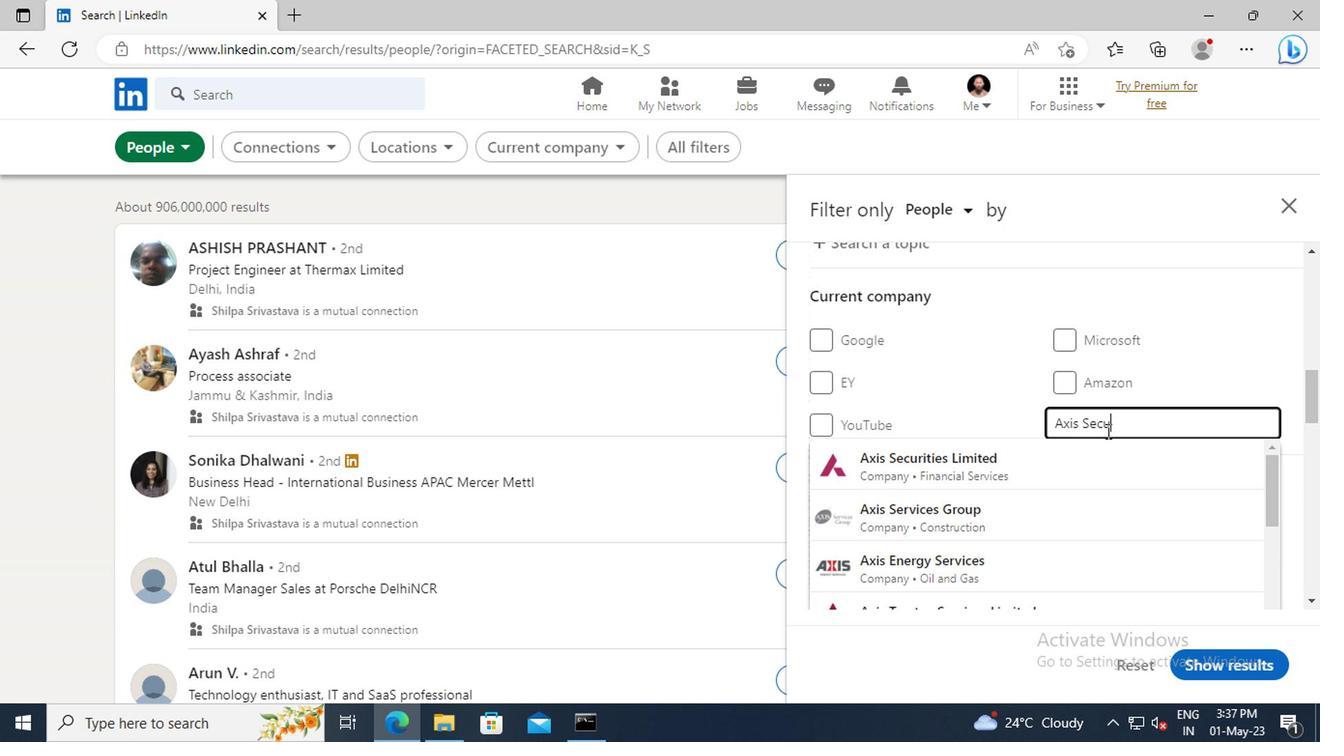 
Action: Mouse moved to (1097, 459)
Screenshot: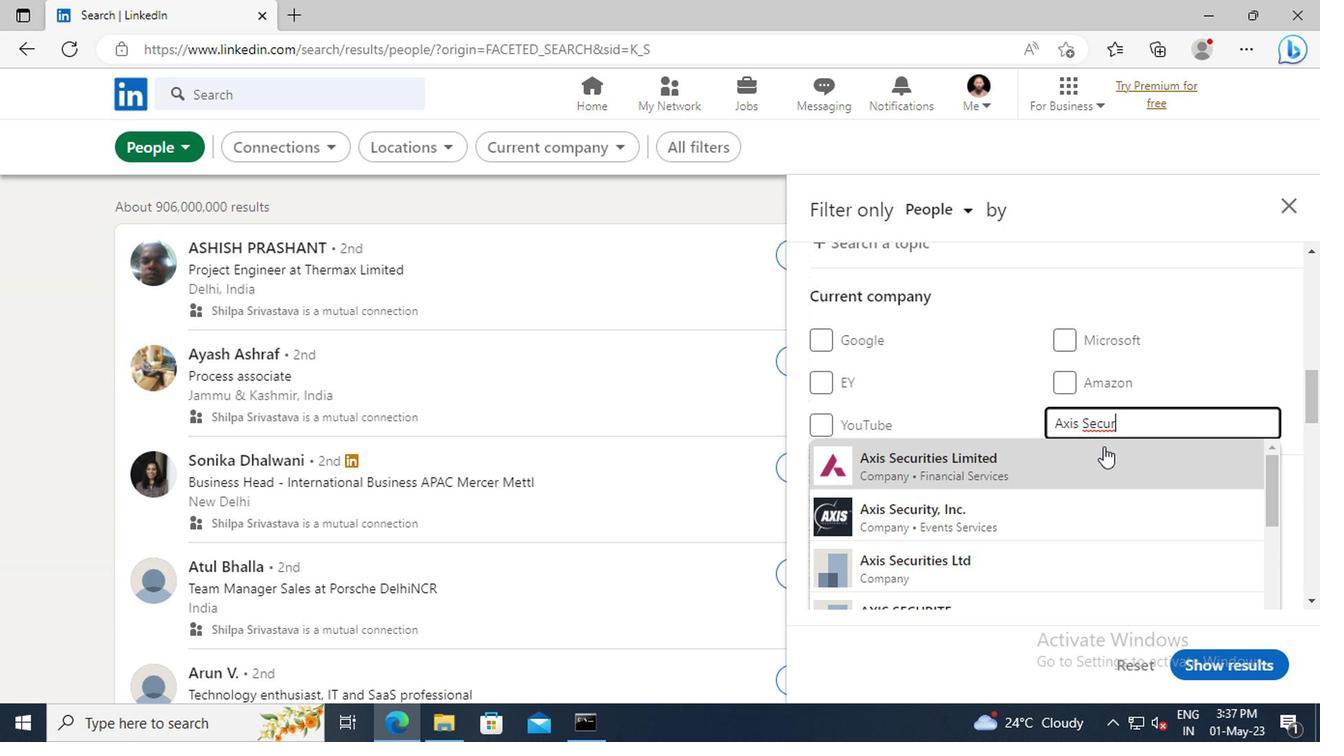 
Action: Mouse pressed left at (1097, 459)
Screenshot: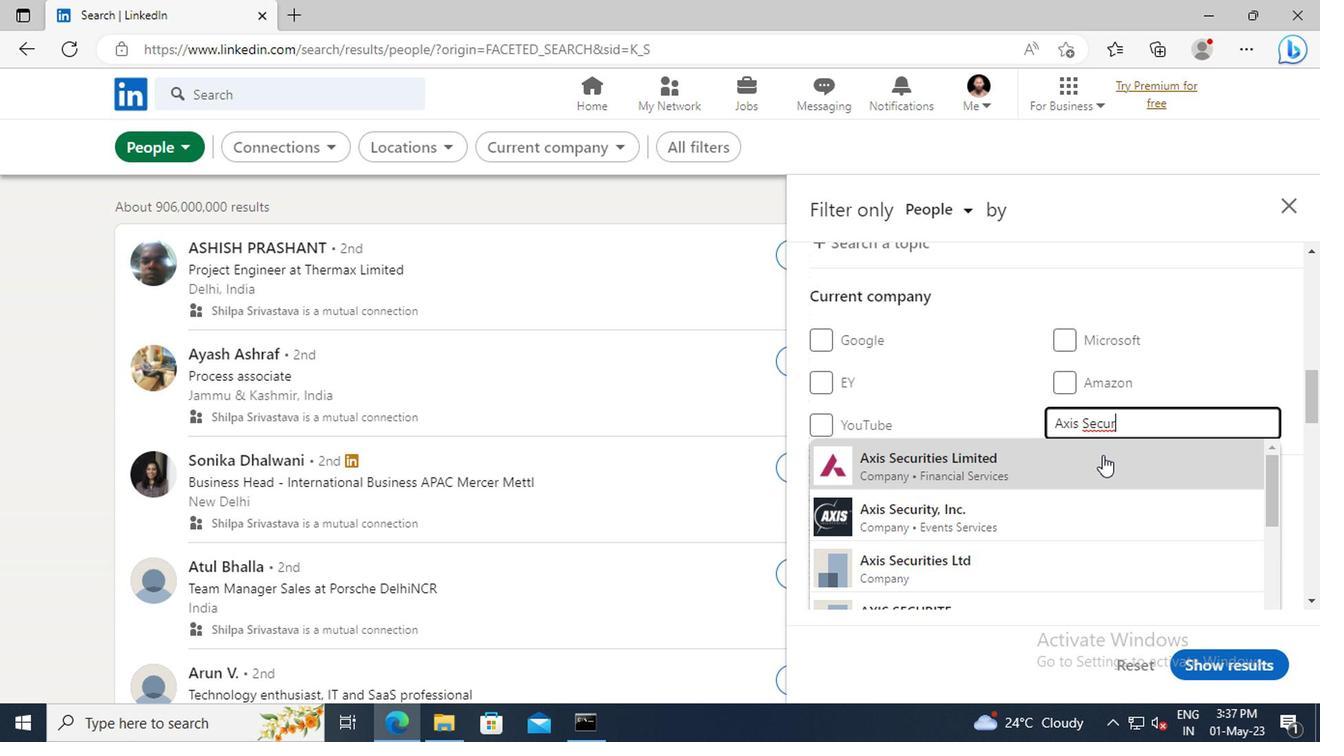 
Action: Mouse scrolled (1097, 458) with delta (0, -1)
Screenshot: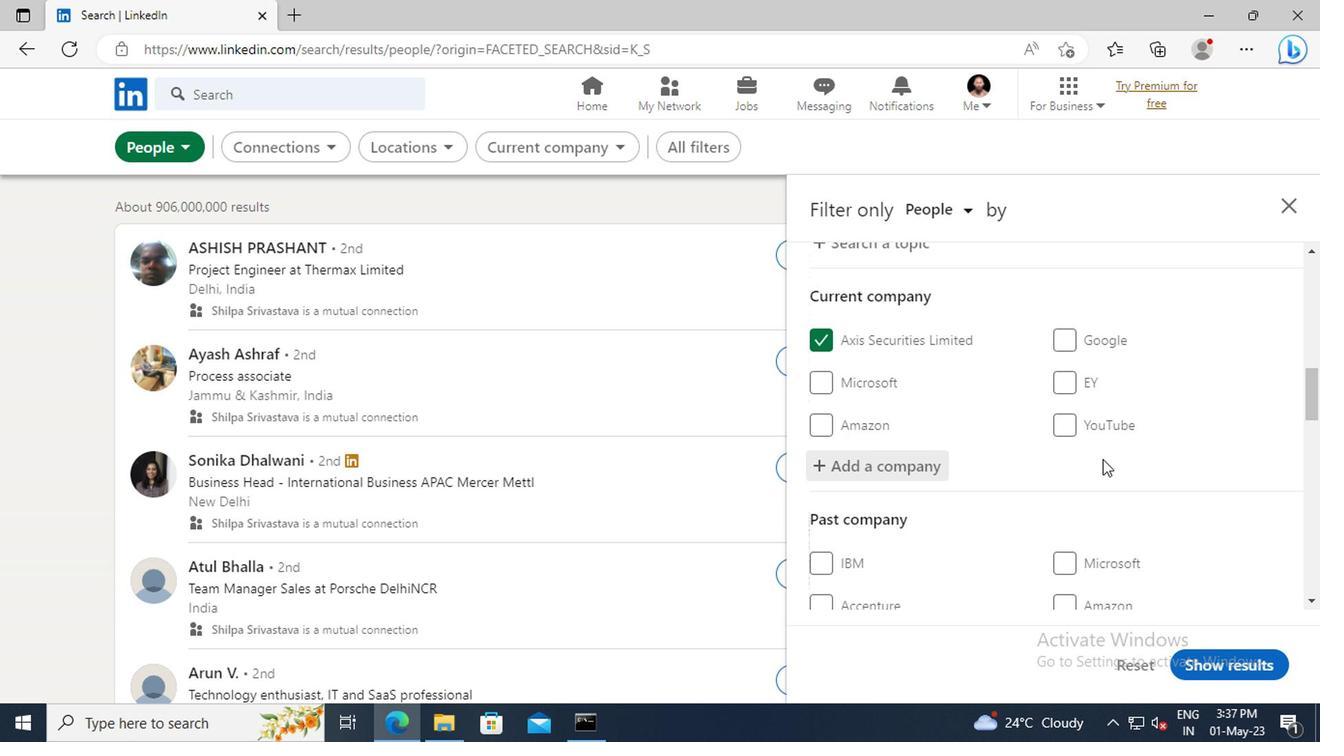 
Action: Mouse scrolled (1097, 458) with delta (0, -1)
Screenshot: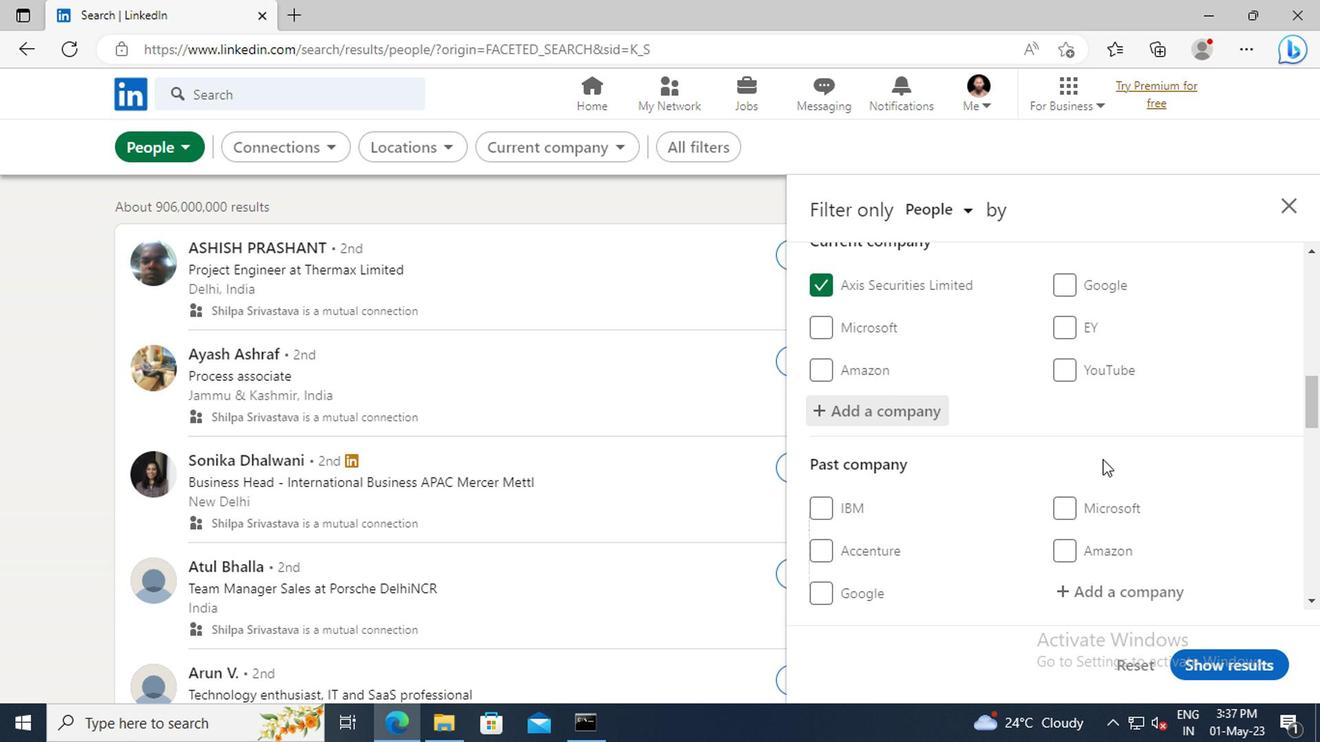 
Action: Mouse scrolled (1097, 458) with delta (0, -1)
Screenshot: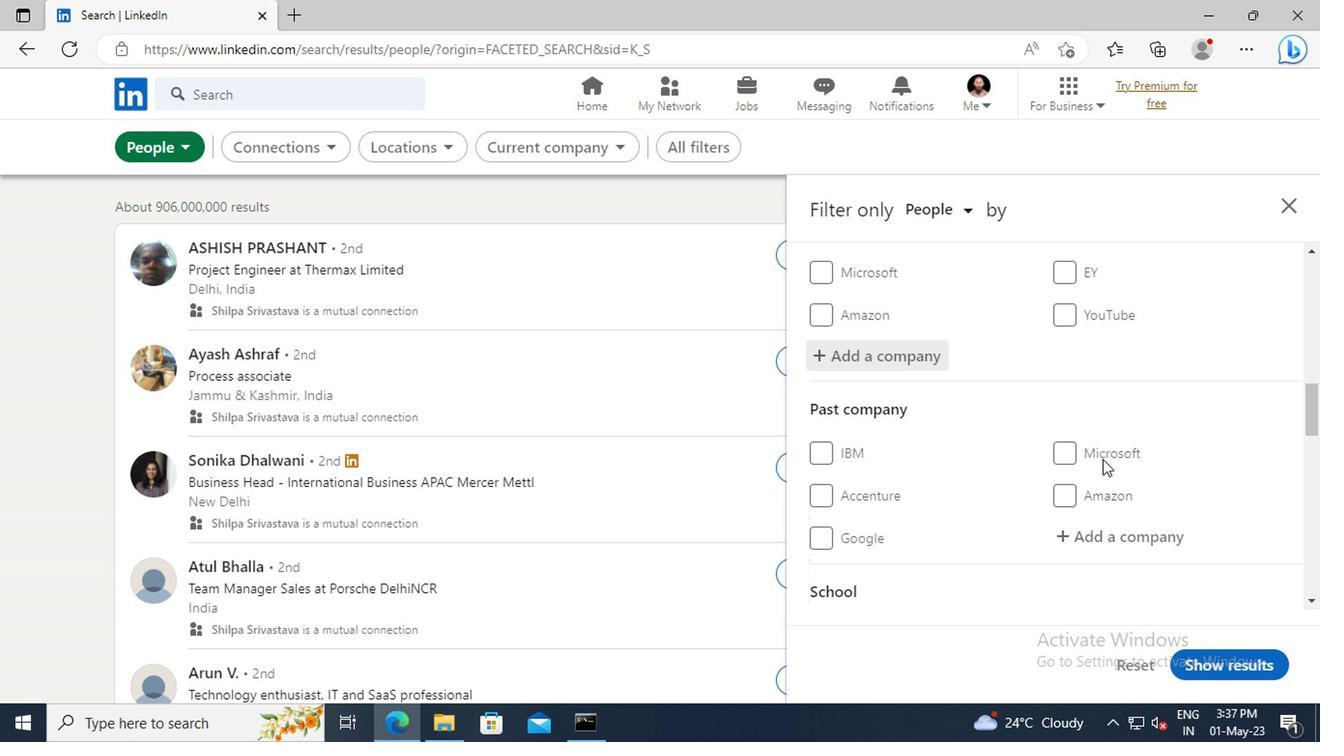 
Action: Mouse scrolled (1097, 458) with delta (0, -1)
Screenshot: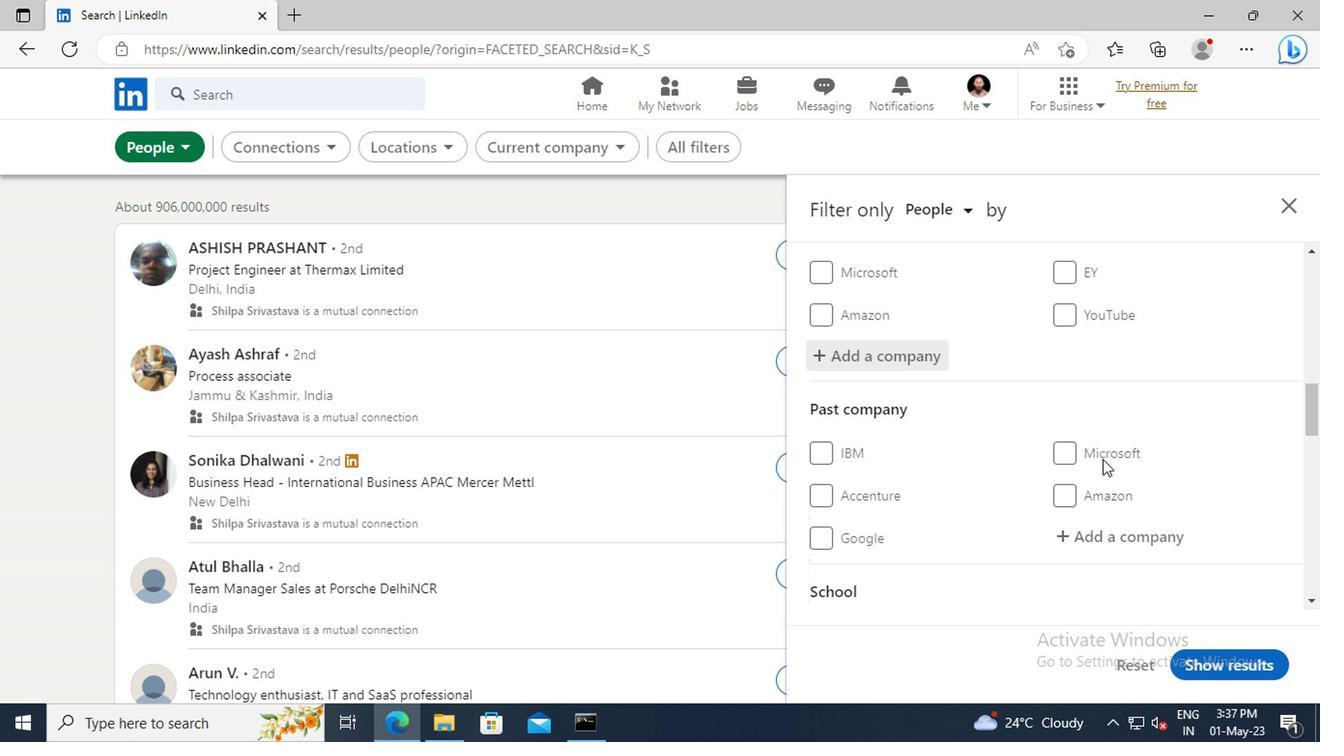 
Action: Mouse scrolled (1097, 458) with delta (0, -1)
Screenshot: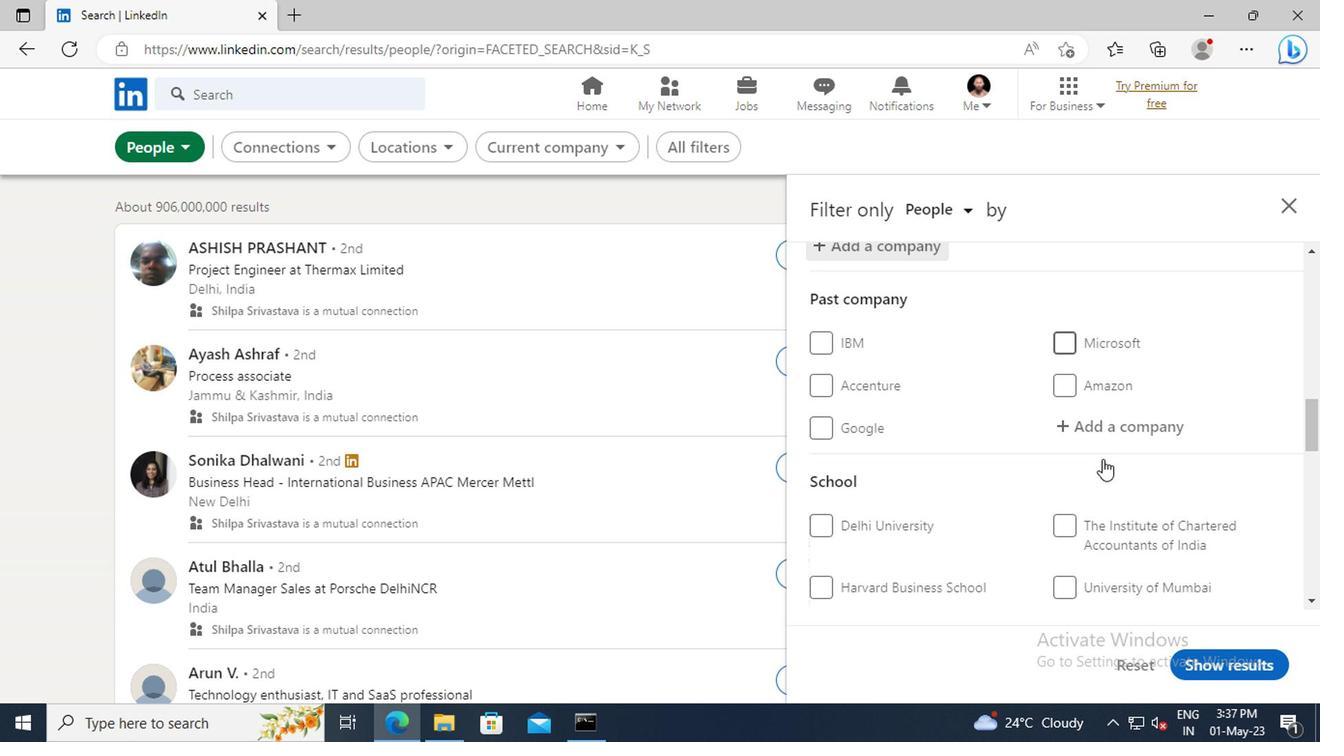 
Action: Mouse scrolled (1097, 458) with delta (0, -1)
Screenshot: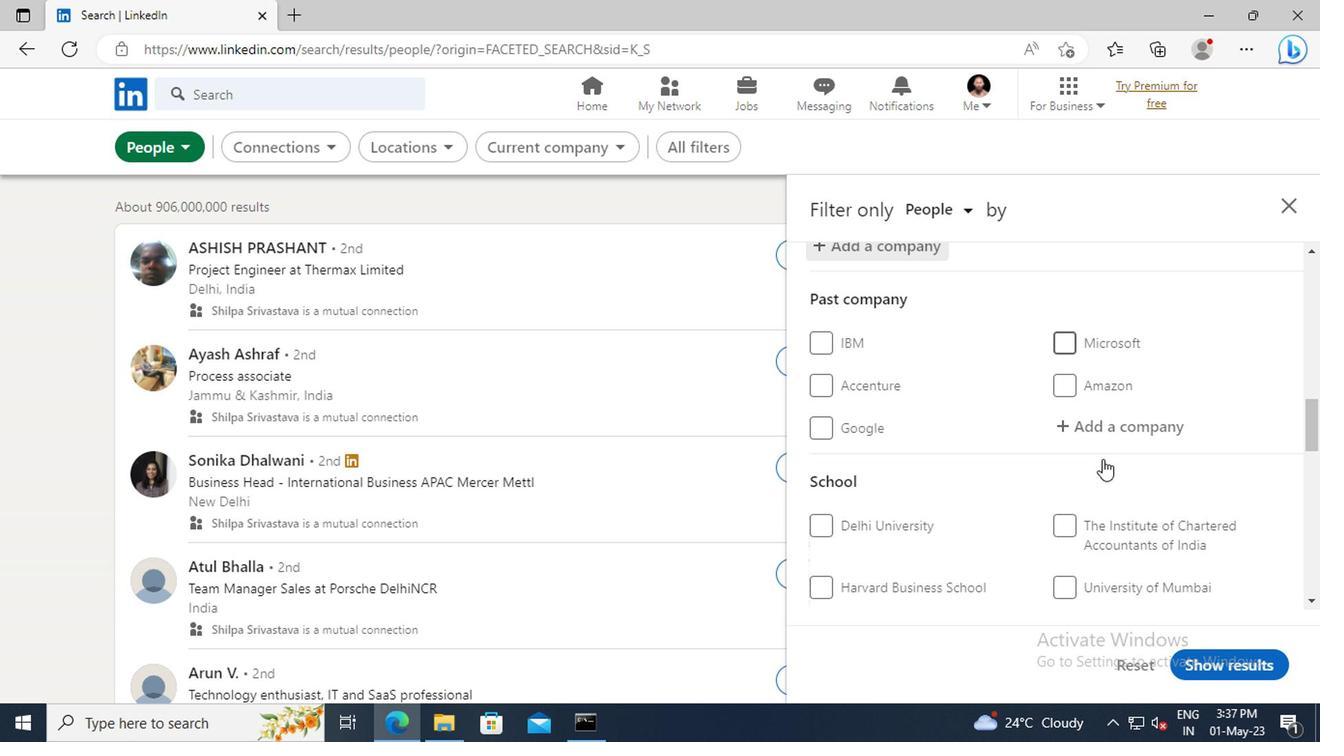 
Action: Mouse scrolled (1097, 458) with delta (0, -1)
Screenshot: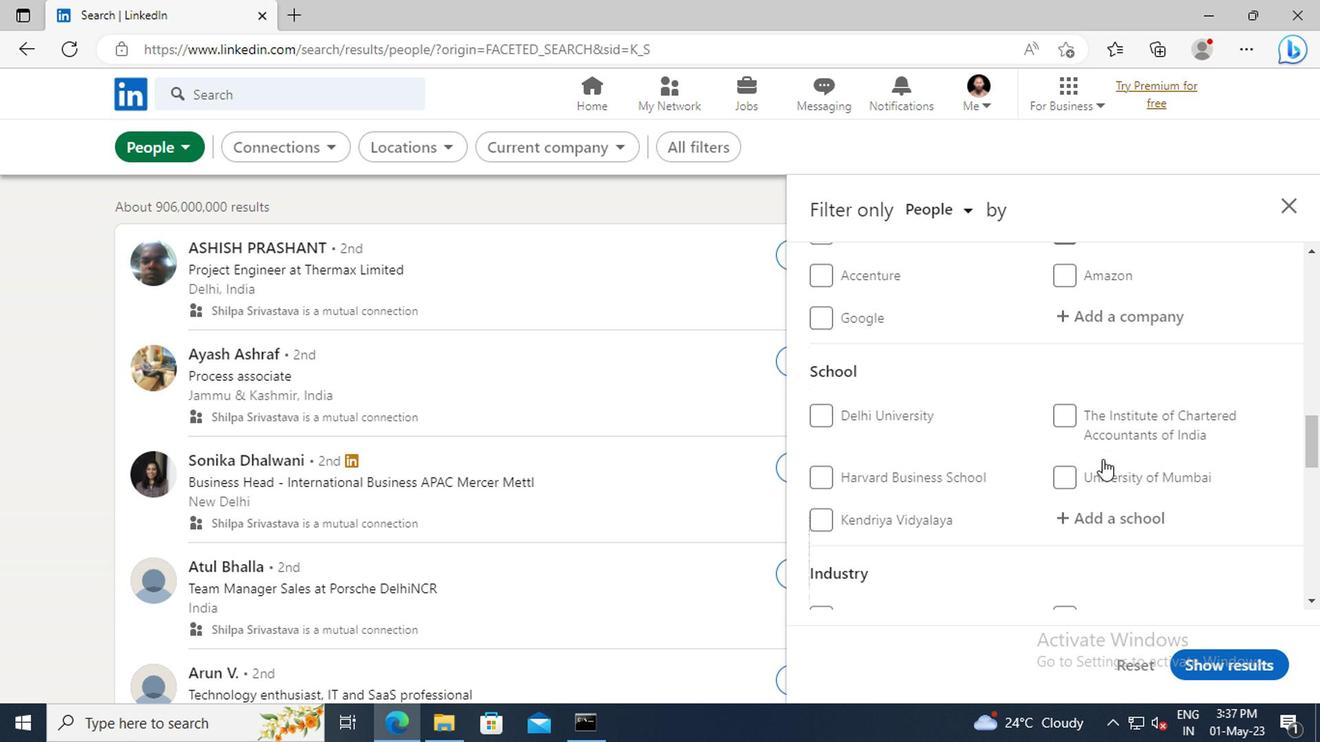 
Action: Mouse moved to (1099, 462)
Screenshot: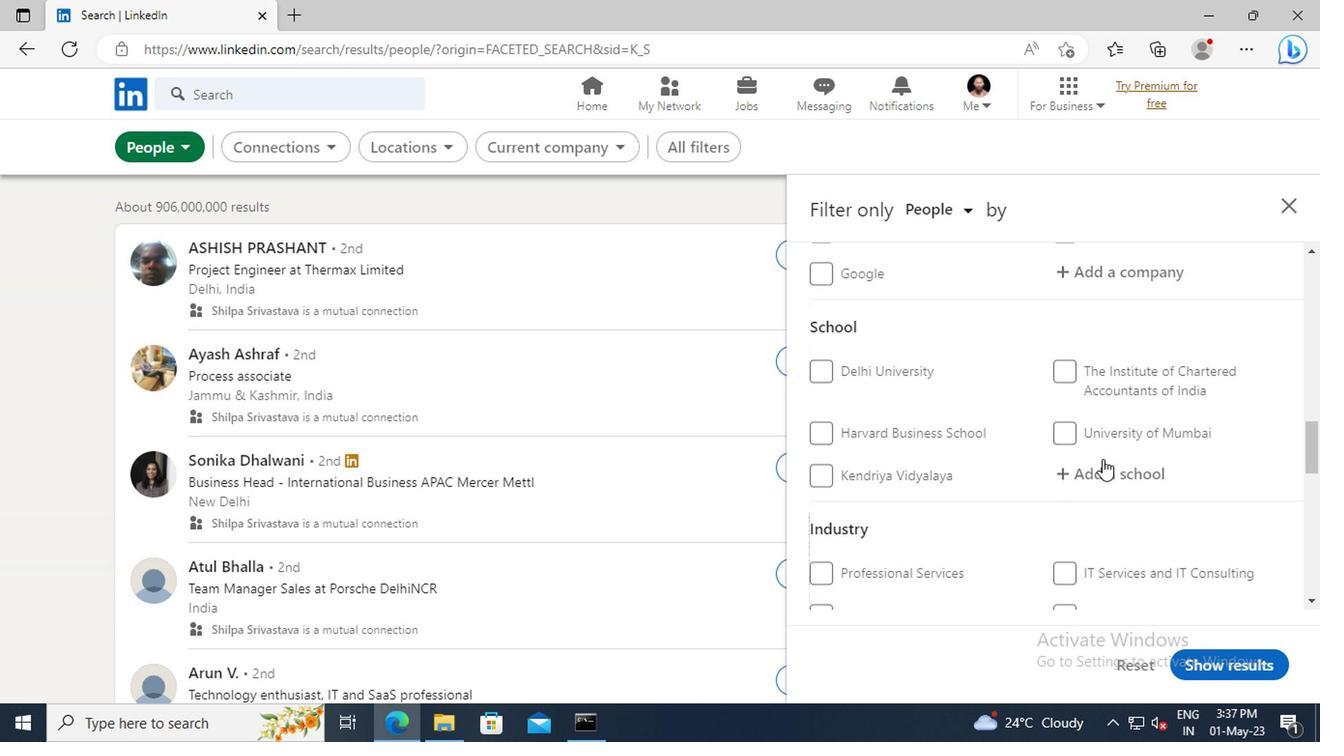 
Action: Mouse pressed left at (1099, 462)
Screenshot: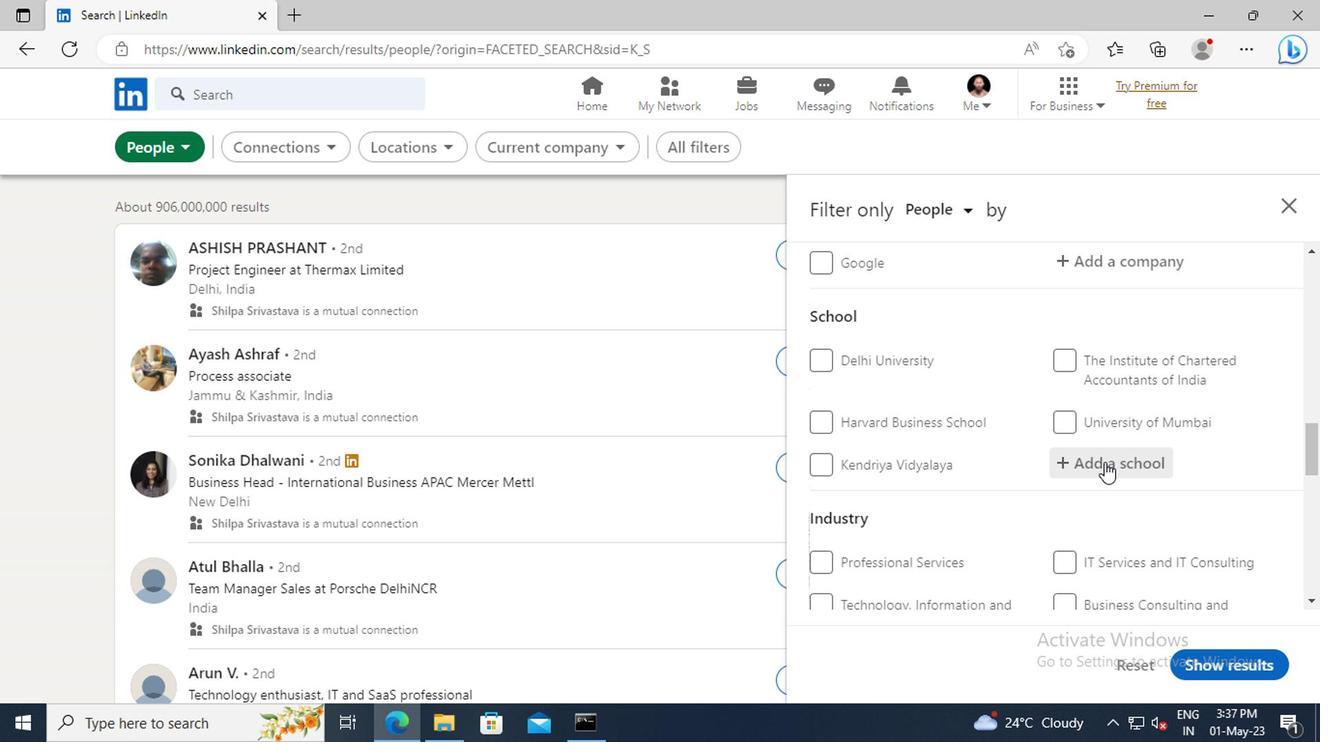
Action: Key pressed <Key.shift>THE<Key.space><Key.shift>NATIONAL<Key.space><Key.shift>INSTI
Screenshot: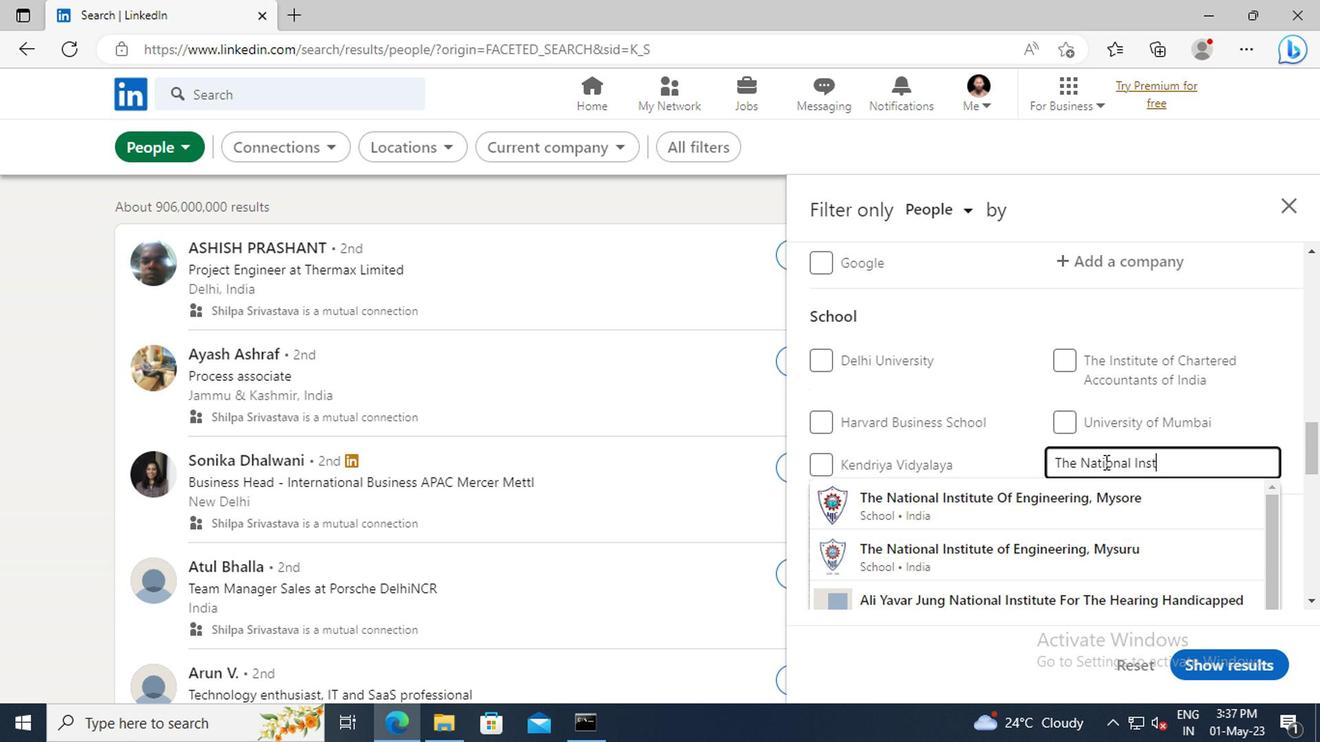 
Action: Mouse moved to (1098, 495)
Screenshot: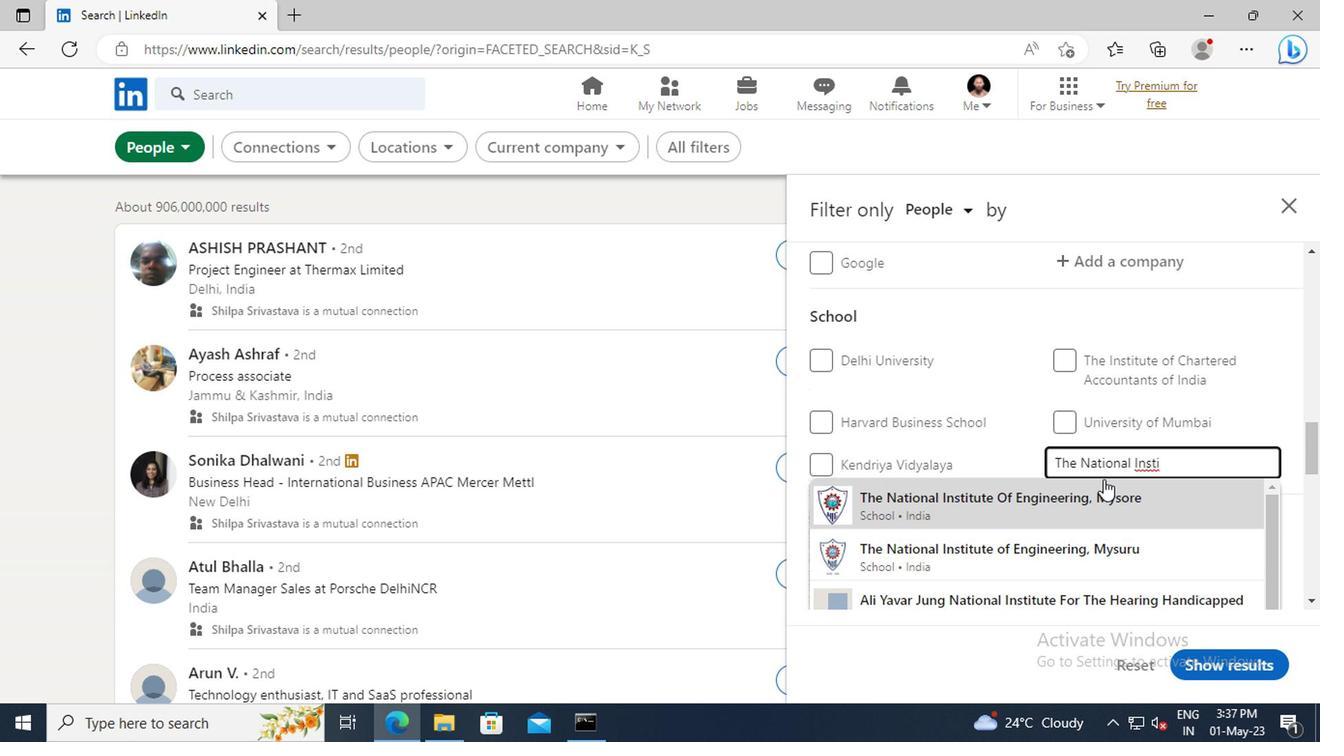 
Action: Mouse pressed left at (1098, 495)
Screenshot: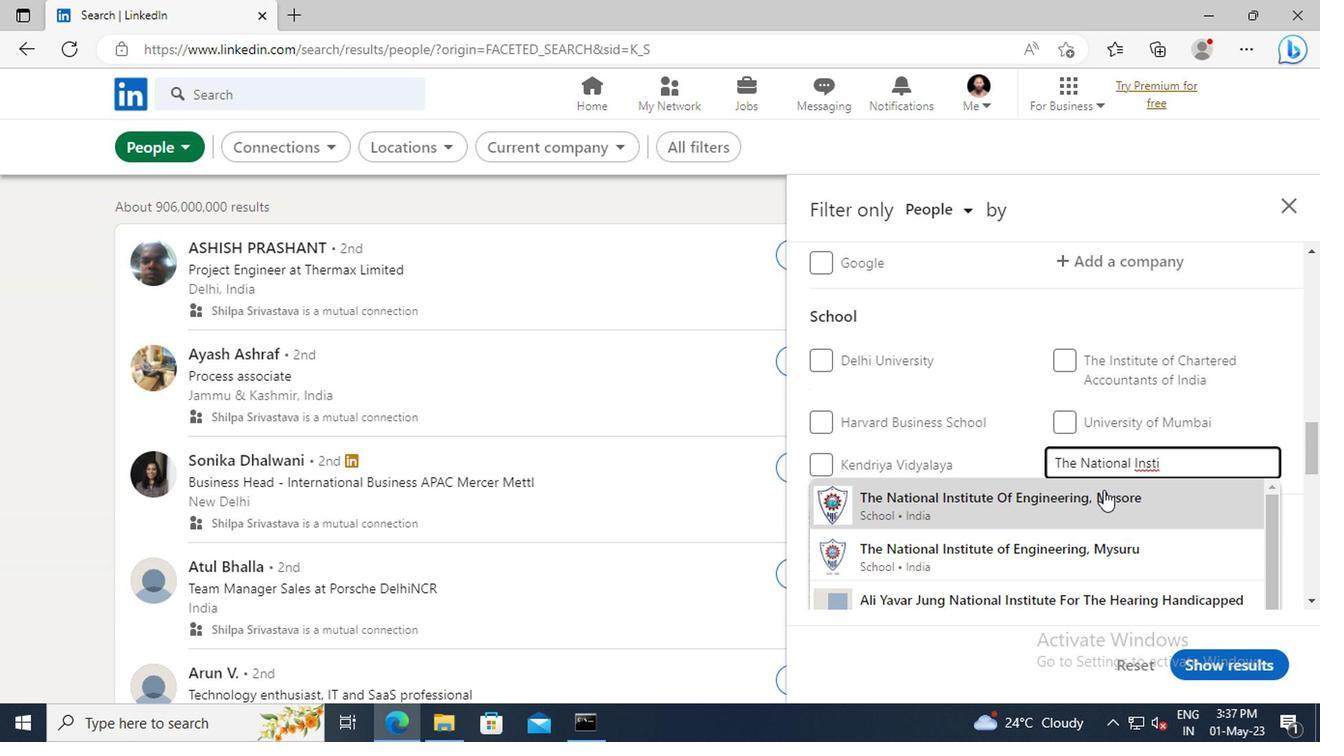
Action: Mouse scrolled (1098, 494) with delta (0, -1)
Screenshot: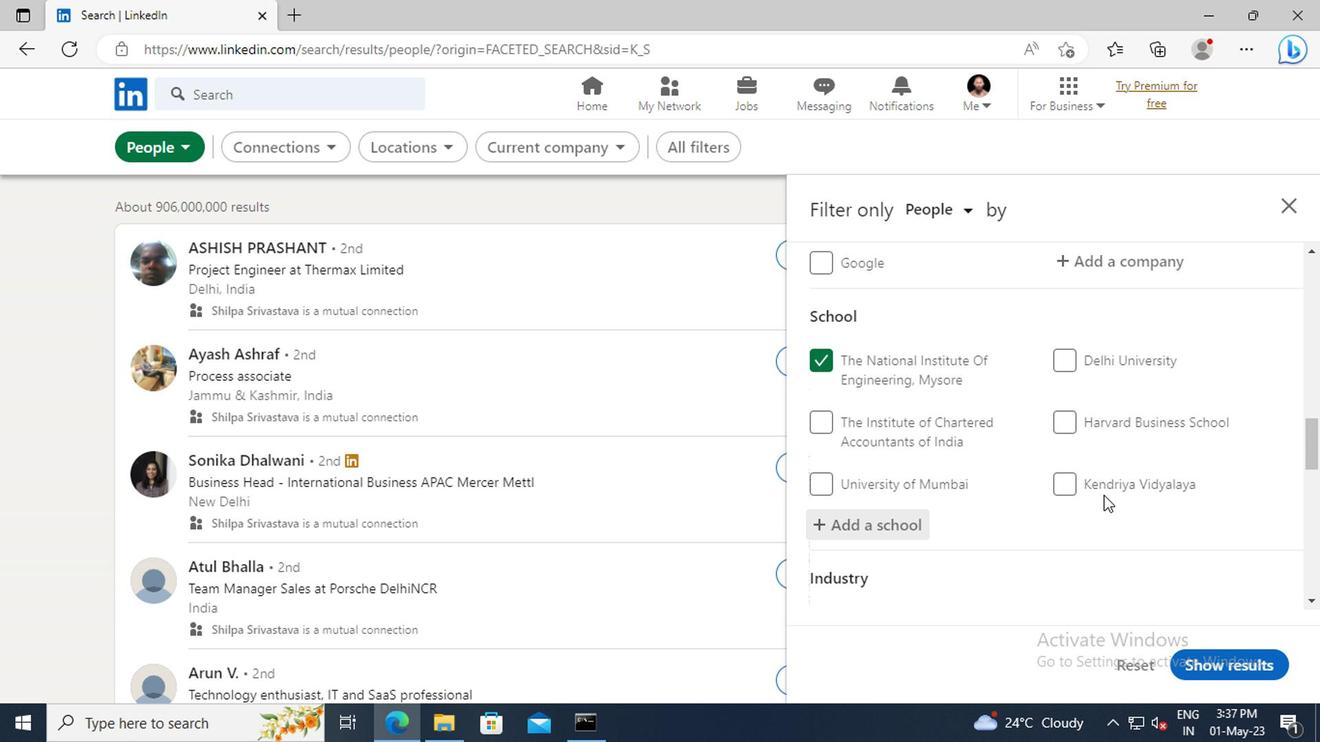 
Action: Mouse scrolled (1098, 494) with delta (0, -1)
Screenshot: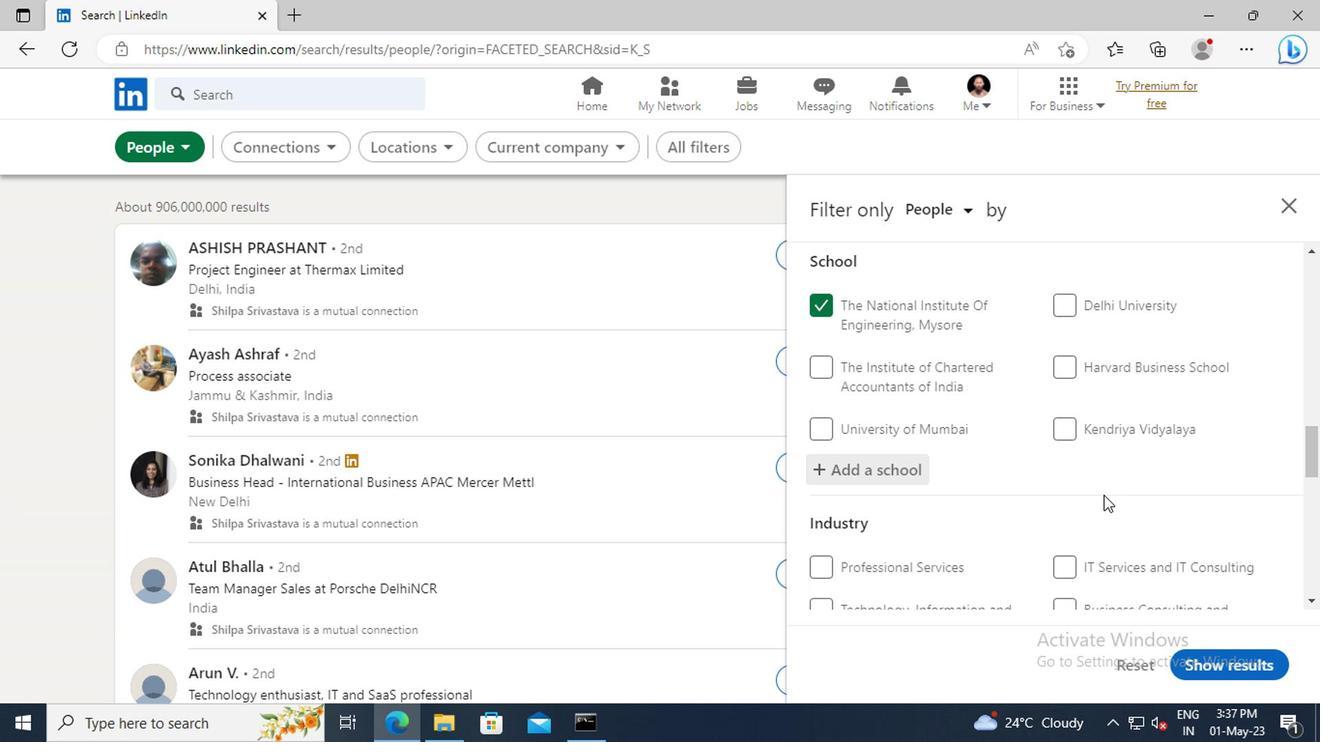
Action: Mouse scrolled (1098, 494) with delta (0, -1)
Screenshot: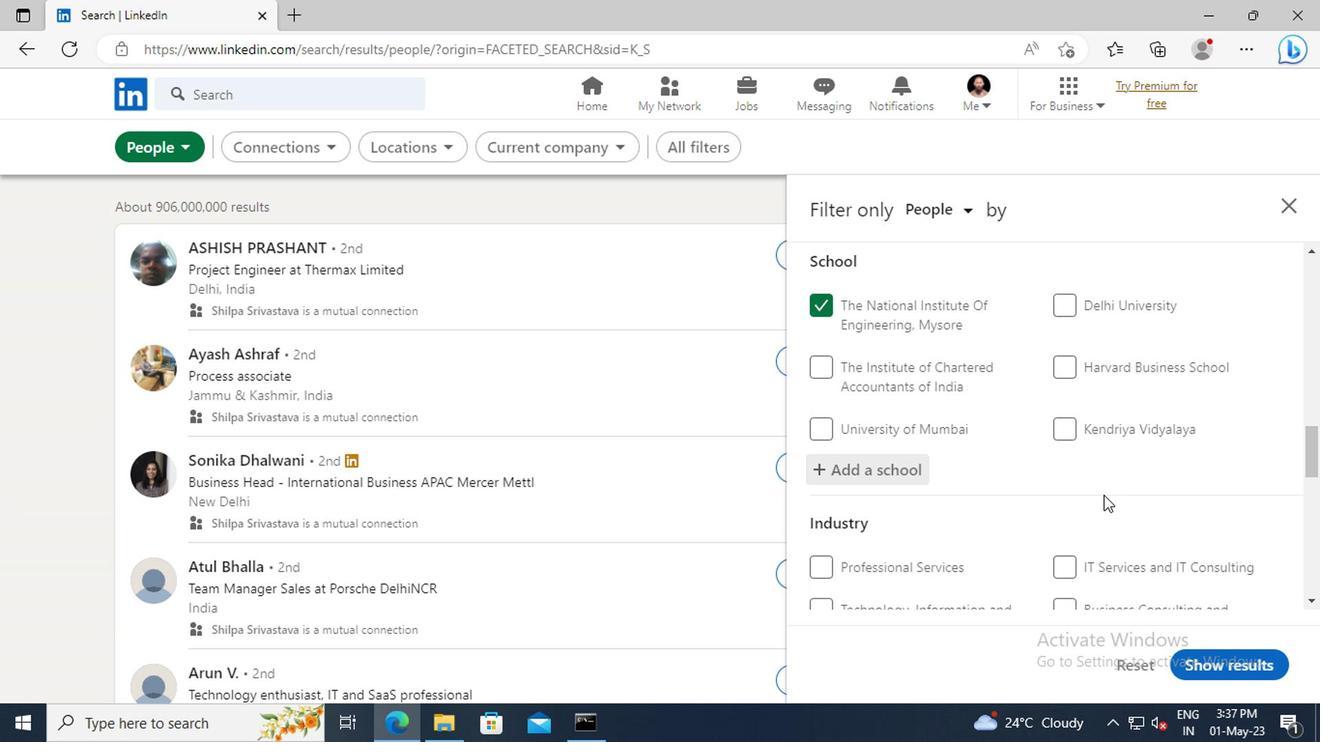 
Action: Mouse scrolled (1098, 494) with delta (0, -1)
Screenshot: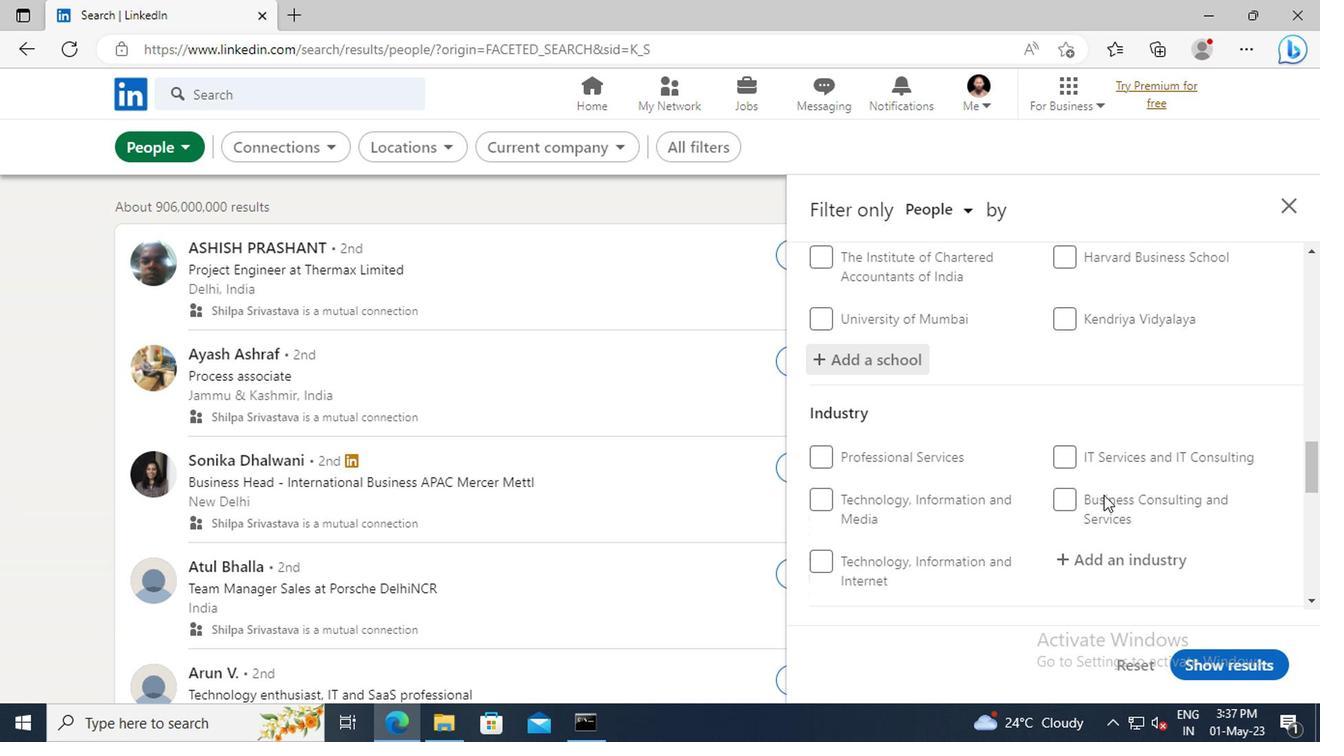 
Action: Mouse moved to (1088, 501)
Screenshot: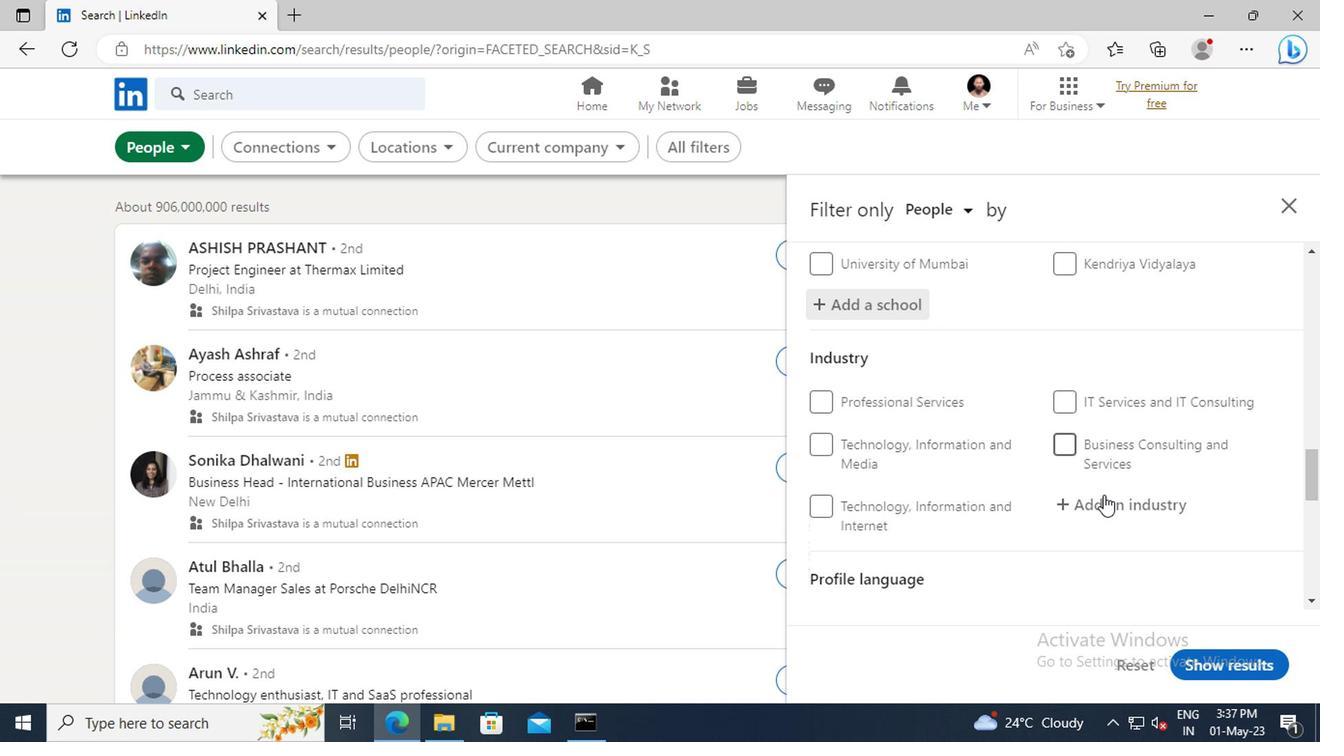 
Action: Mouse pressed left at (1088, 501)
Screenshot: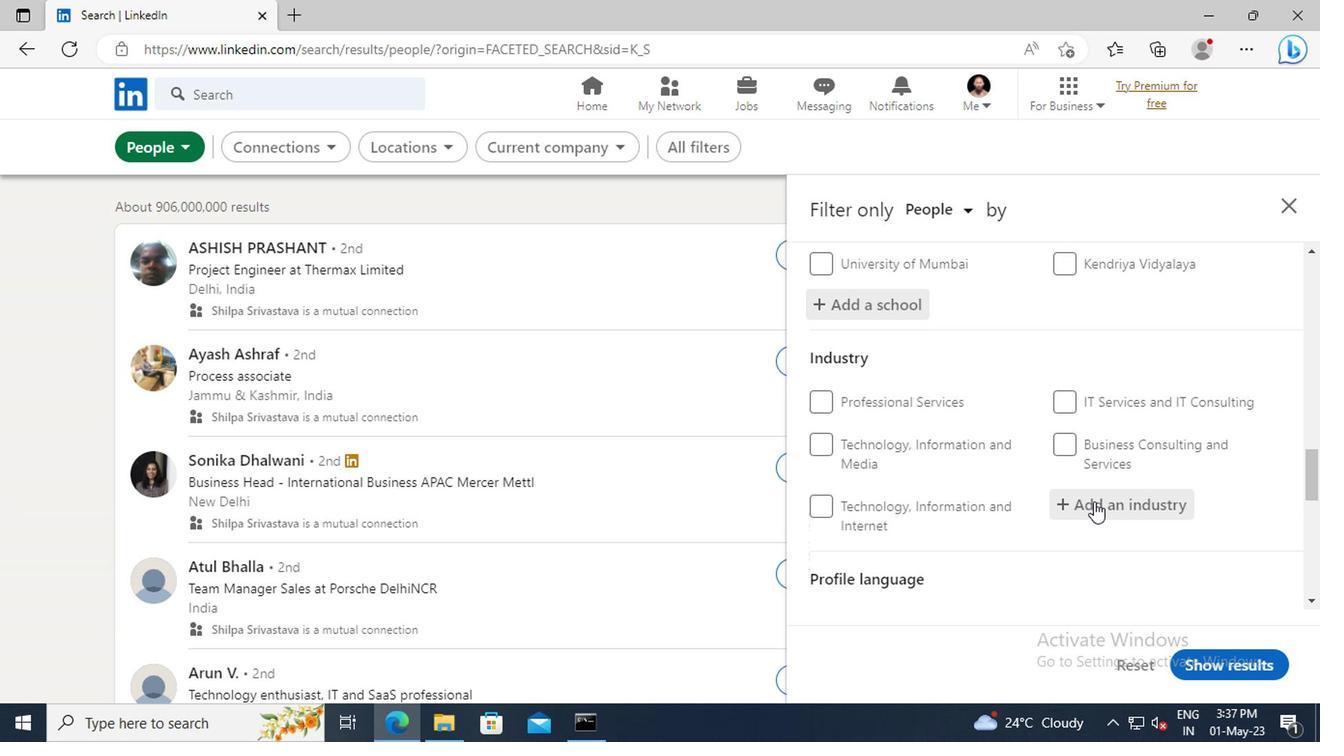 
Action: Key pressed <Key.shift>WELLNE
Screenshot: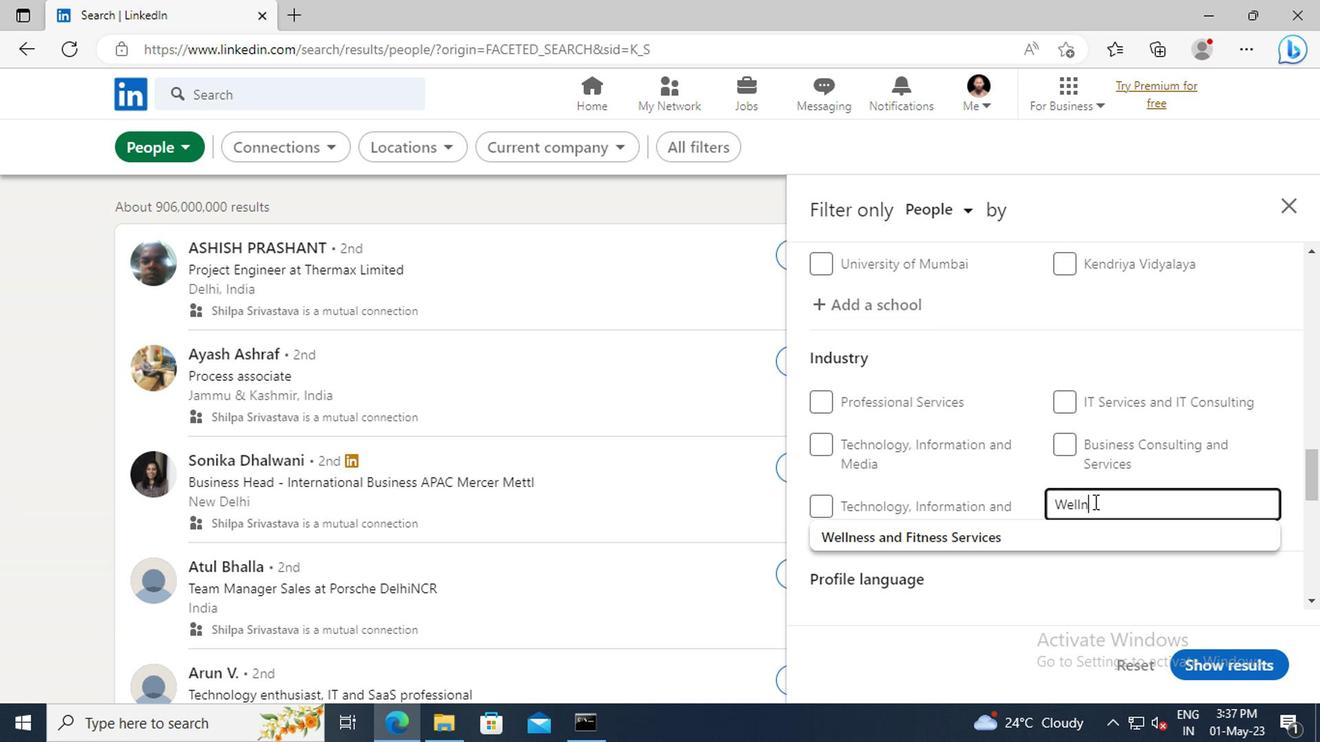 
Action: Mouse moved to (1076, 532)
Screenshot: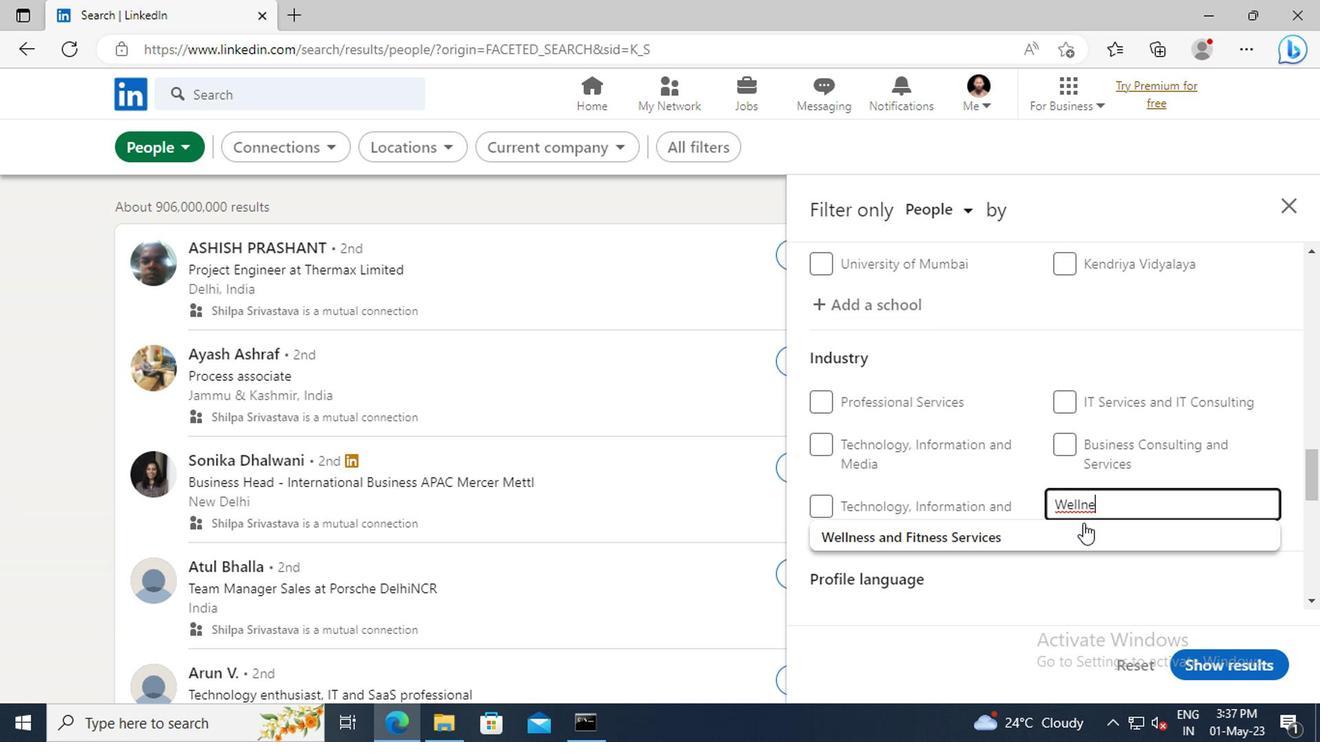 
Action: Mouse pressed left at (1076, 532)
Screenshot: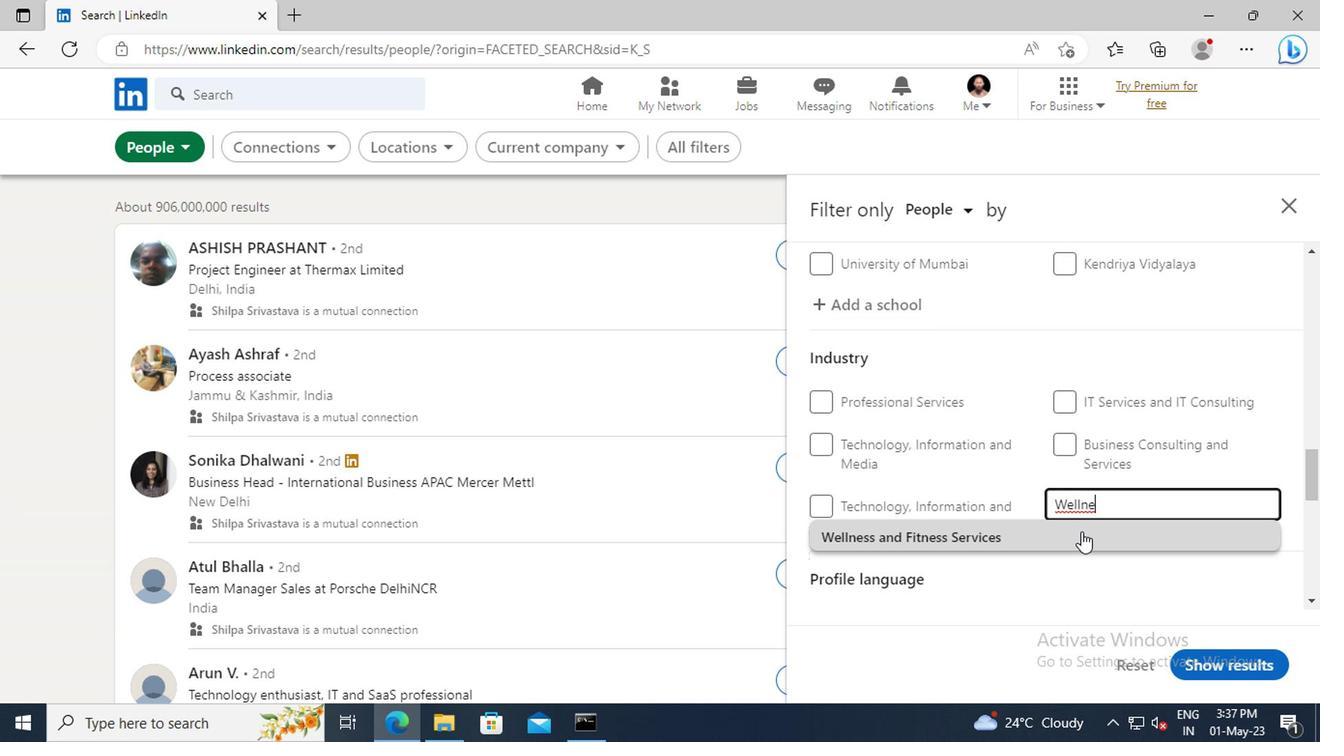 
Action: Mouse scrolled (1076, 532) with delta (0, 0)
Screenshot: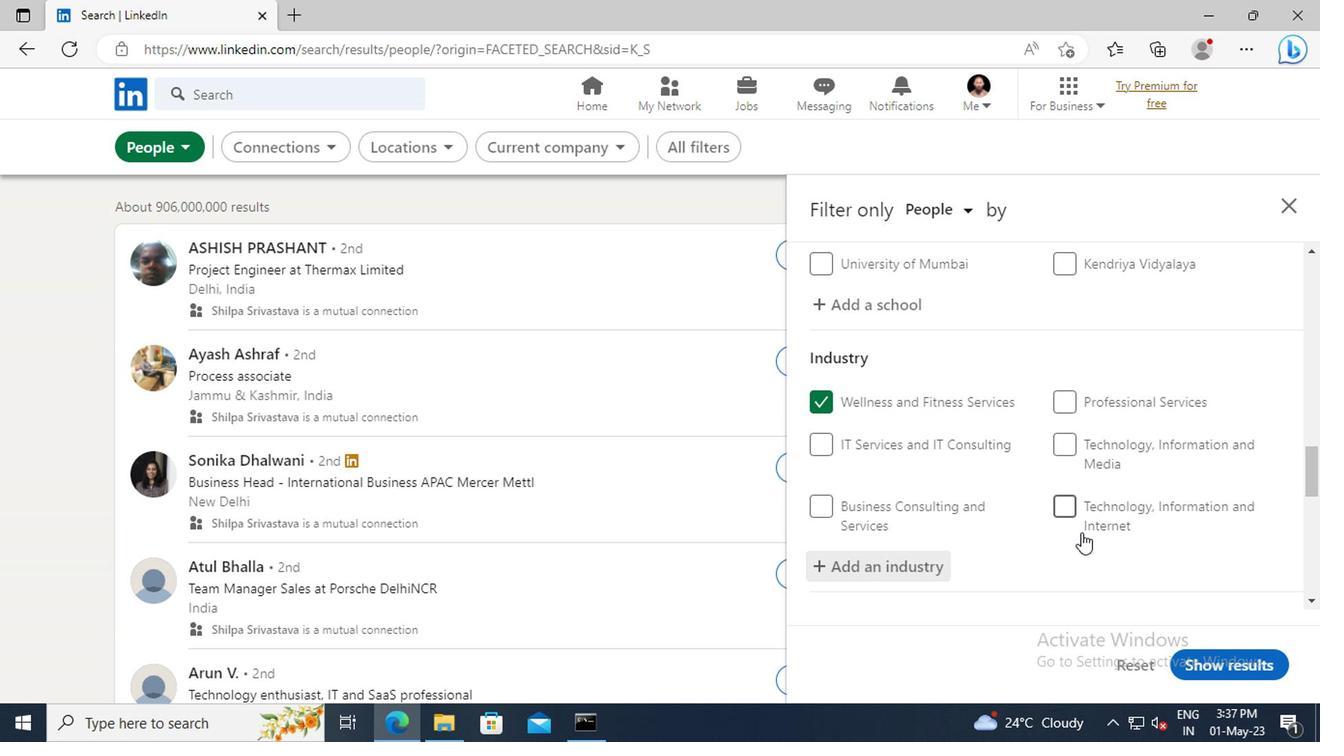 
Action: Mouse scrolled (1076, 532) with delta (0, 0)
Screenshot: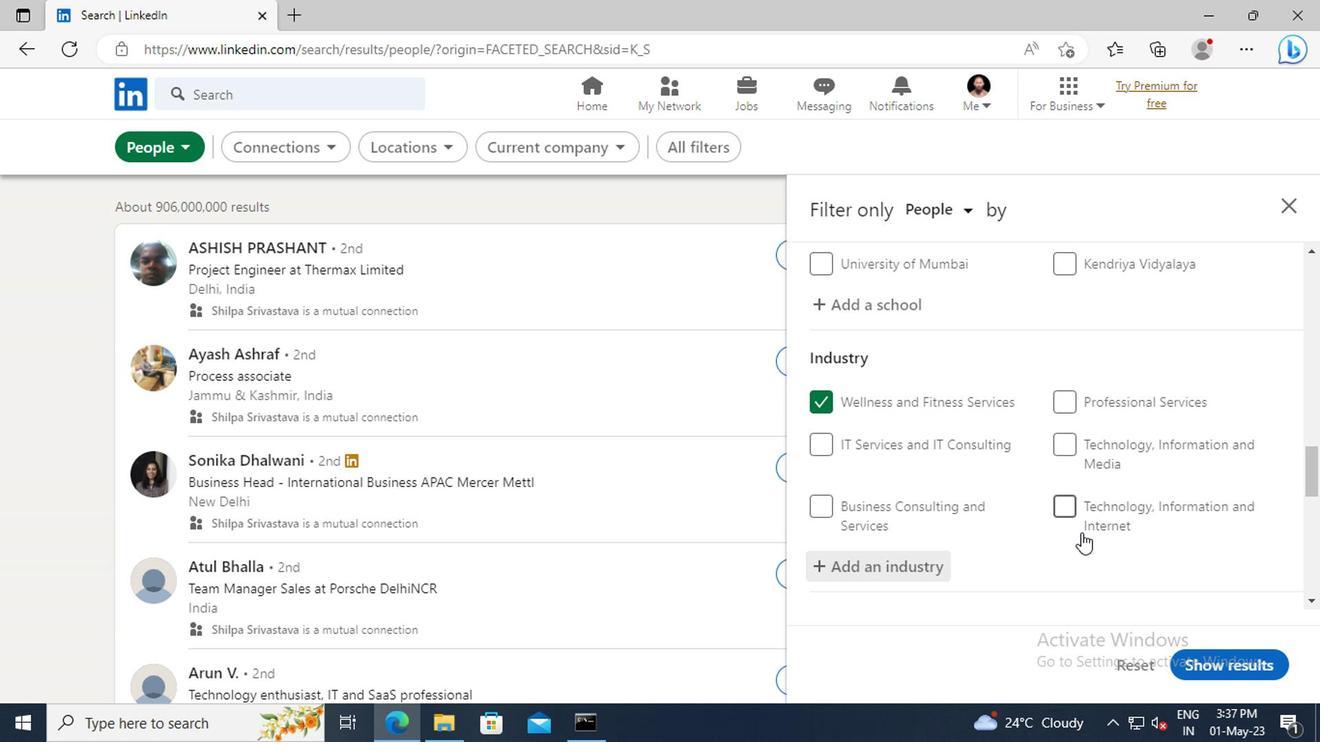 
Action: Mouse moved to (1071, 495)
Screenshot: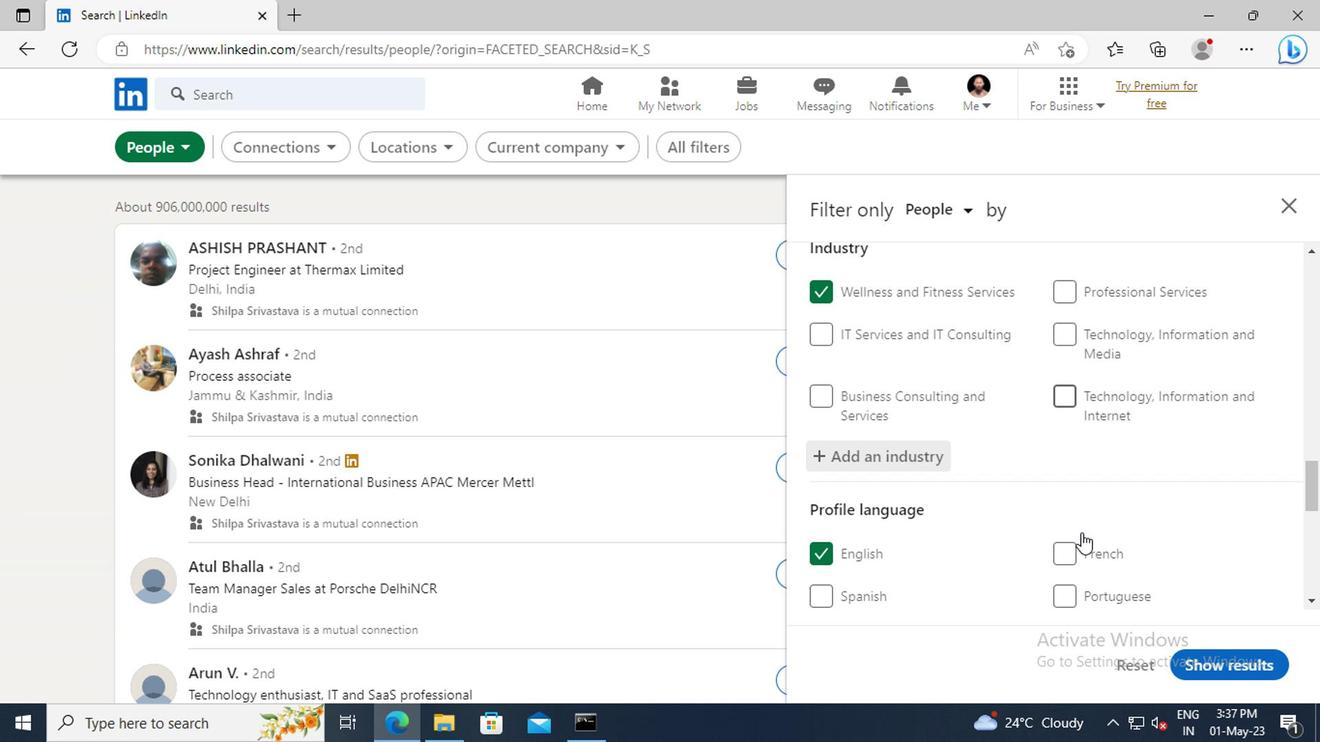 
Action: Mouse scrolled (1071, 494) with delta (0, -1)
Screenshot: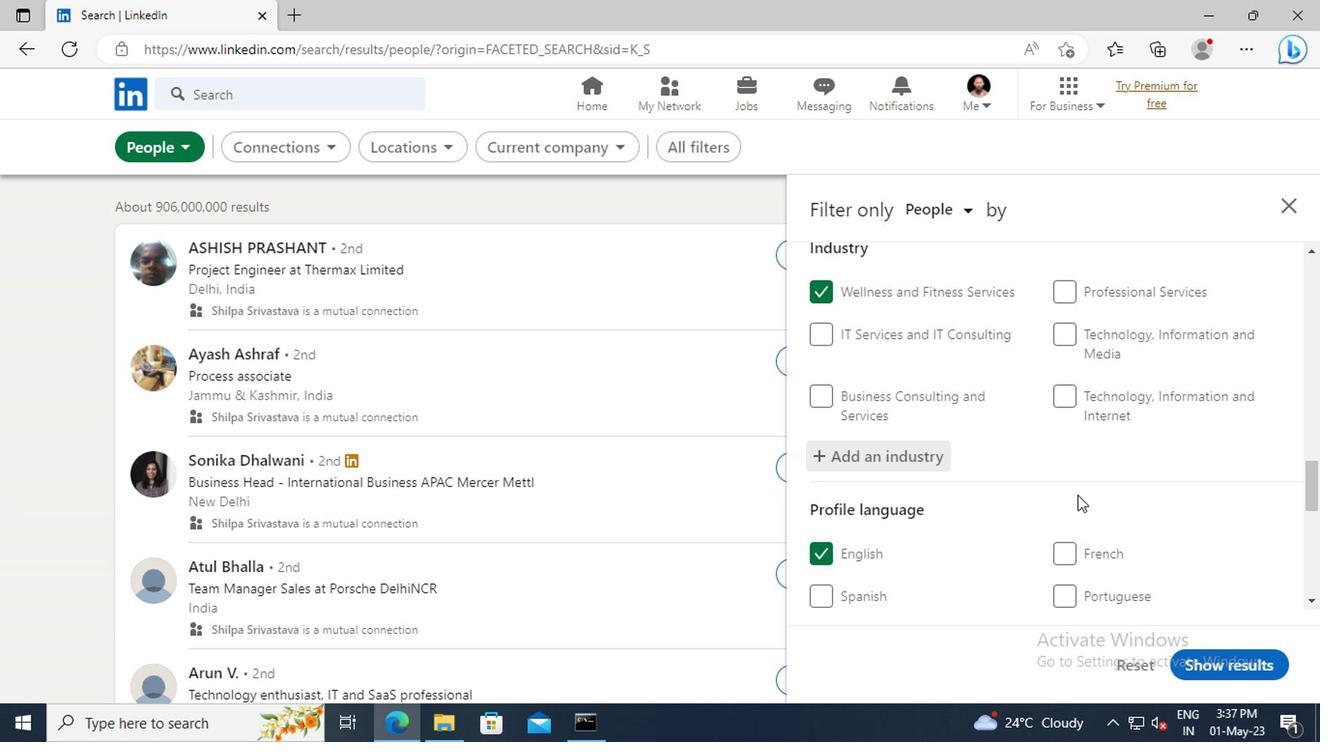 
Action: Mouse scrolled (1071, 494) with delta (0, -1)
Screenshot: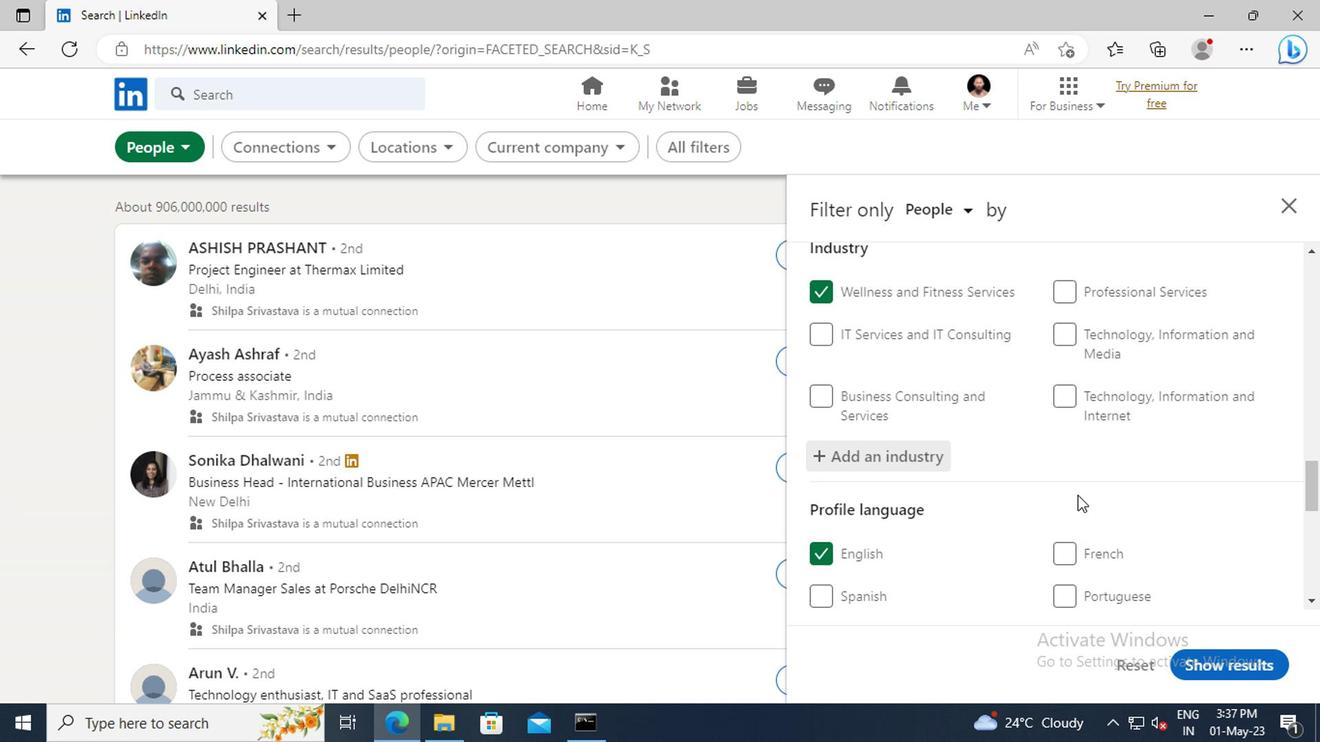 
Action: Mouse moved to (1071, 476)
Screenshot: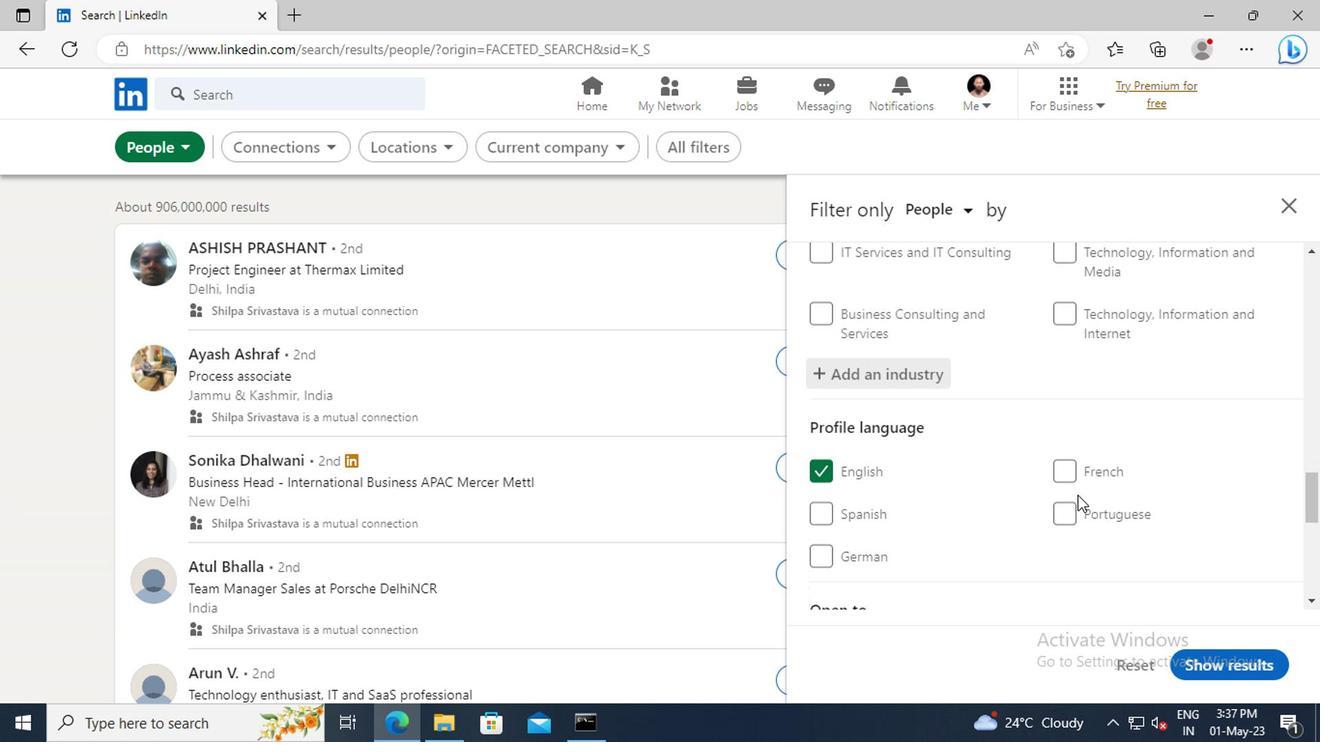 
Action: Mouse scrolled (1071, 475) with delta (0, -1)
Screenshot: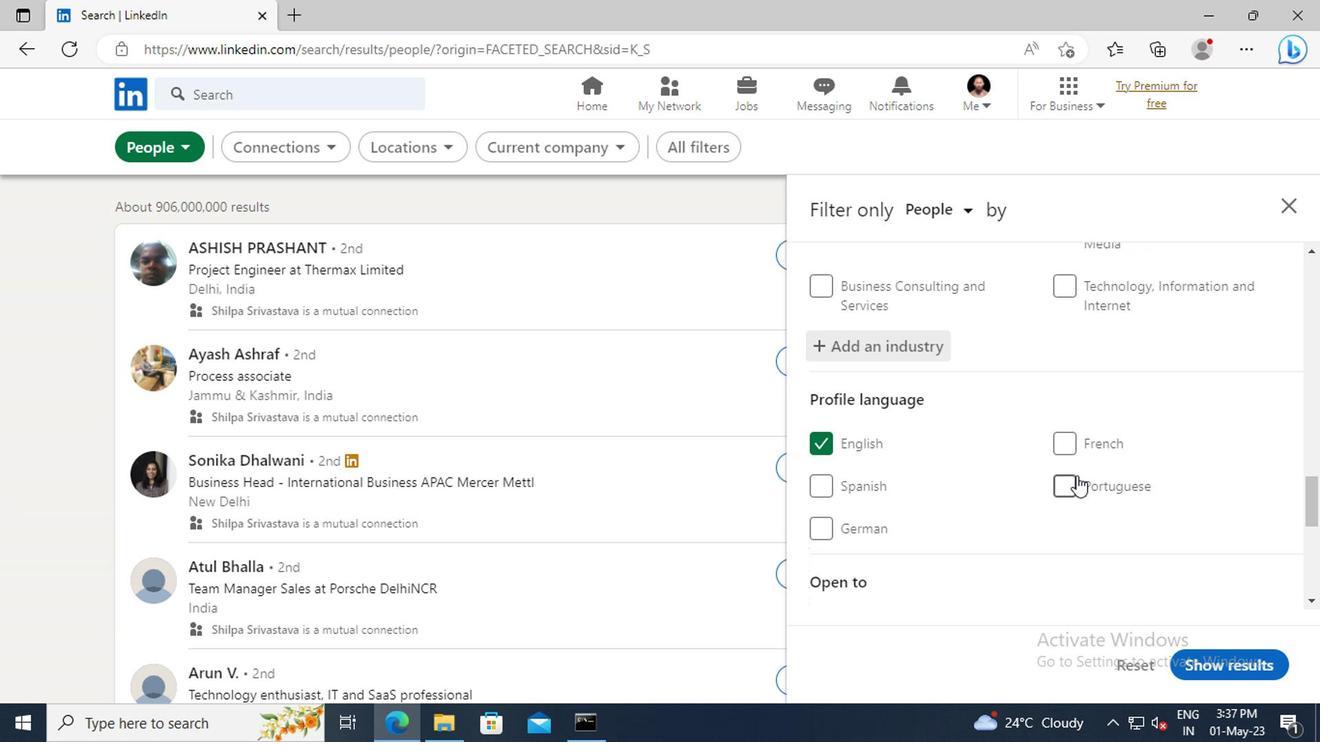 
Action: Mouse scrolled (1071, 475) with delta (0, -1)
Screenshot: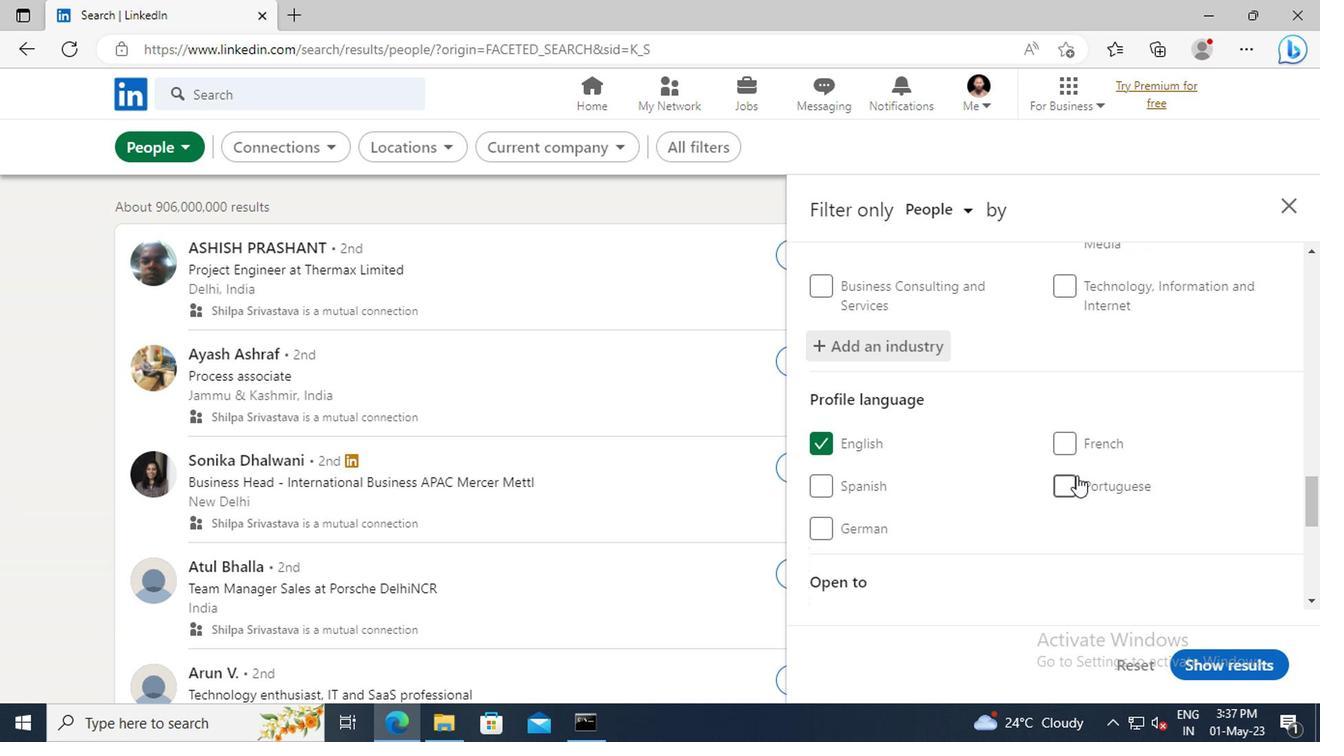 
Action: Mouse scrolled (1071, 475) with delta (0, -1)
Screenshot: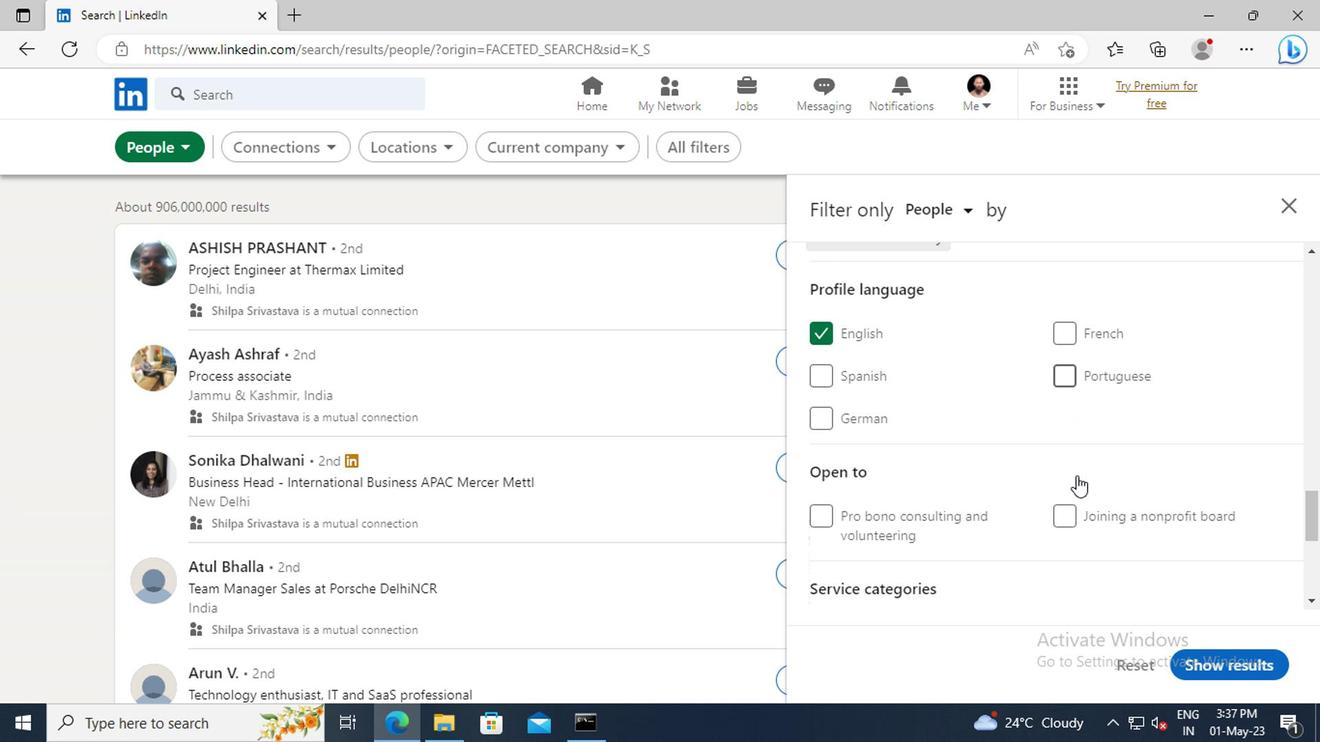 
Action: Mouse scrolled (1071, 475) with delta (0, -1)
Screenshot: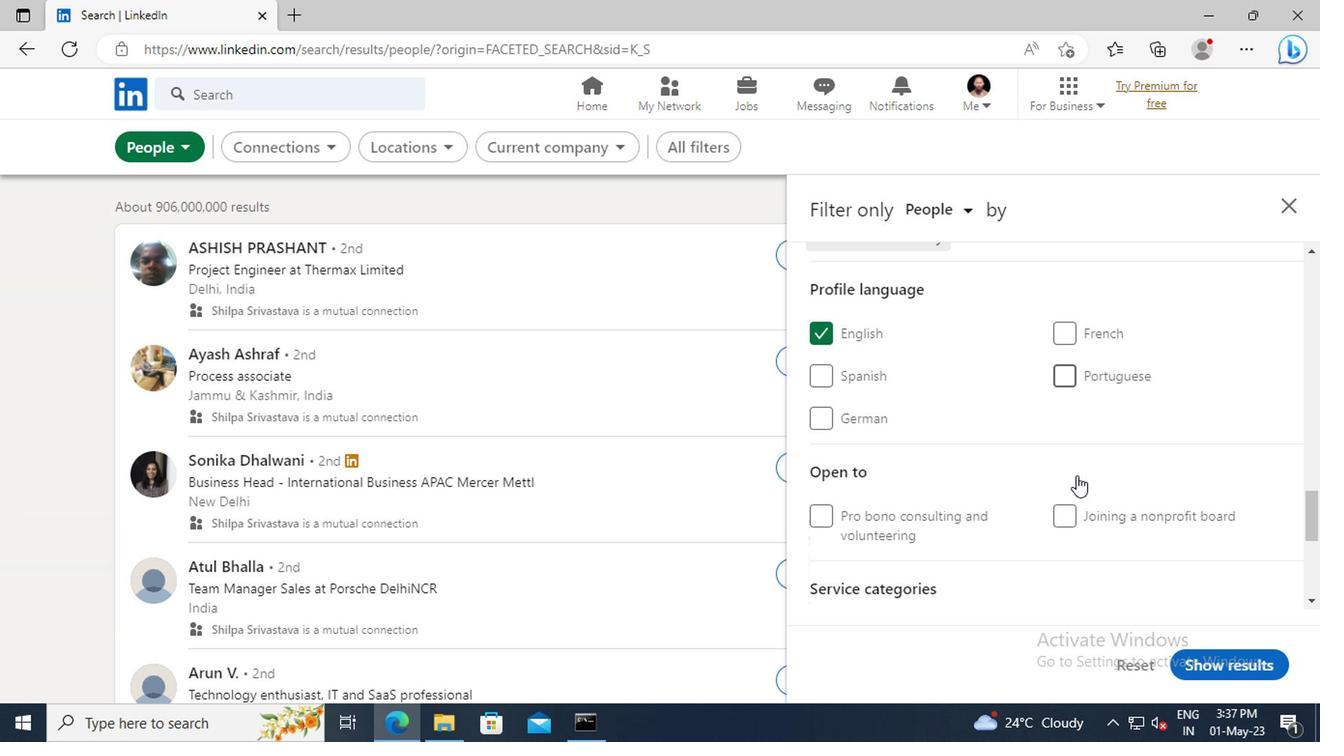 
Action: Mouse moved to (1071, 466)
Screenshot: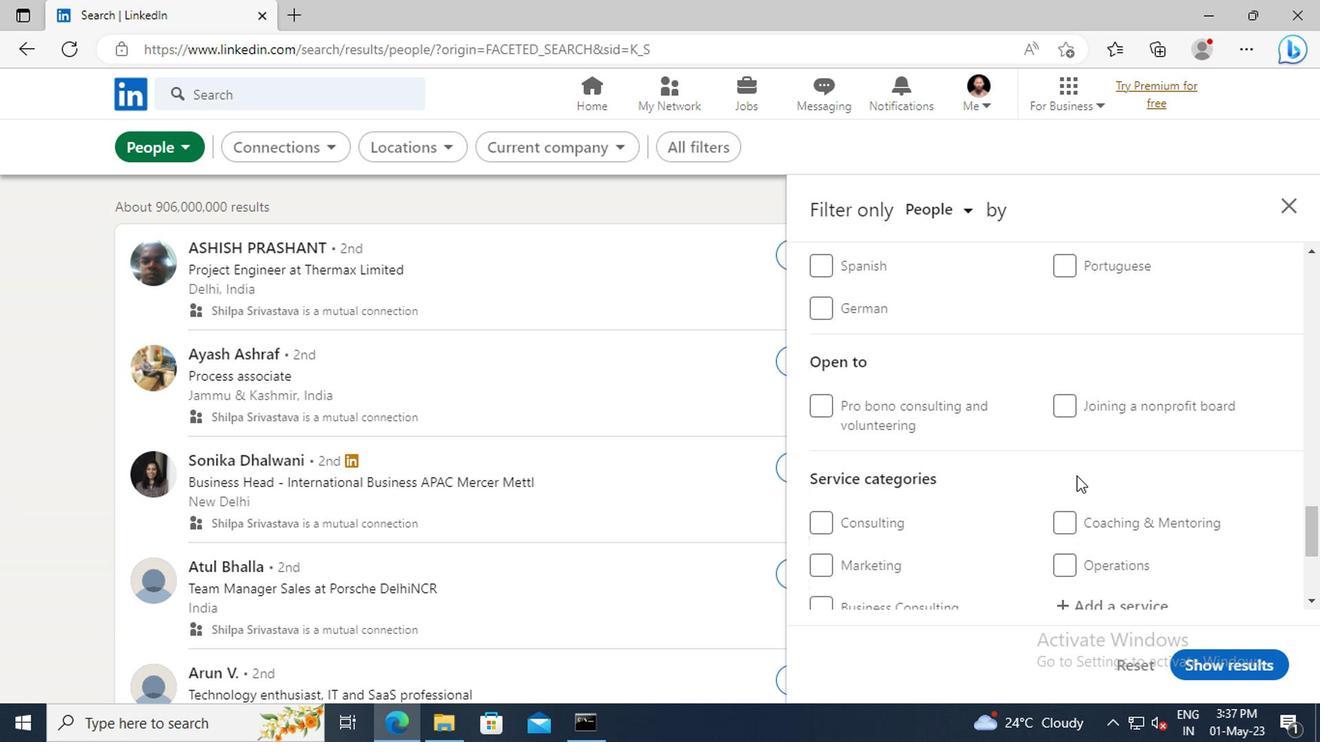 
Action: Mouse scrolled (1071, 465) with delta (0, -1)
Screenshot: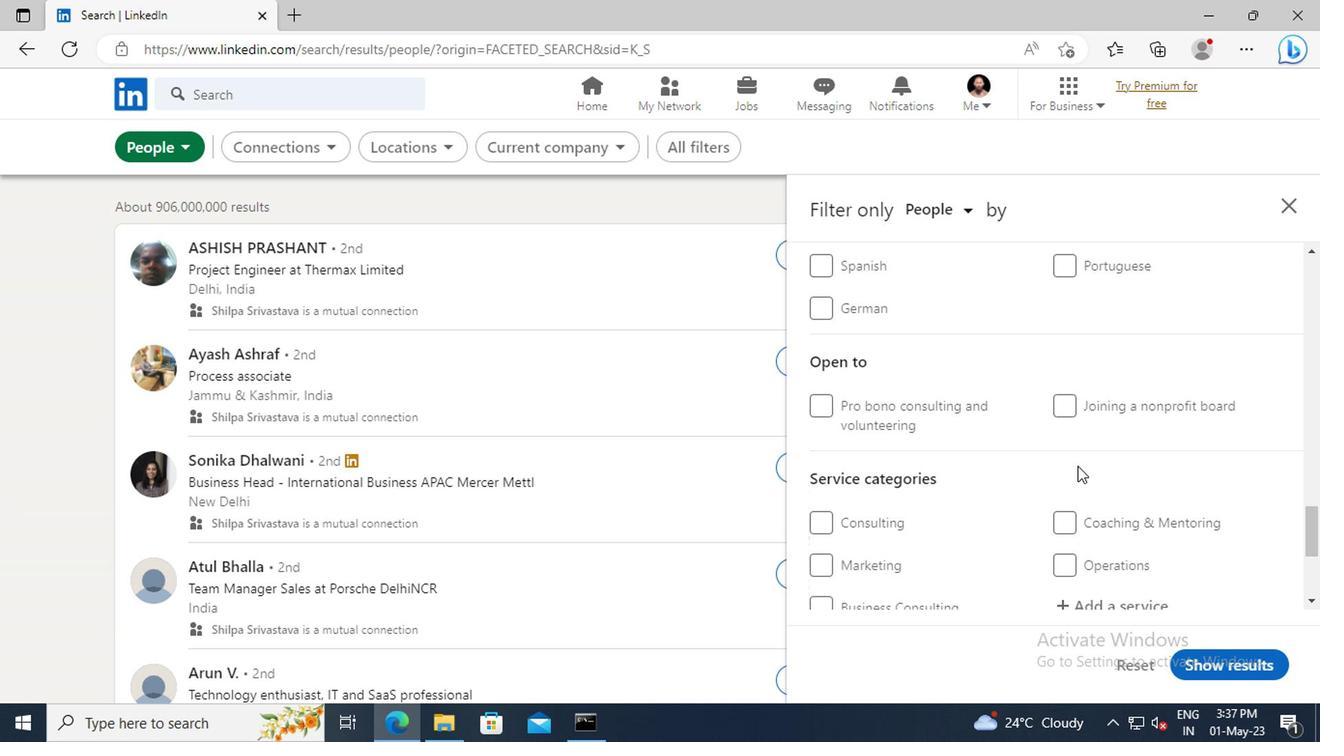 
Action: Mouse scrolled (1071, 465) with delta (0, -1)
Screenshot: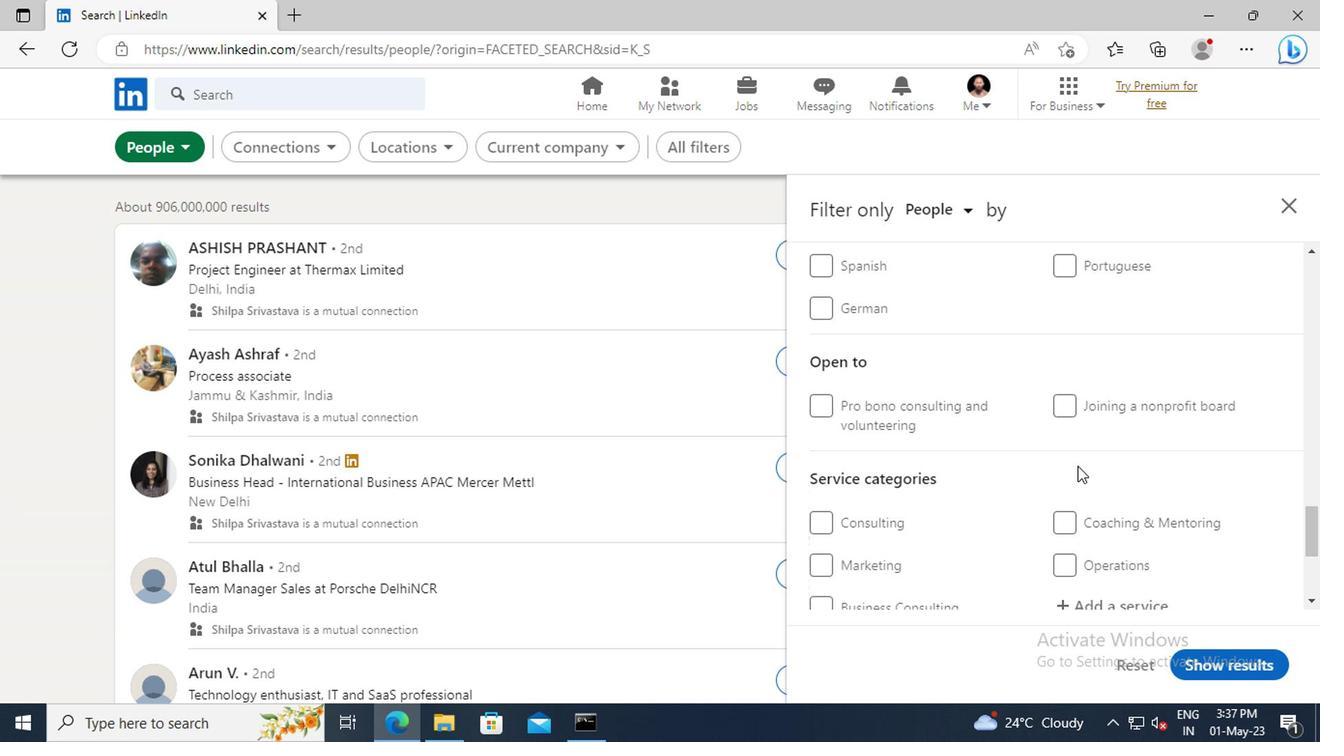 
Action: Mouse moved to (1075, 493)
Screenshot: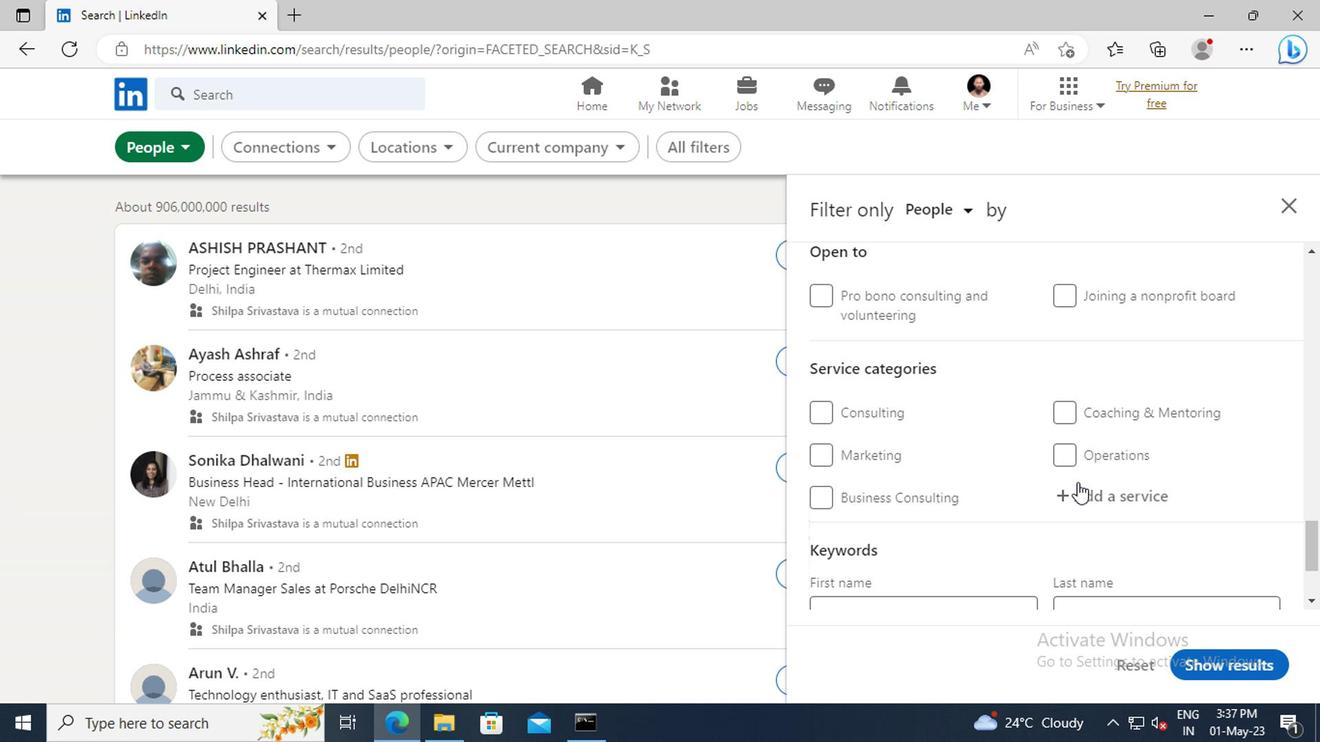 
Action: Mouse pressed left at (1075, 493)
Screenshot: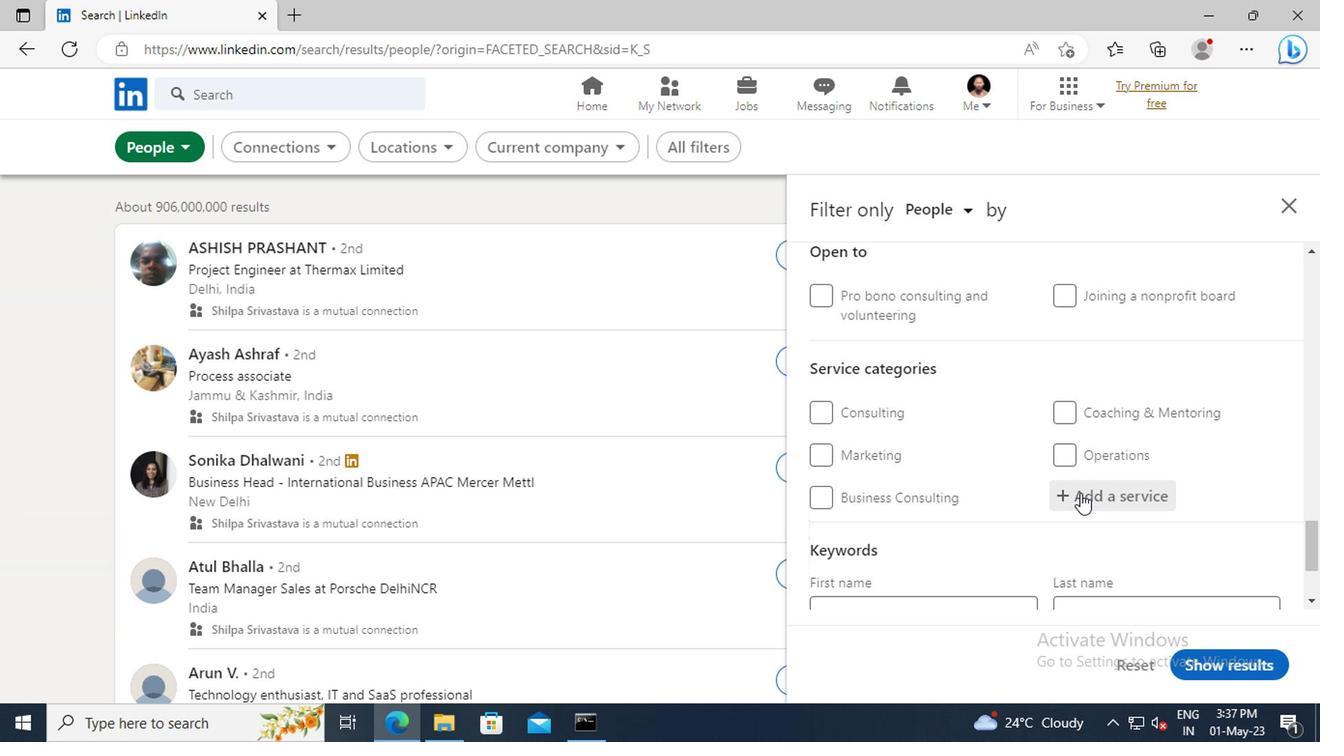 
Action: Key pressed <Key.shift>SEARCH<Key.space><Key.shift>E
Screenshot: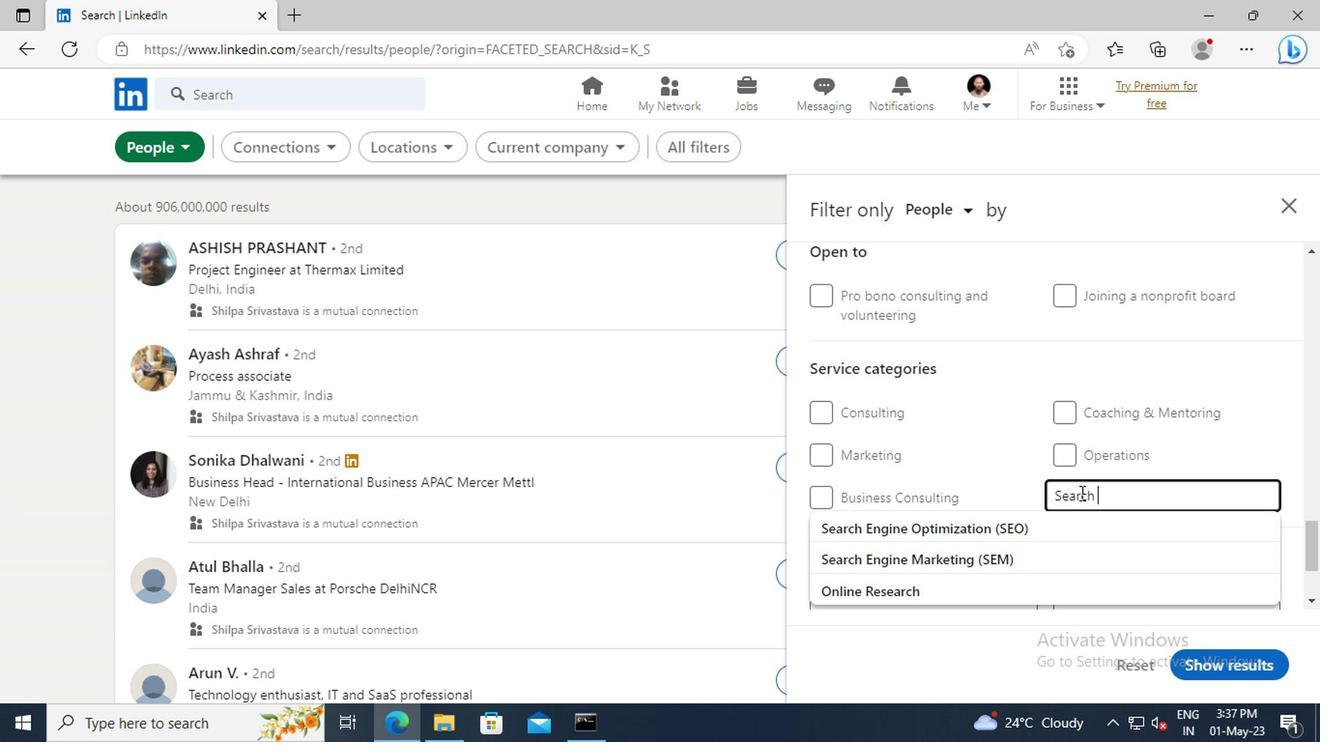 
Action: Mouse moved to (1071, 523)
Screenshot: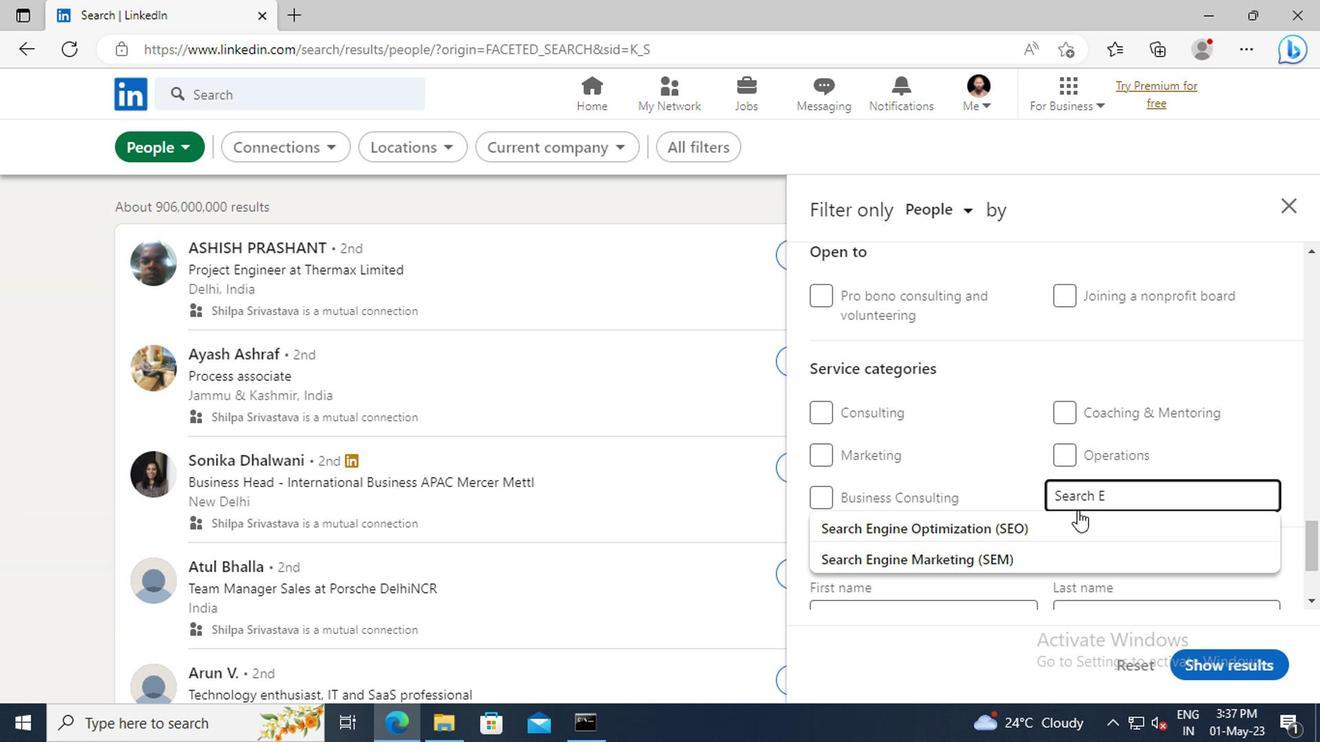 
Action: Mouse pressed left at (1071, 523)
Screenshot: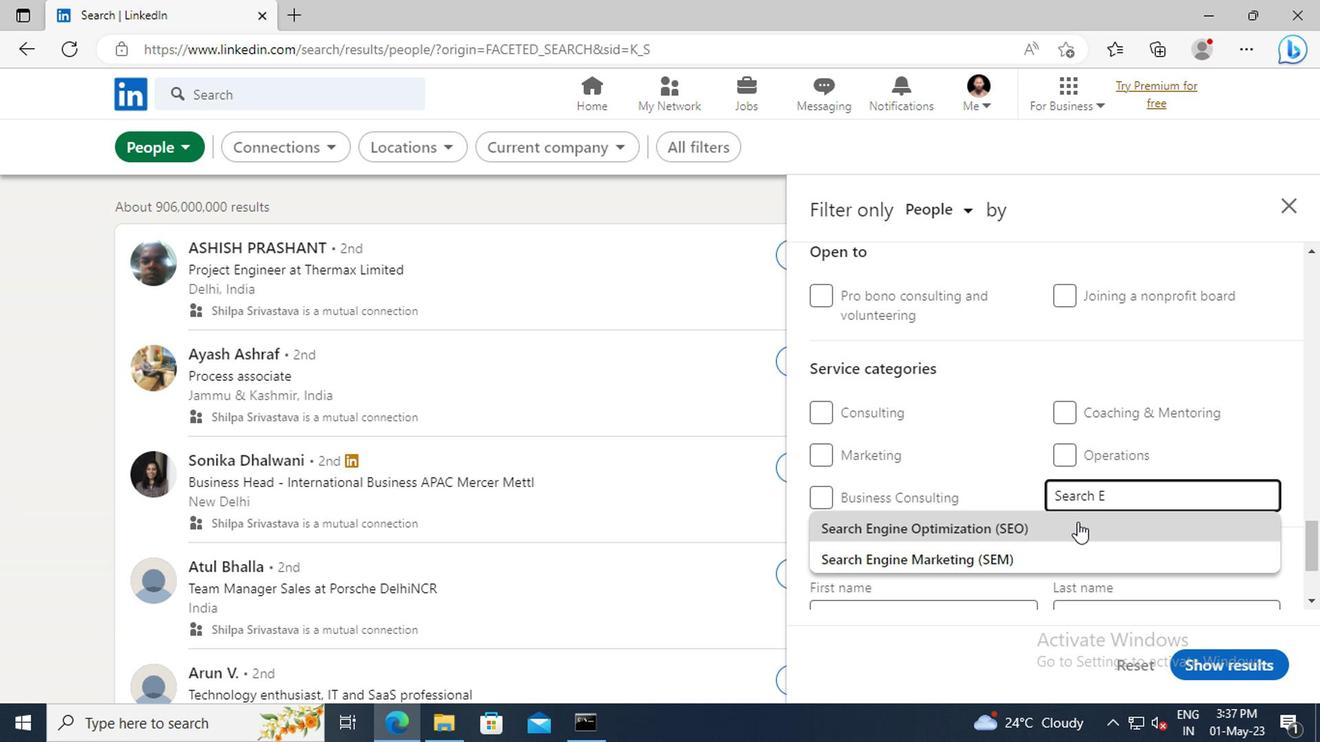 
Action: Mouse scrolled (1071, 522) with delta (0, 0)
Screenshot: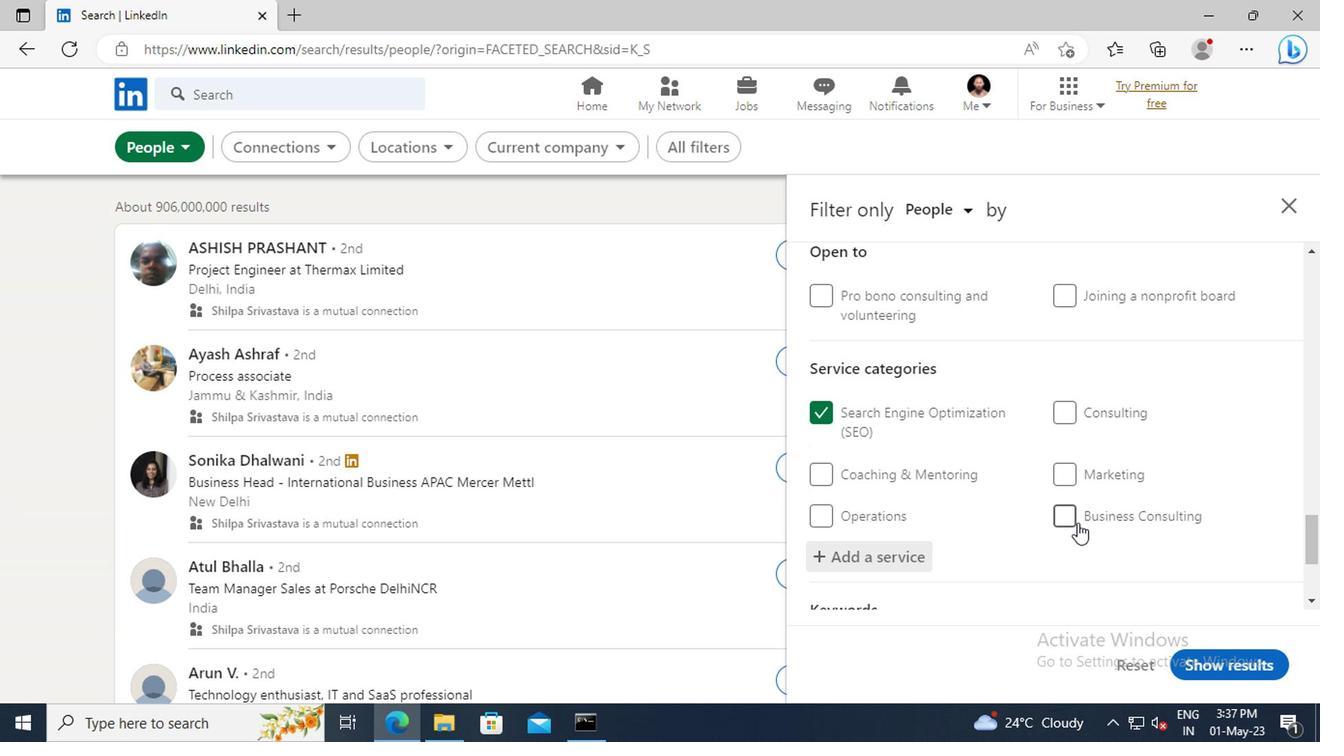 
Action: Mouse scrolled (1071, 522) with delta (0, 0)
Screenshot: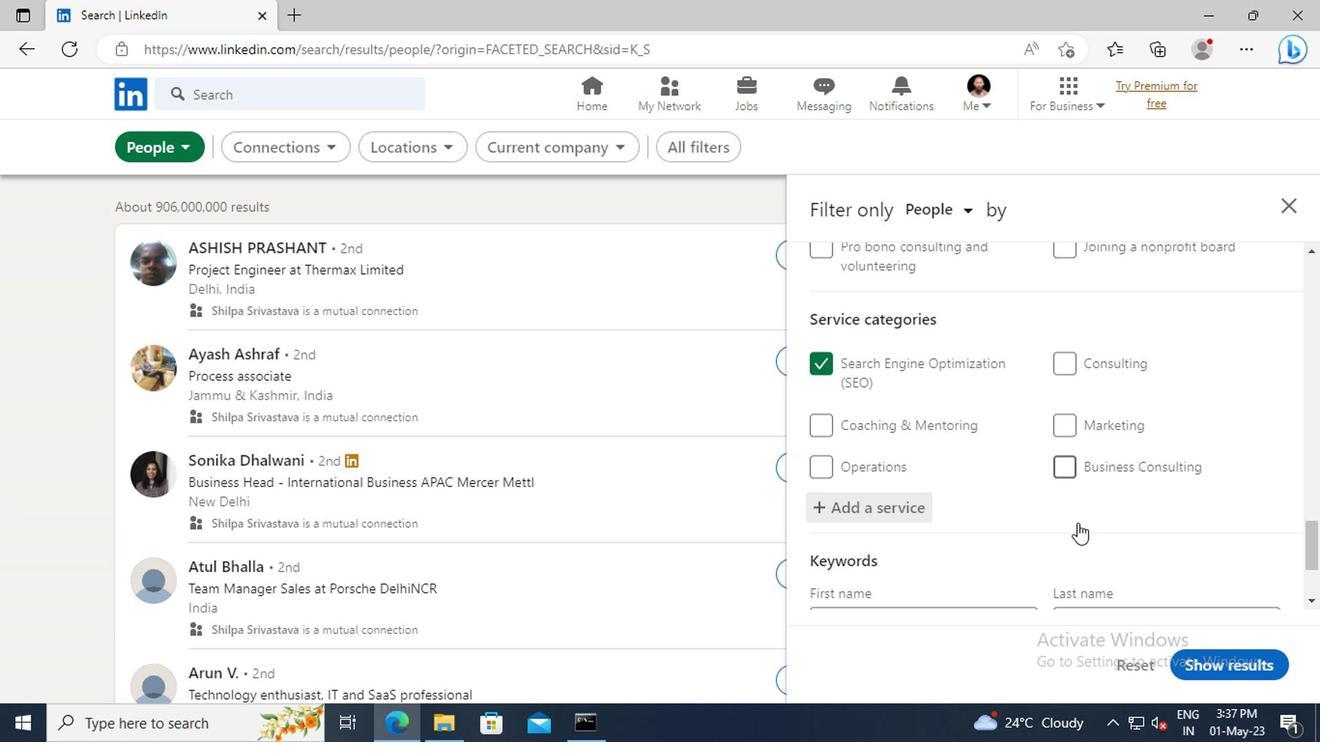 
Action: Mouse scrolled (1071, 522) with delta (0, 0)
Screenshot: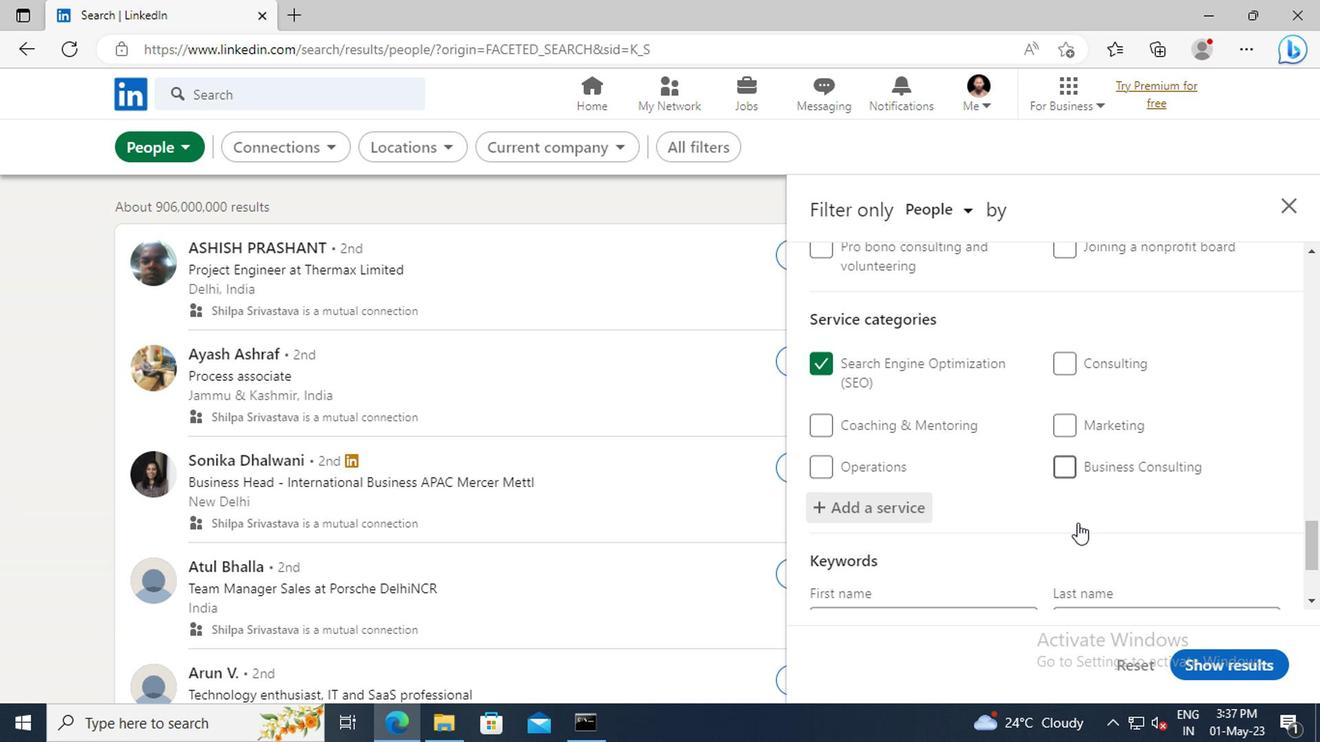 
Action: Mouse scrolled (1071, 522) with delta (0, 0)
Screenshot: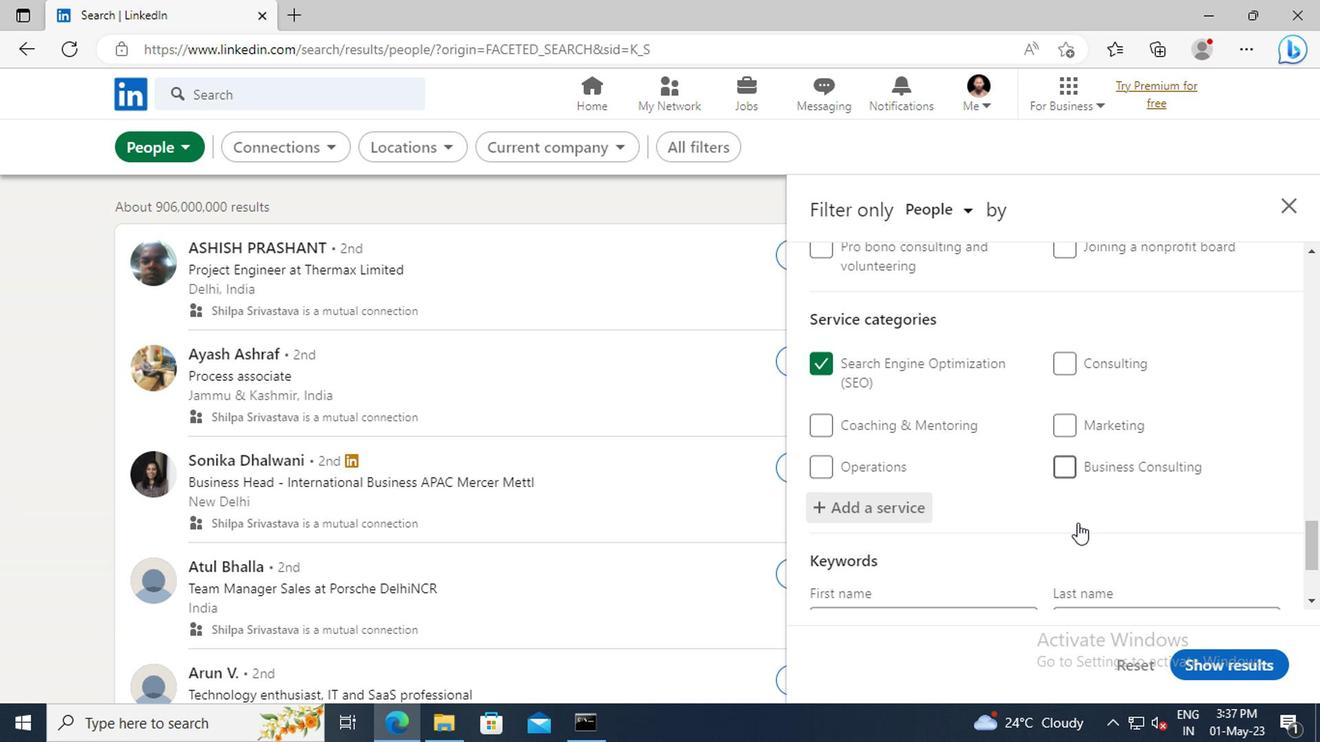 
Action: Mouse moved to (922, 530)
Screenshot: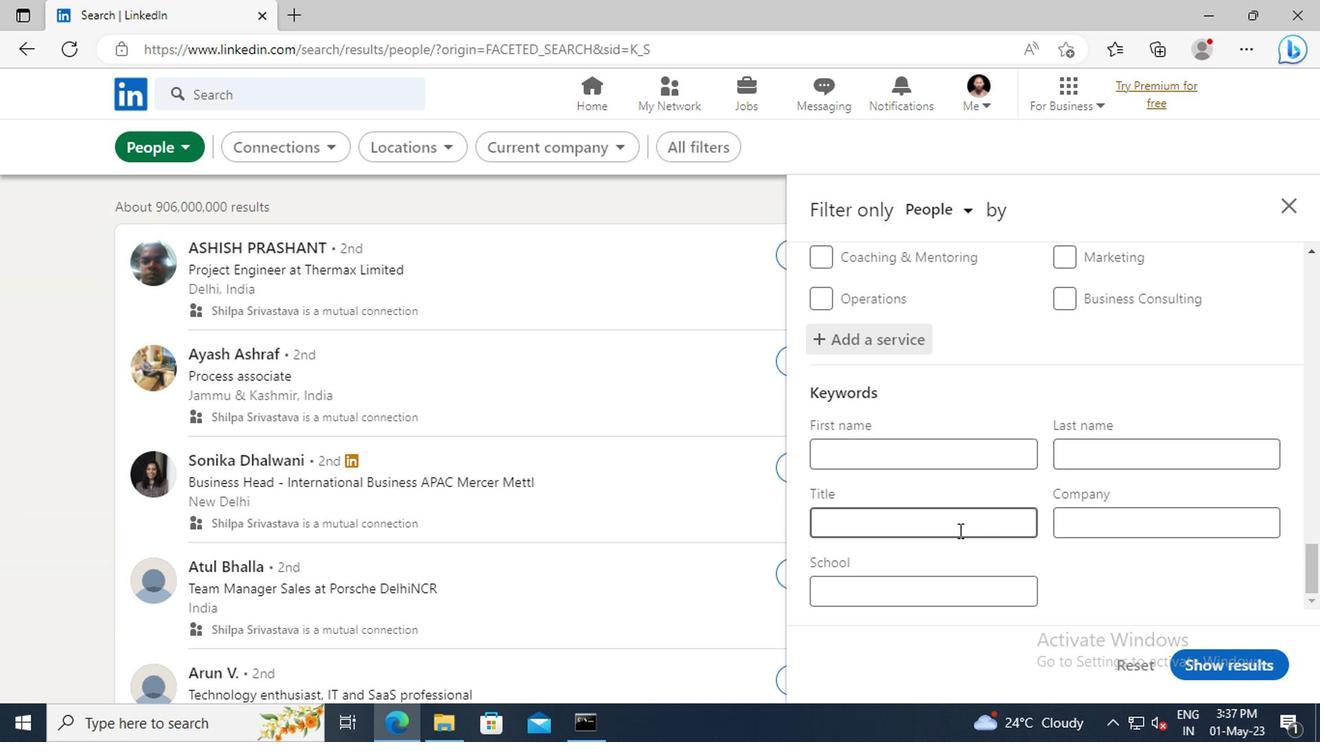 
Action: Mouse pressed left at (922, 530)
Screenshot: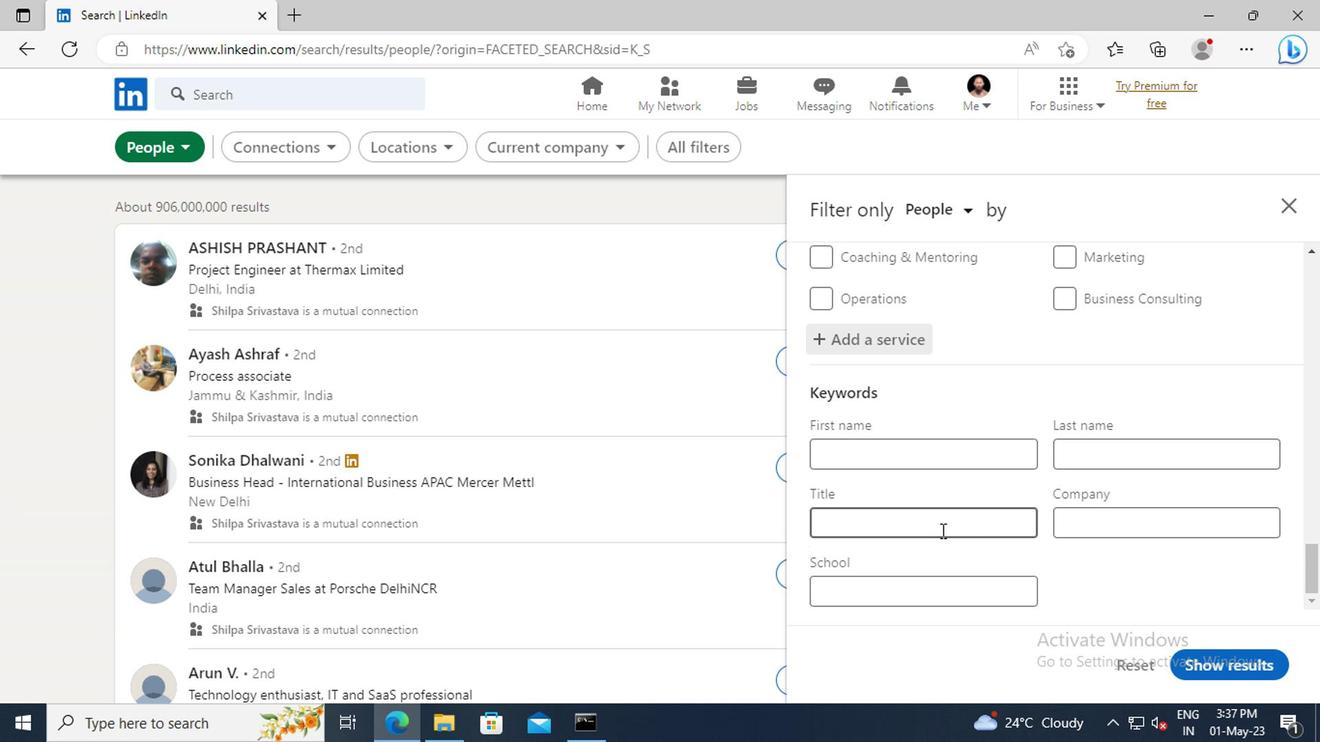 
Action: Key pressed <Key.shift>SKIN<Key.space><Key.shift>CARE<Key.space><Key.shift>SPECIALIST<Key.enter>
Screenshot: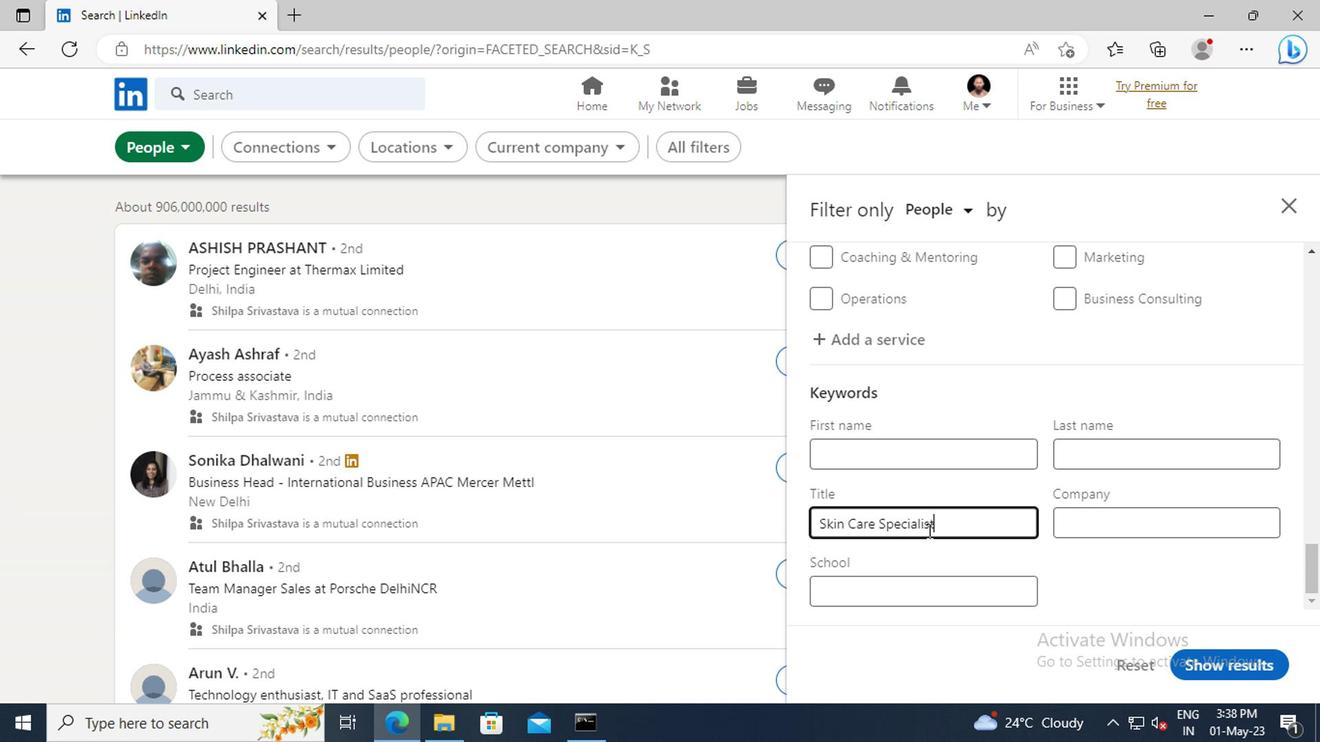 
Action: Mouse moved to (1199, 663)
Screenshot: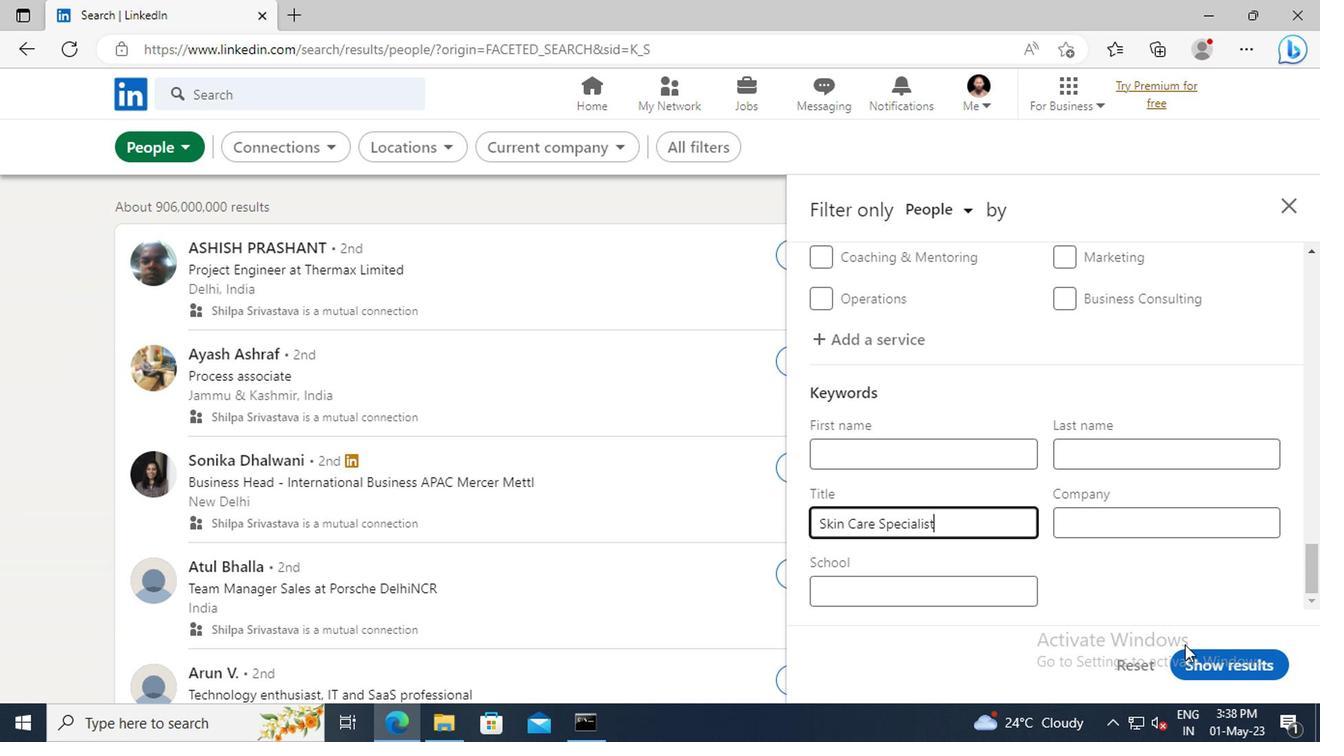 
Action: Mouse pressed left at (1199, 663)
Screenshot: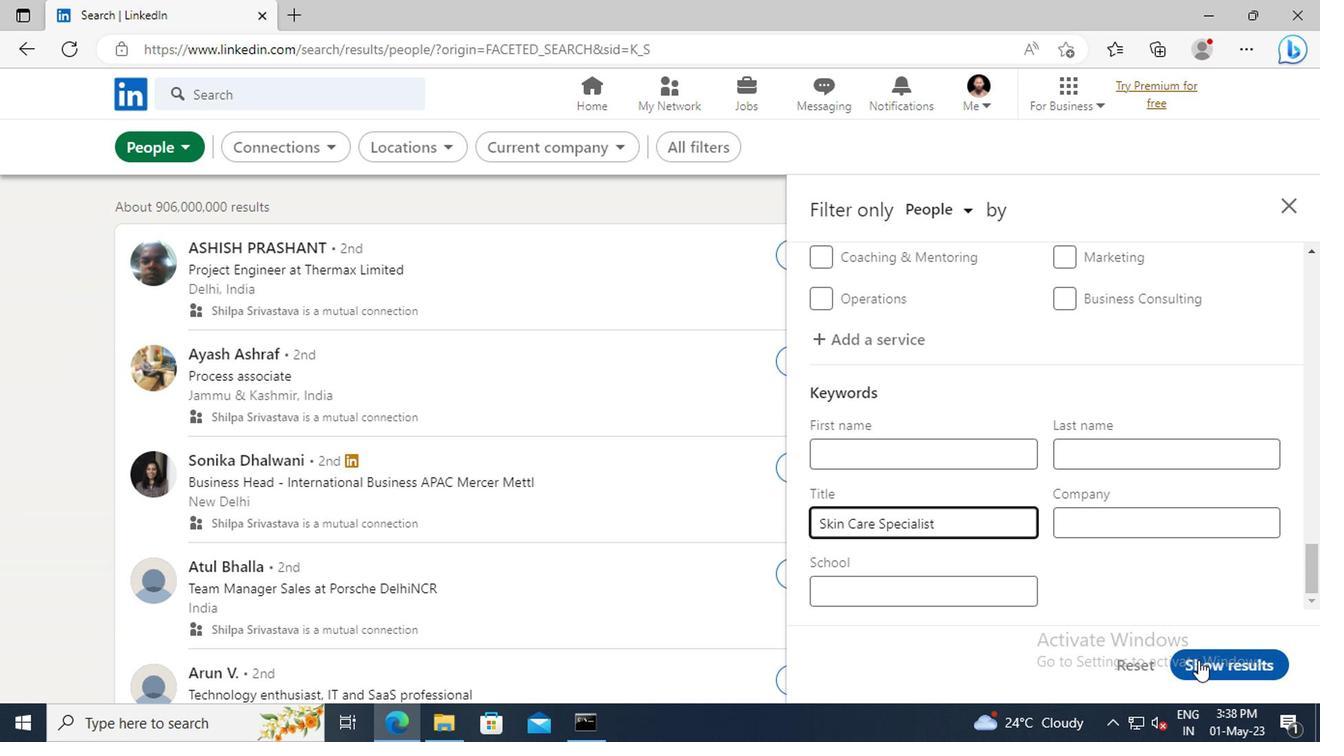 
